 Task: Add an event with the title Third Monthly Sales Meeting, date '2023/10/10', time 8:50 AM to 10:50 AMand add a description: The team may use predefined quality metrics and measurements to quantitatively assess the quality of project deliverables and processes. These metrics could include defect rates, customer satisfaction surveys, performance benchmarks, or adherence to project timelines and budgets., put the event into Yellow category, logged in from the account softage.8@softage.netand send the event invitation to softage.6@softage.net and softage.7@softage.net. Set a reminder for the event 12 hour before
Action: Mouse moved to (178, 184)
Screenshot: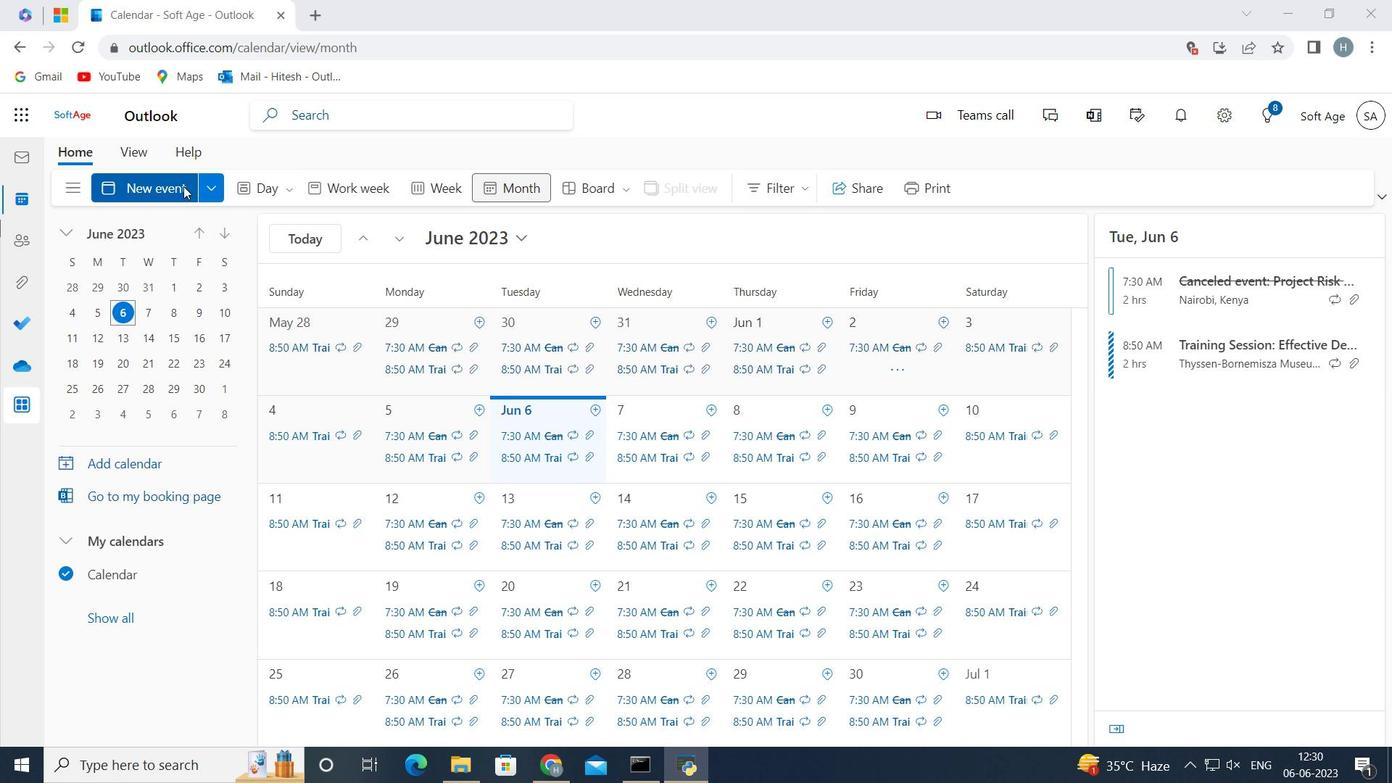 
Action: Mouse pressed left at (178, 184)
Screenshot: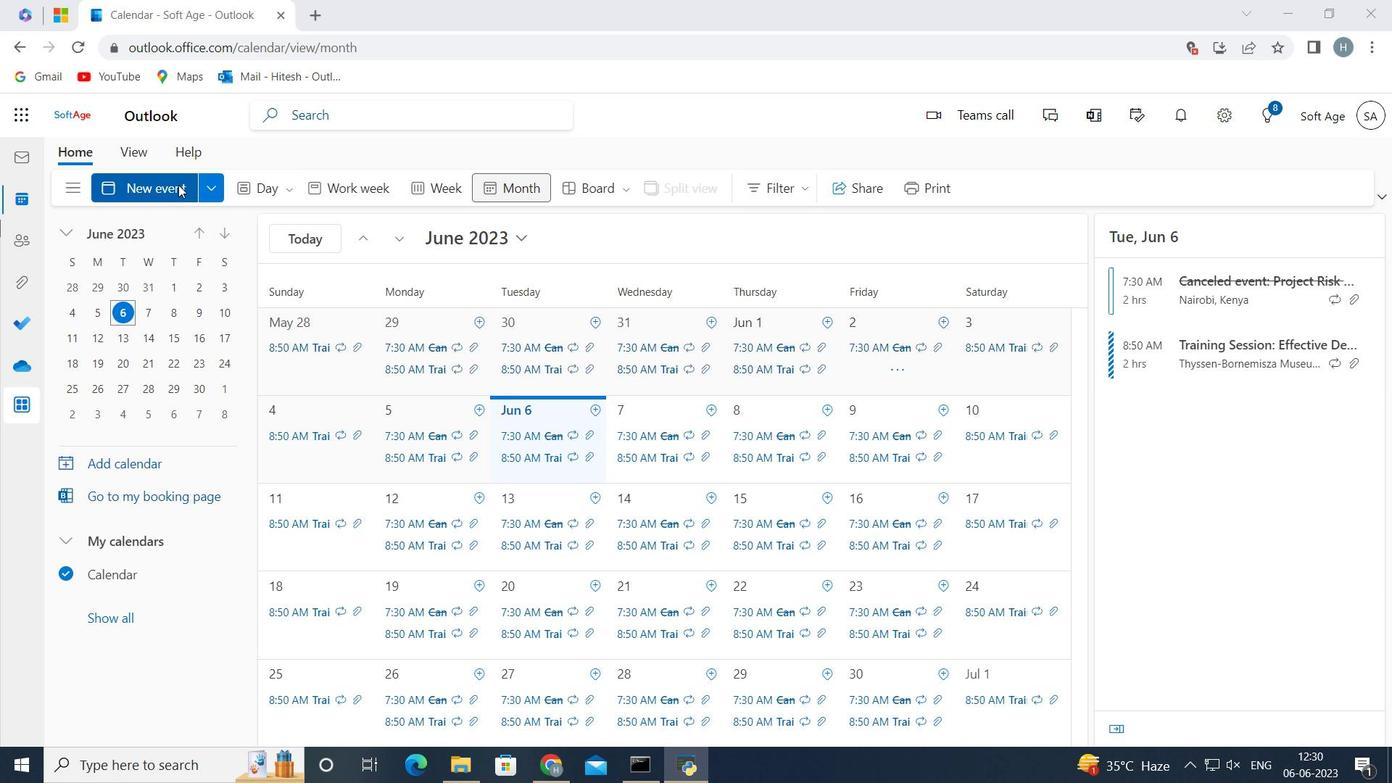 
Action: Mouse moved to (361, 303)
Screenshot: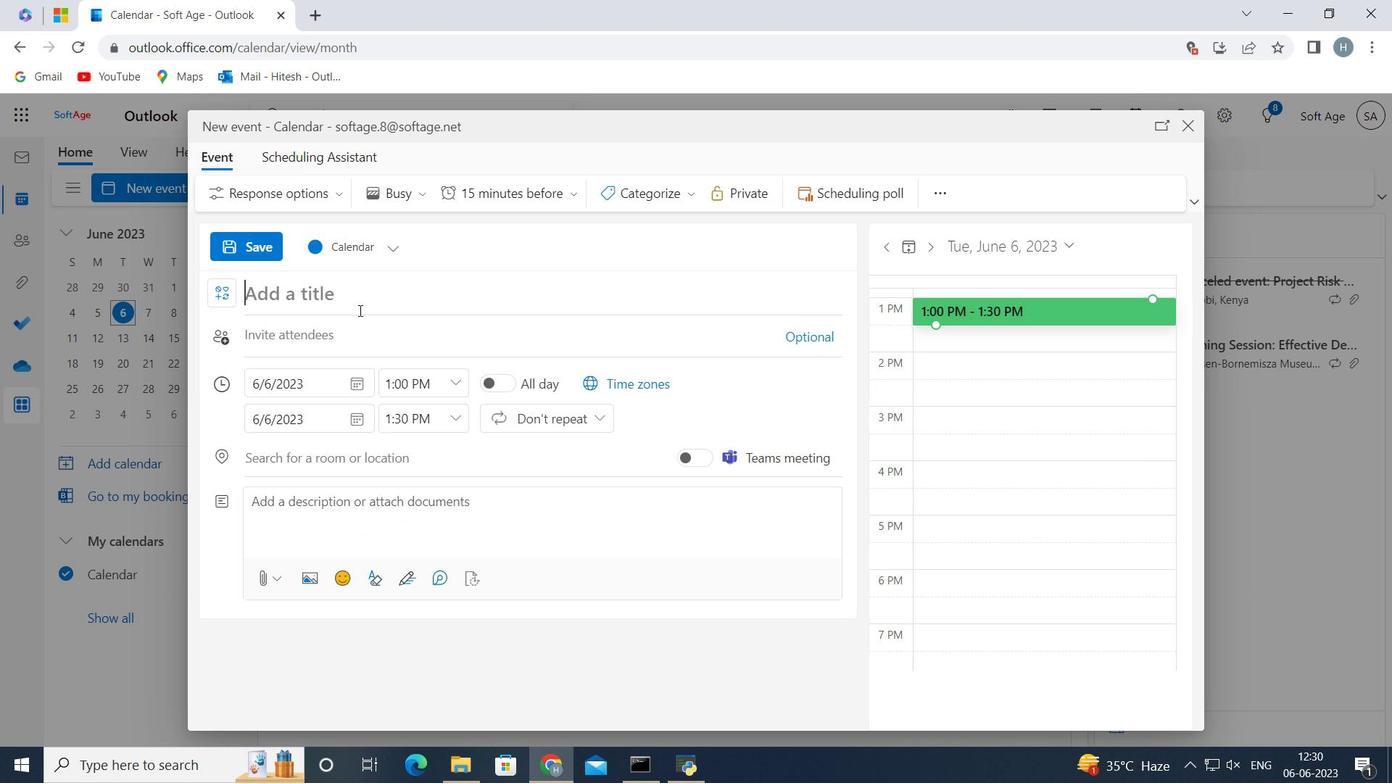 
Action: Mouse pressed left at (361, 303)
Screenshot: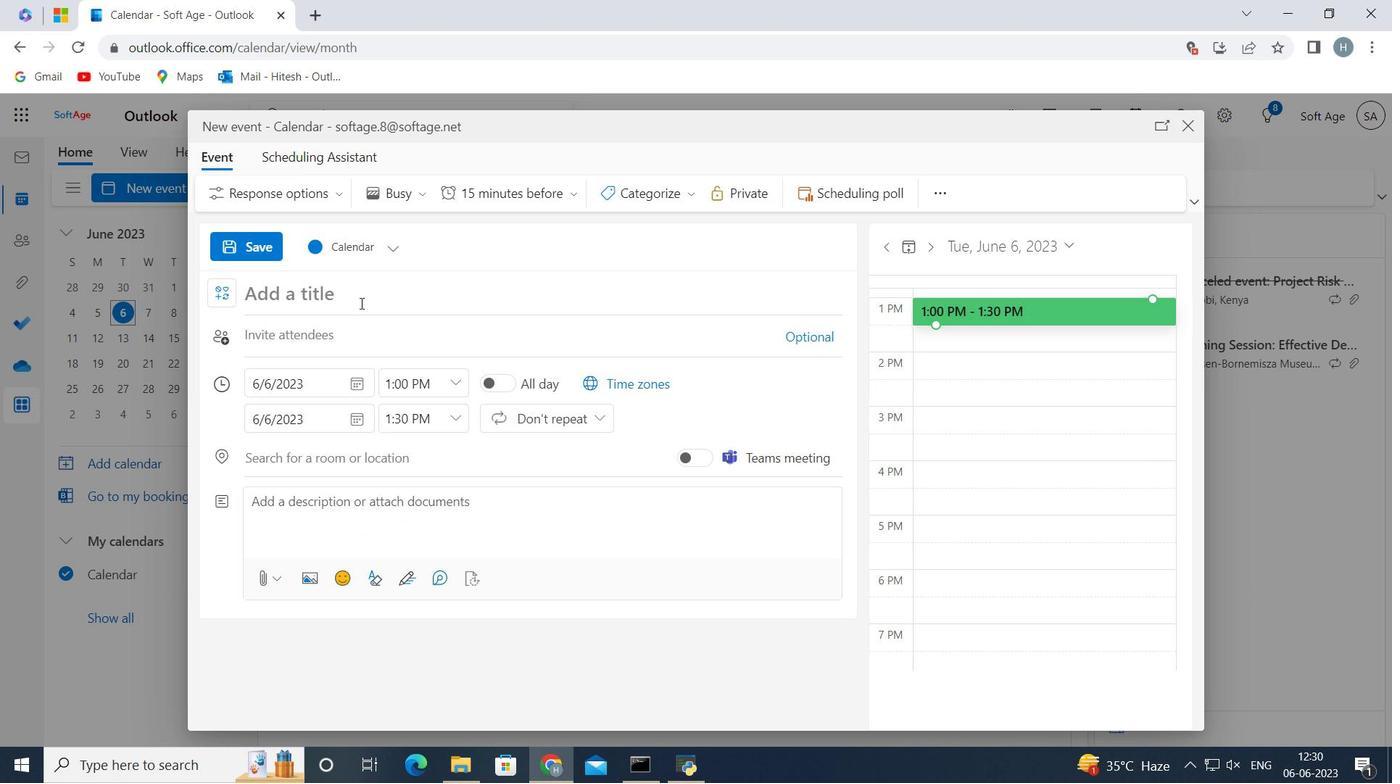 
Action: Key pressed <Key.shift>Third<Key.space><Key.shift>M
Screenshot: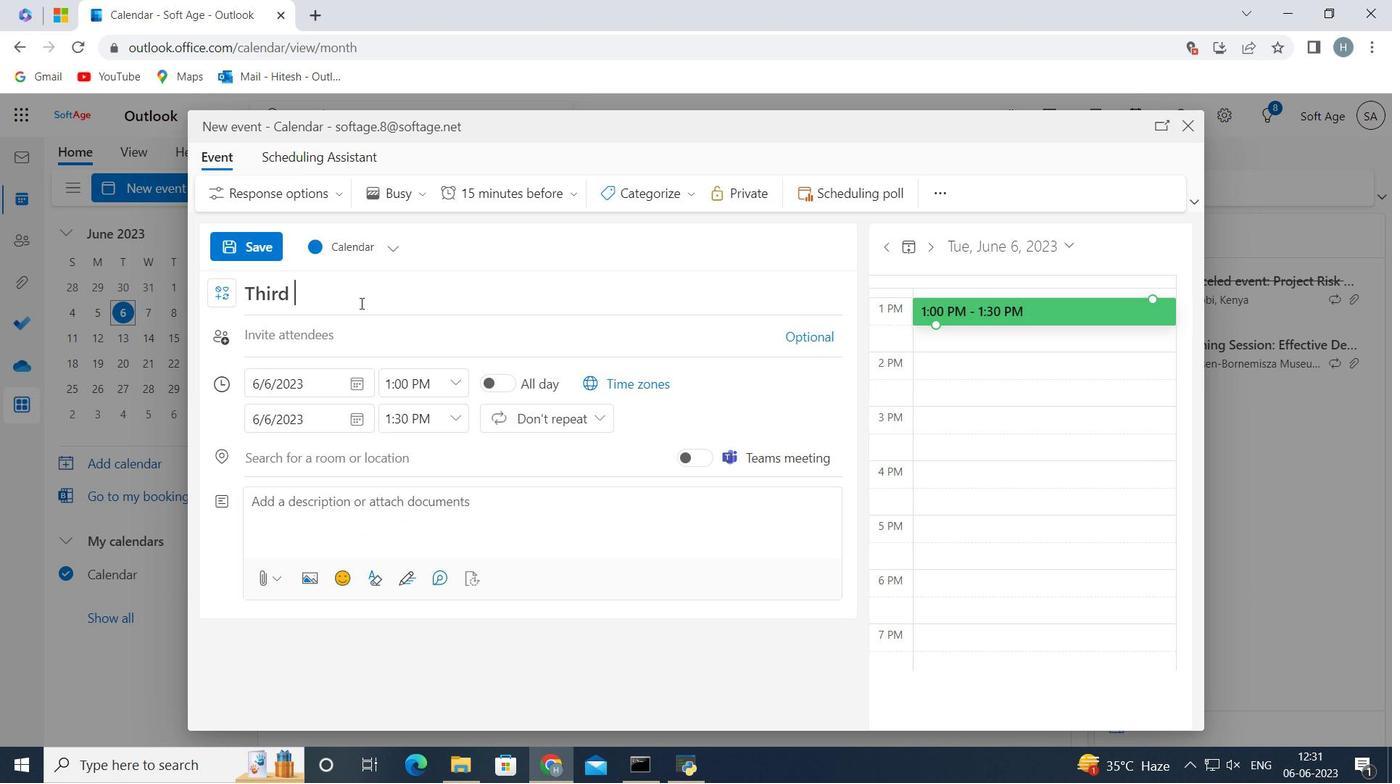 
Action: Mouse moved to (361, 303)
Screenshot: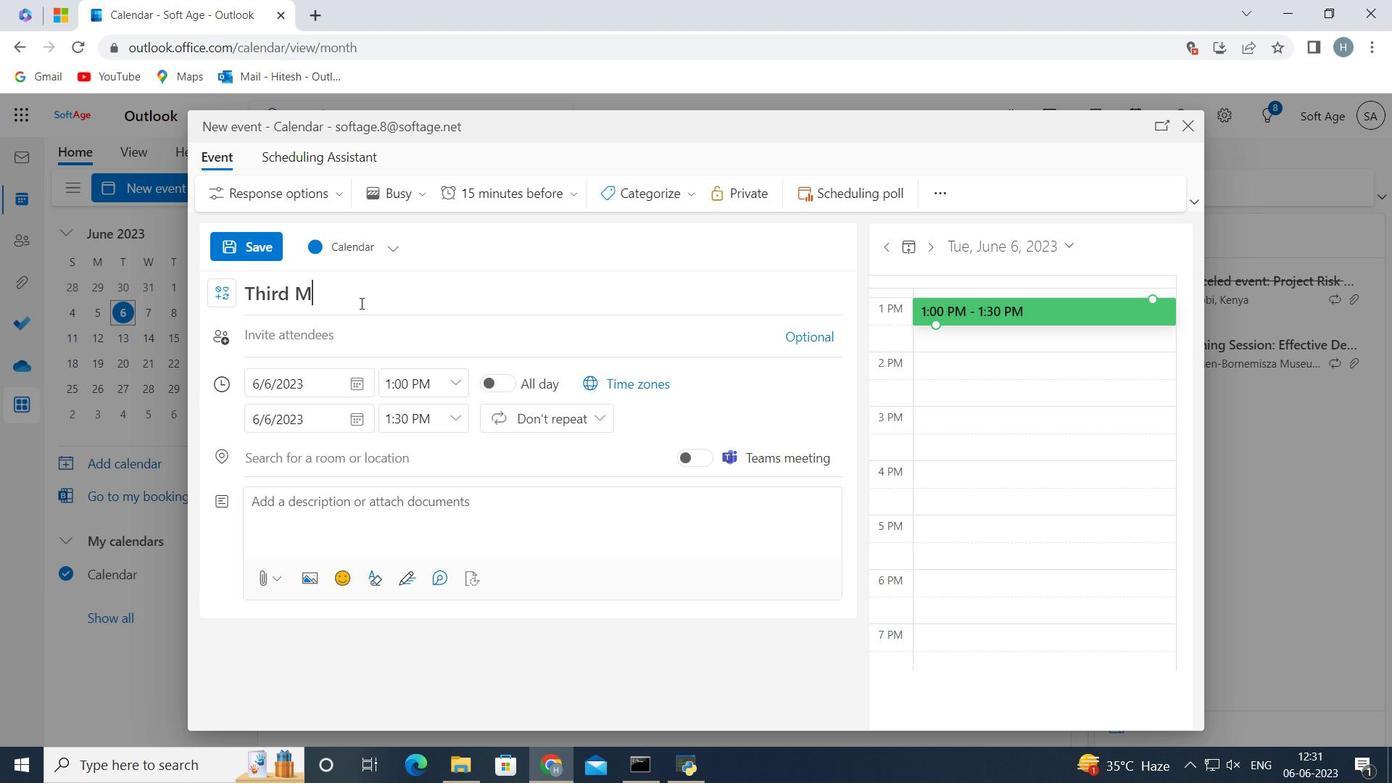 
Action: Key pressed onthly<Key.space><Key.shift>Sales<Key.space><Key.shift>meeting
Screenshot: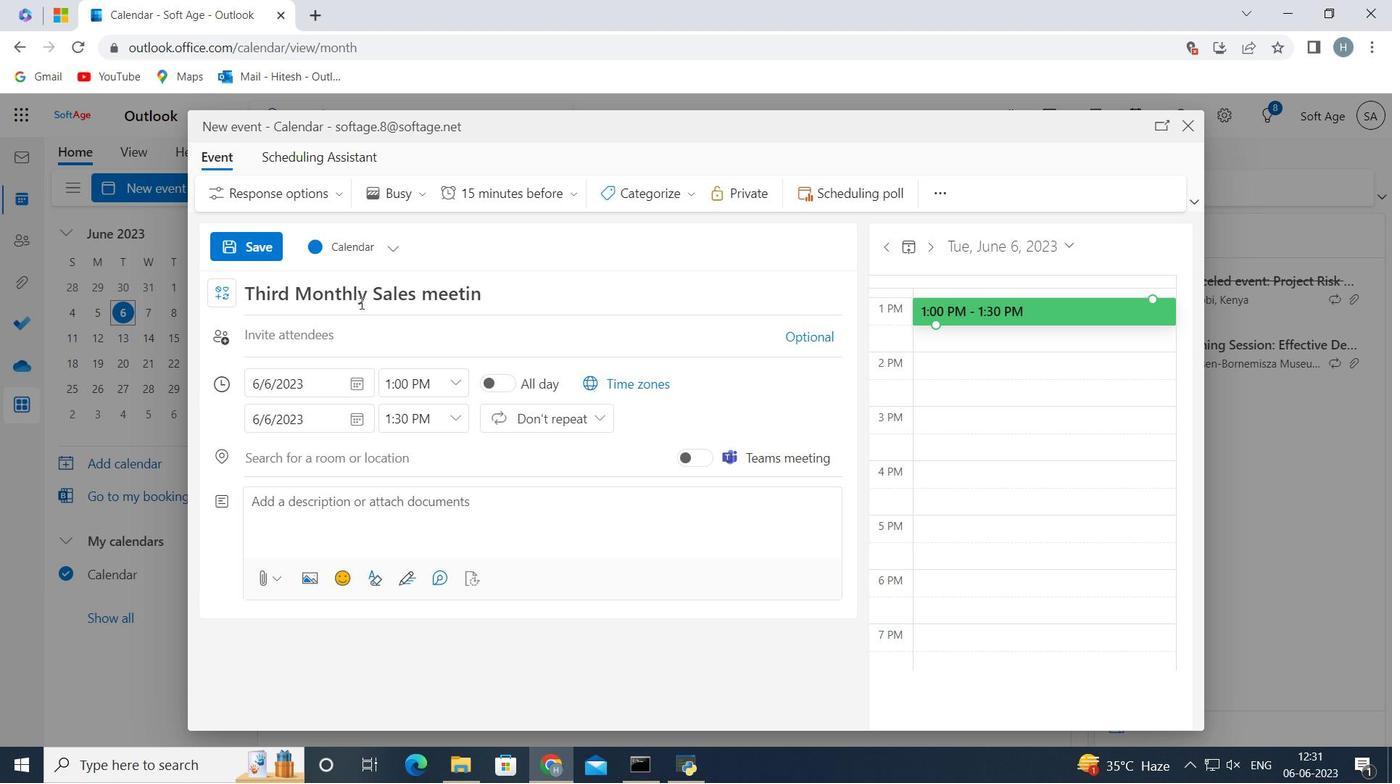 
Action: Mouse moved to (438, 298)
Screenshot: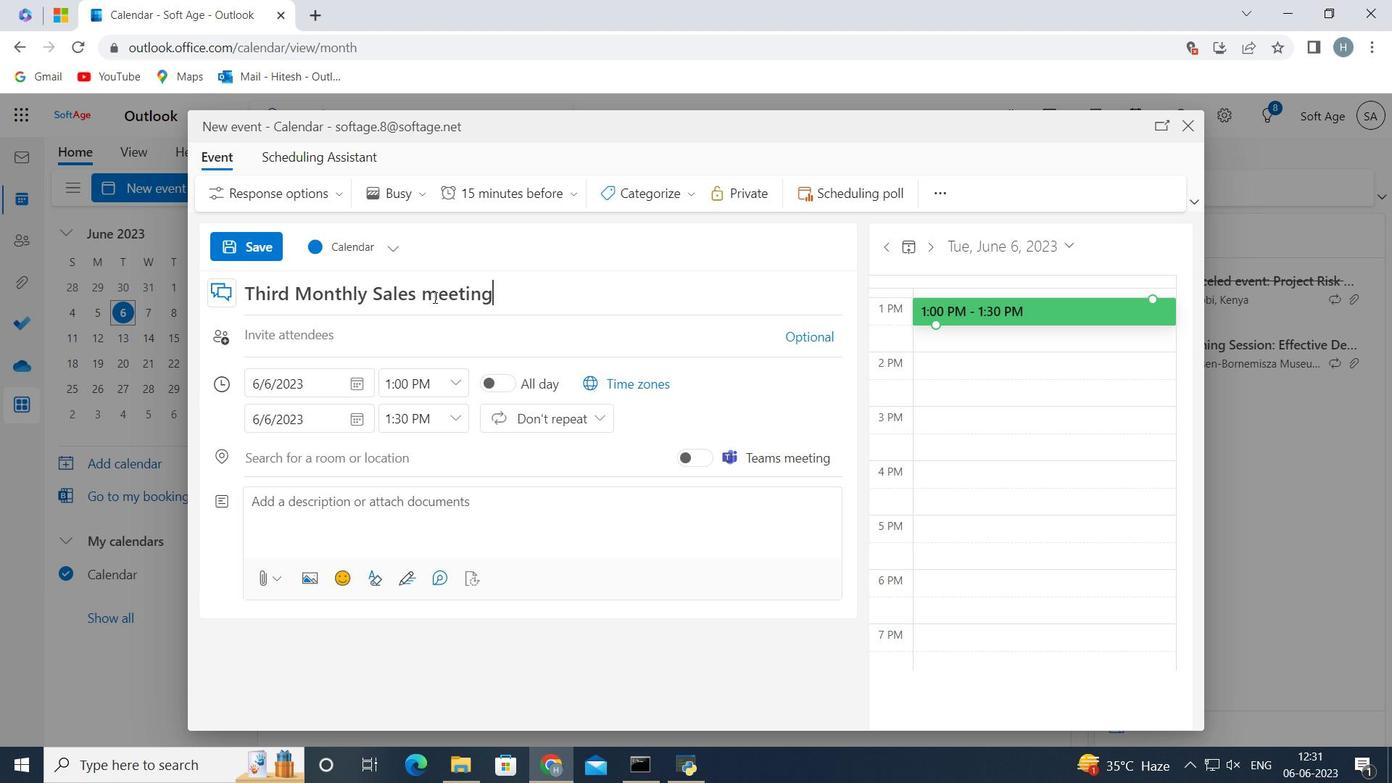 
Action: Key pressed <Key.backspace><Key.backspace><Key.backspace><Key.backspace><Key.backspace><Key.backspace><Key.backspace><Key.shift>Meeting
Screenshot: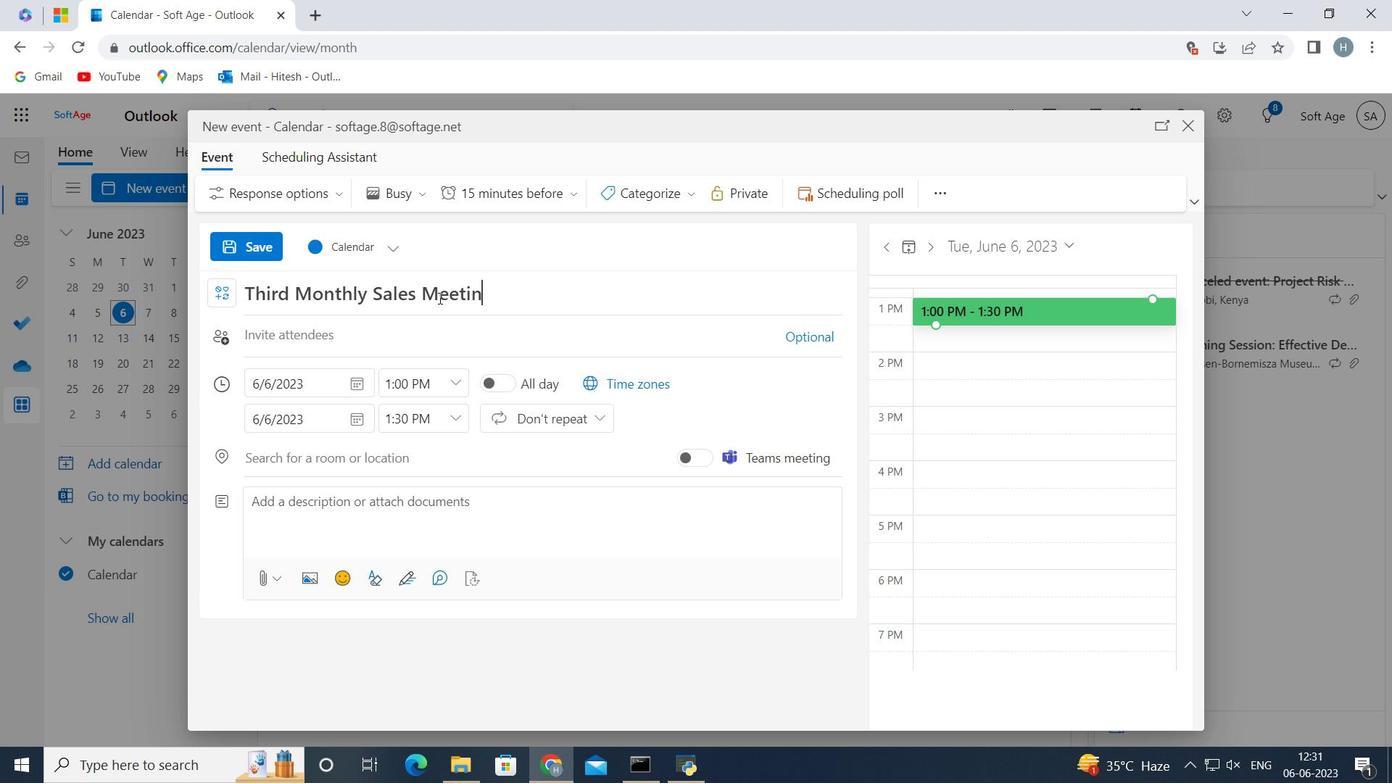 
Action: Mouse moved to (355, 383)
Screenshot: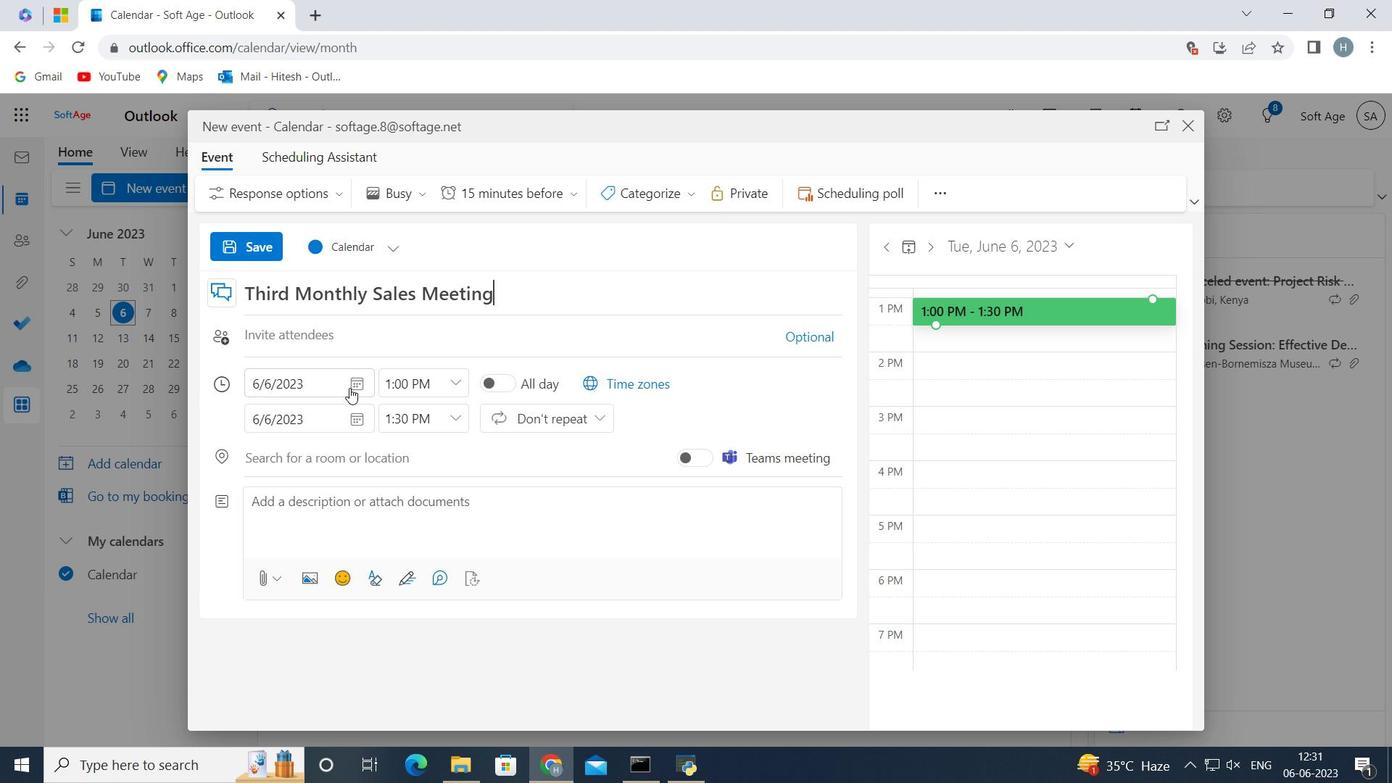 
Action: Mouse pressed left at (355, 383)
Screenshot: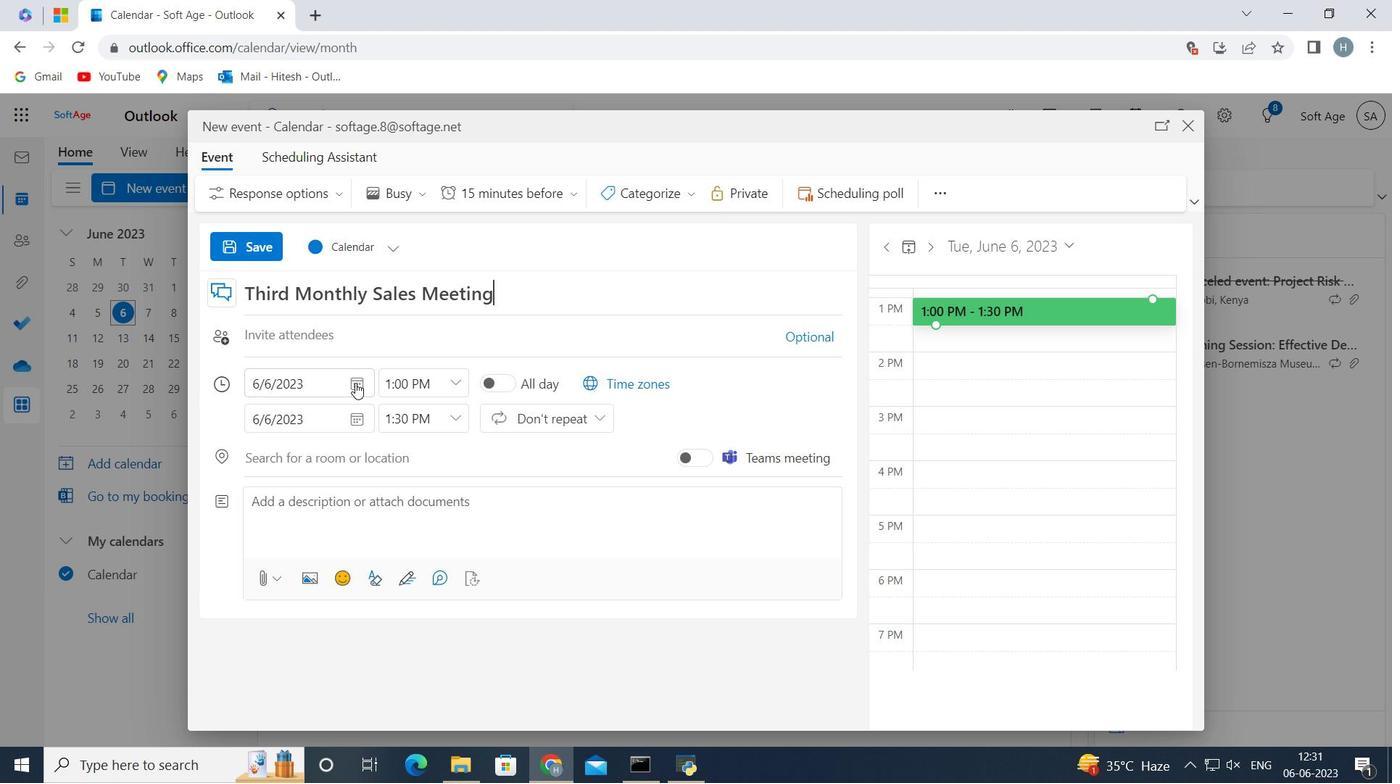 
Action: Mouse moved to (325, 414)
Screenshot: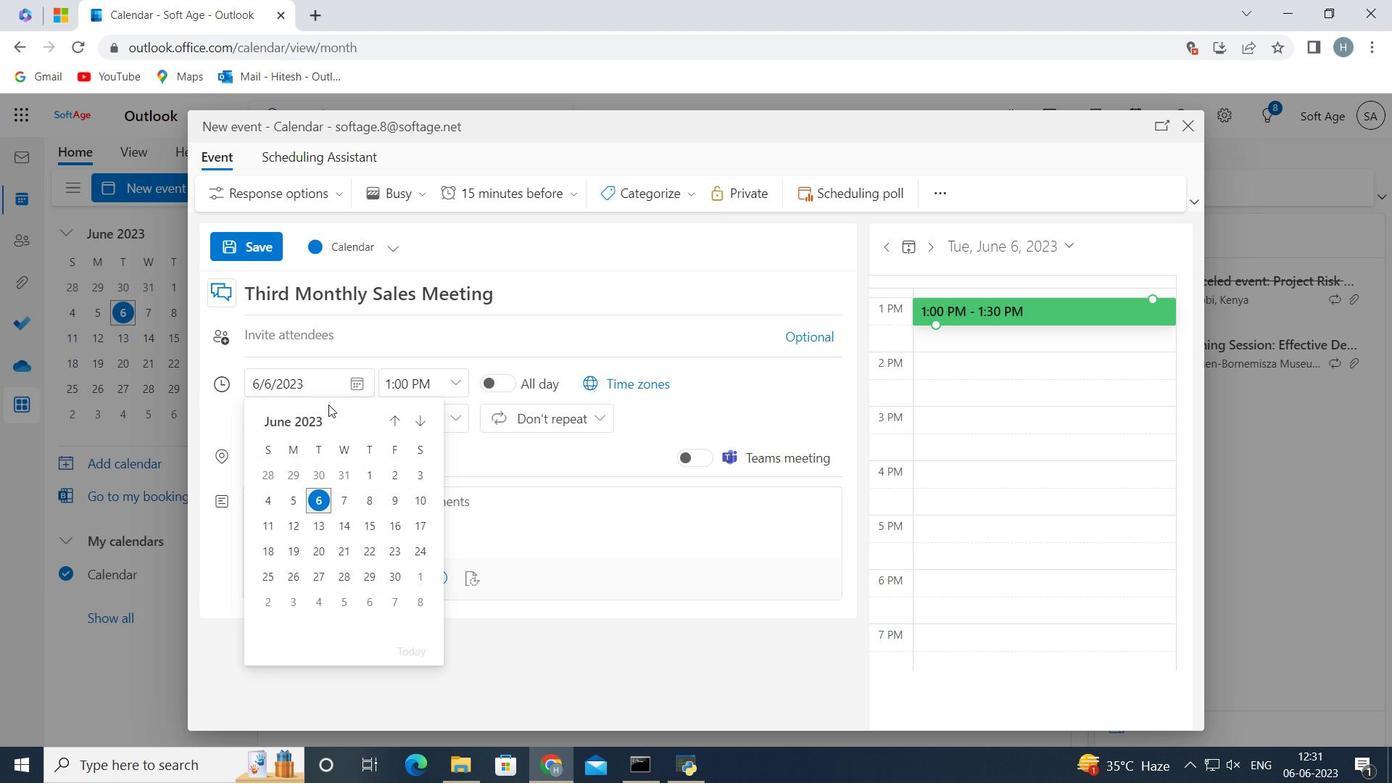 
Action: Mouse pressed left at (325, 414)
Screenshot: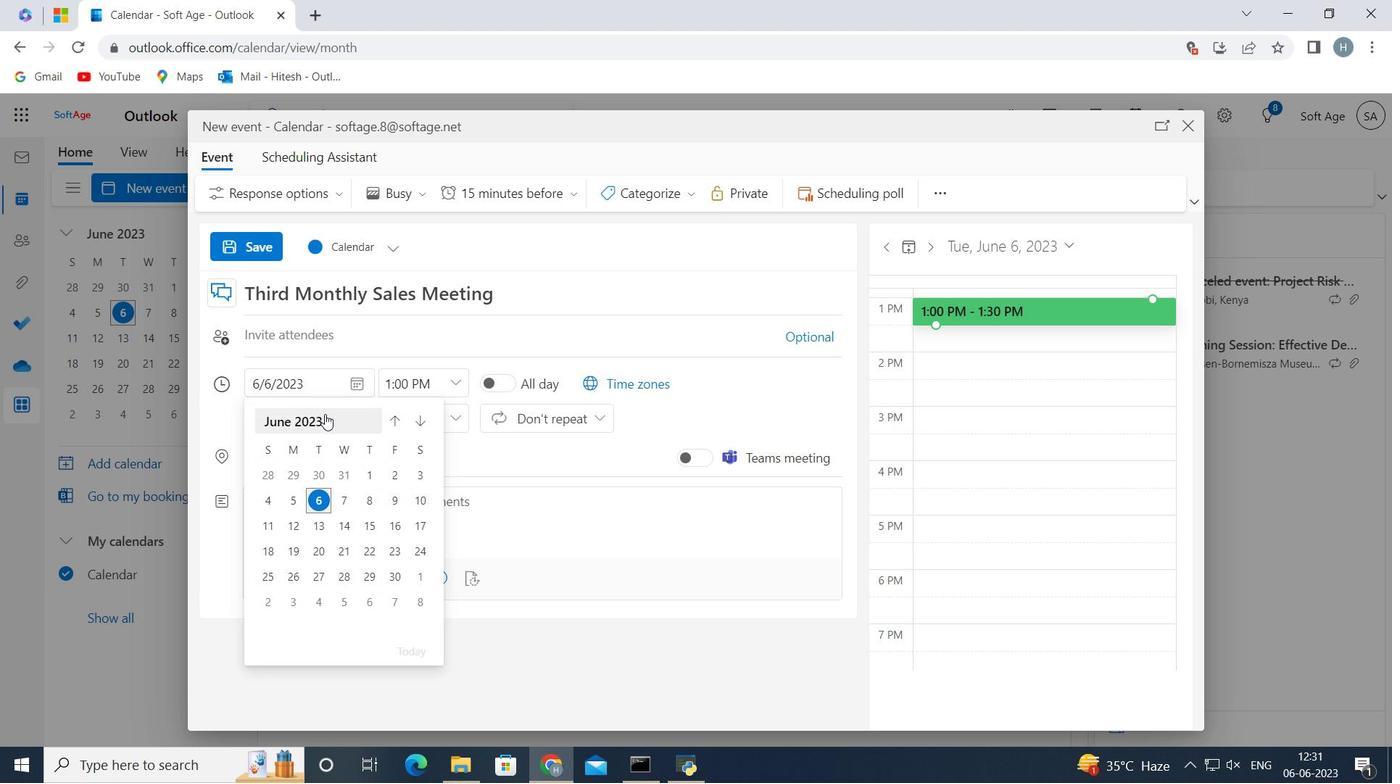 
Action: Mouse pressed left at (325, 414)
Screenshot: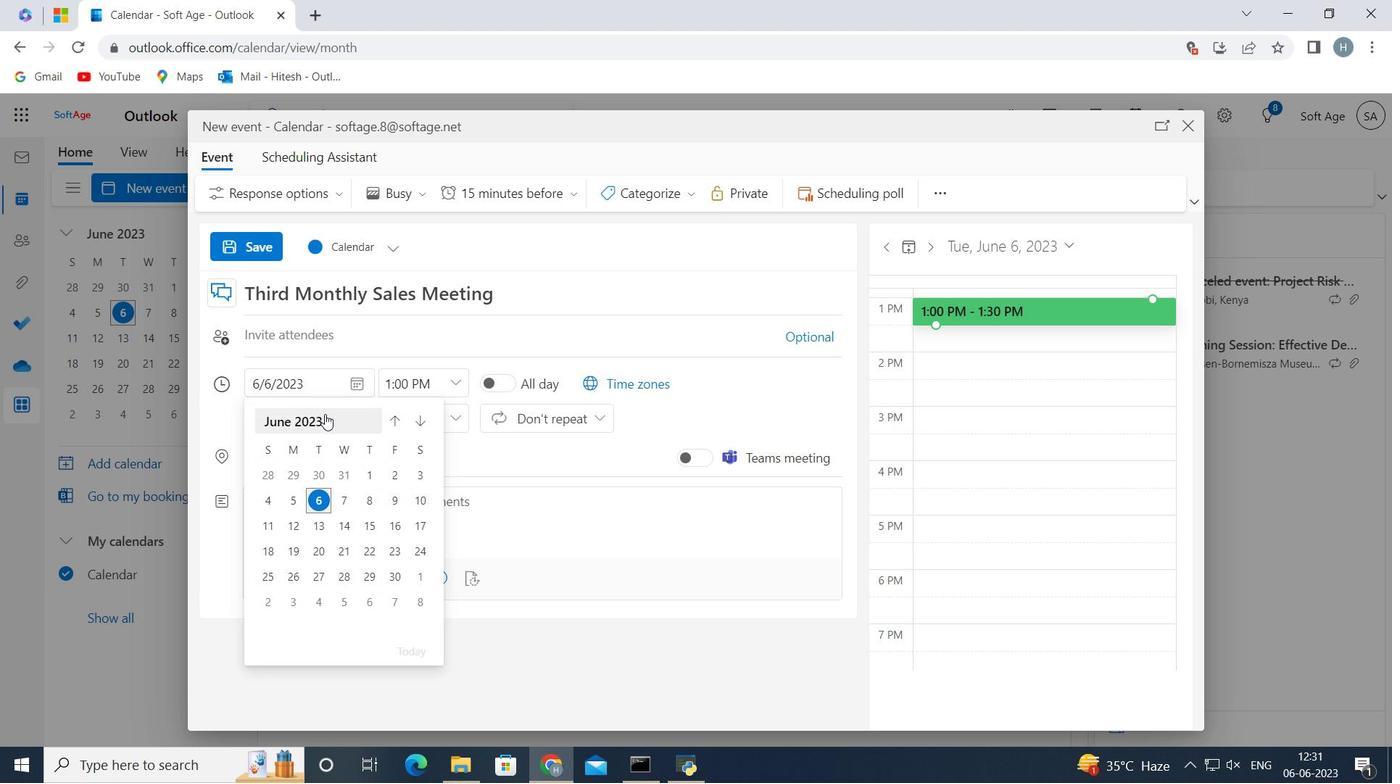 
Action: Mouse moved to (405, 448)
Screenshot: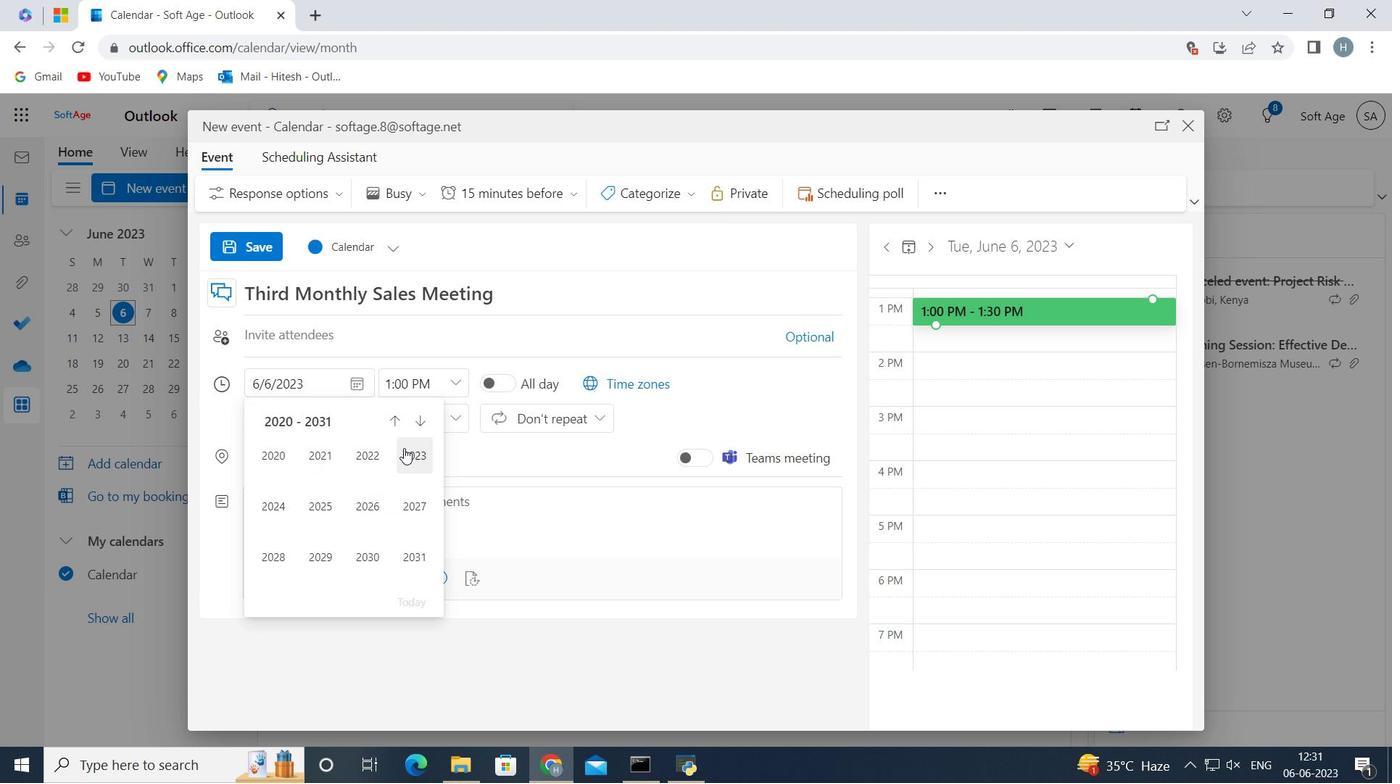 
Action: Mouse pressed left at (405, 448)
Screenshot: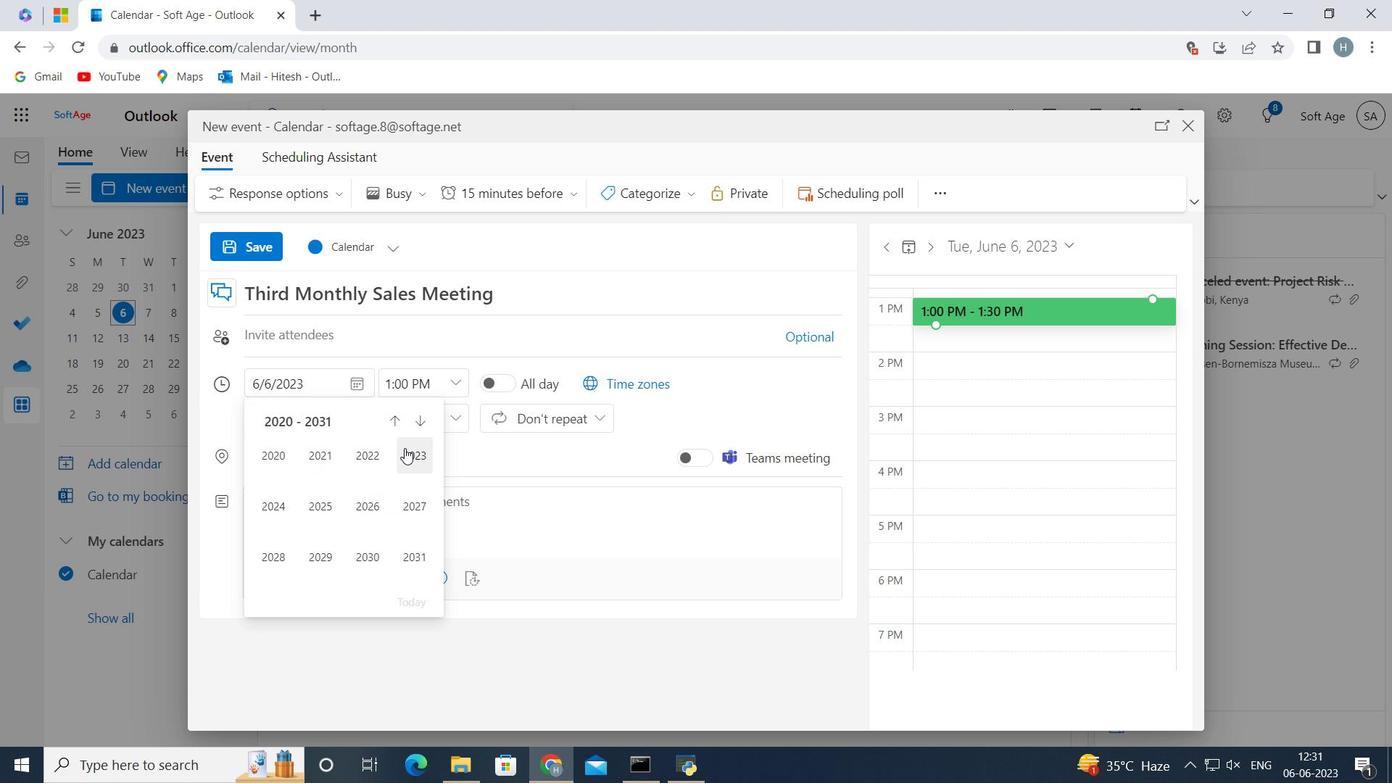 
Action: Mouse moved to (321, 557)
Screenshot: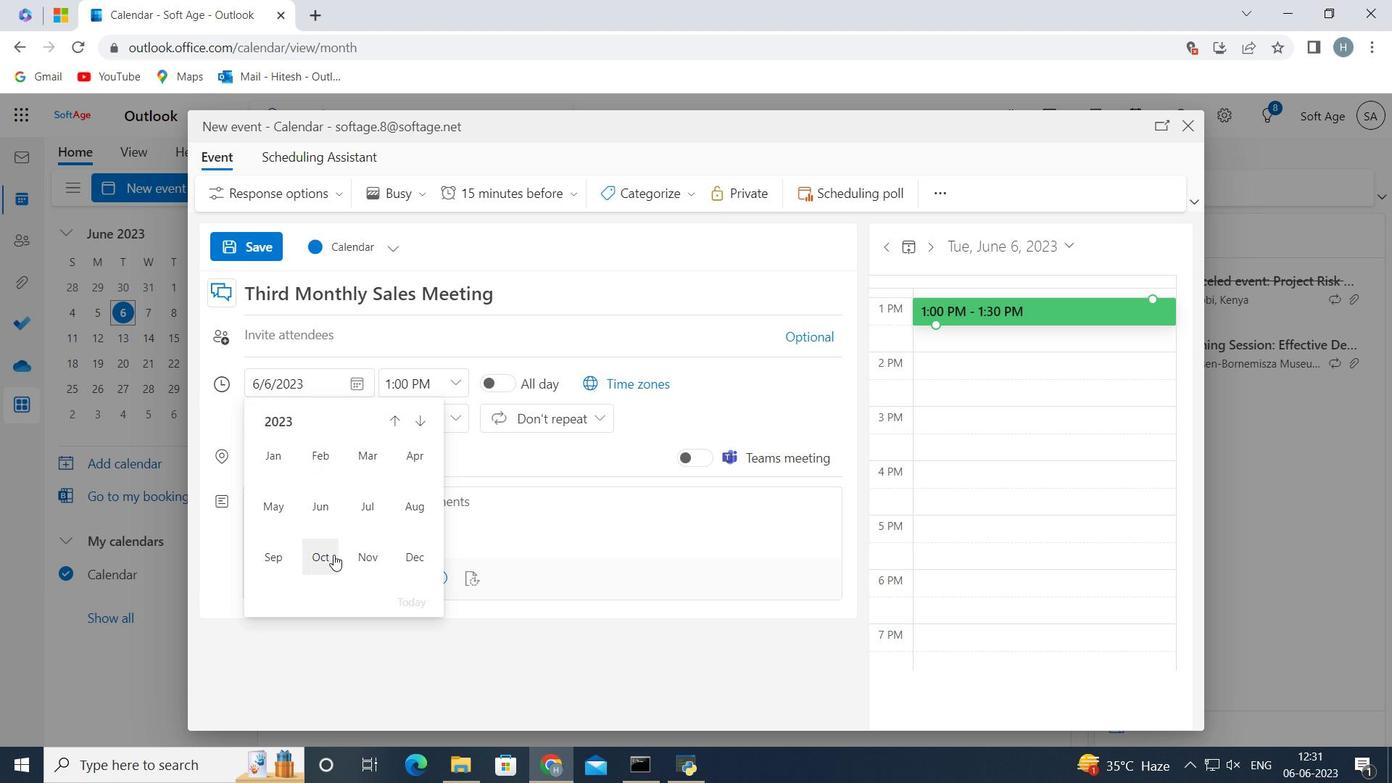 
Action: Mouse pressed left at (321, 557)
Screenshot: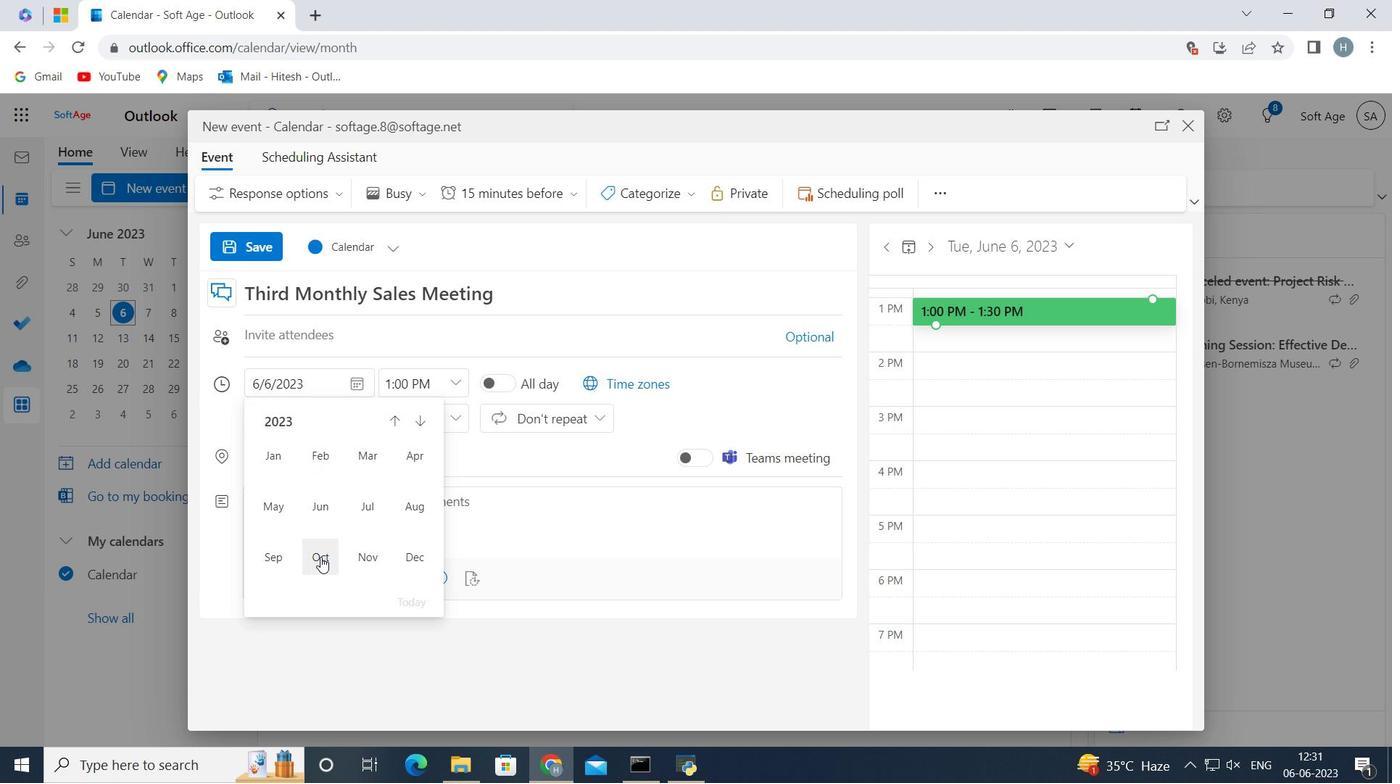
Action: Mouse moved to (317, 498)
Screenshot: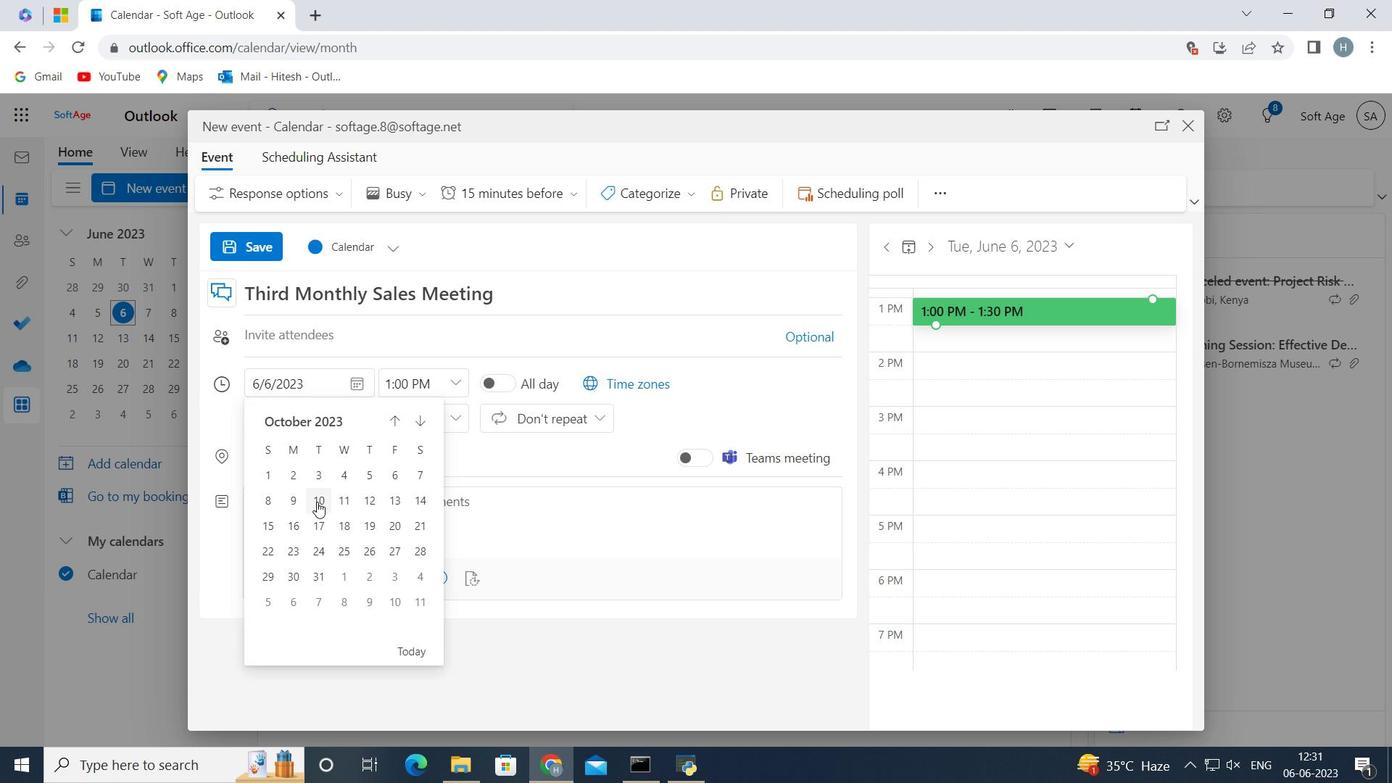 
Action: Mouse pressed left at (317, 498)
Screenshot: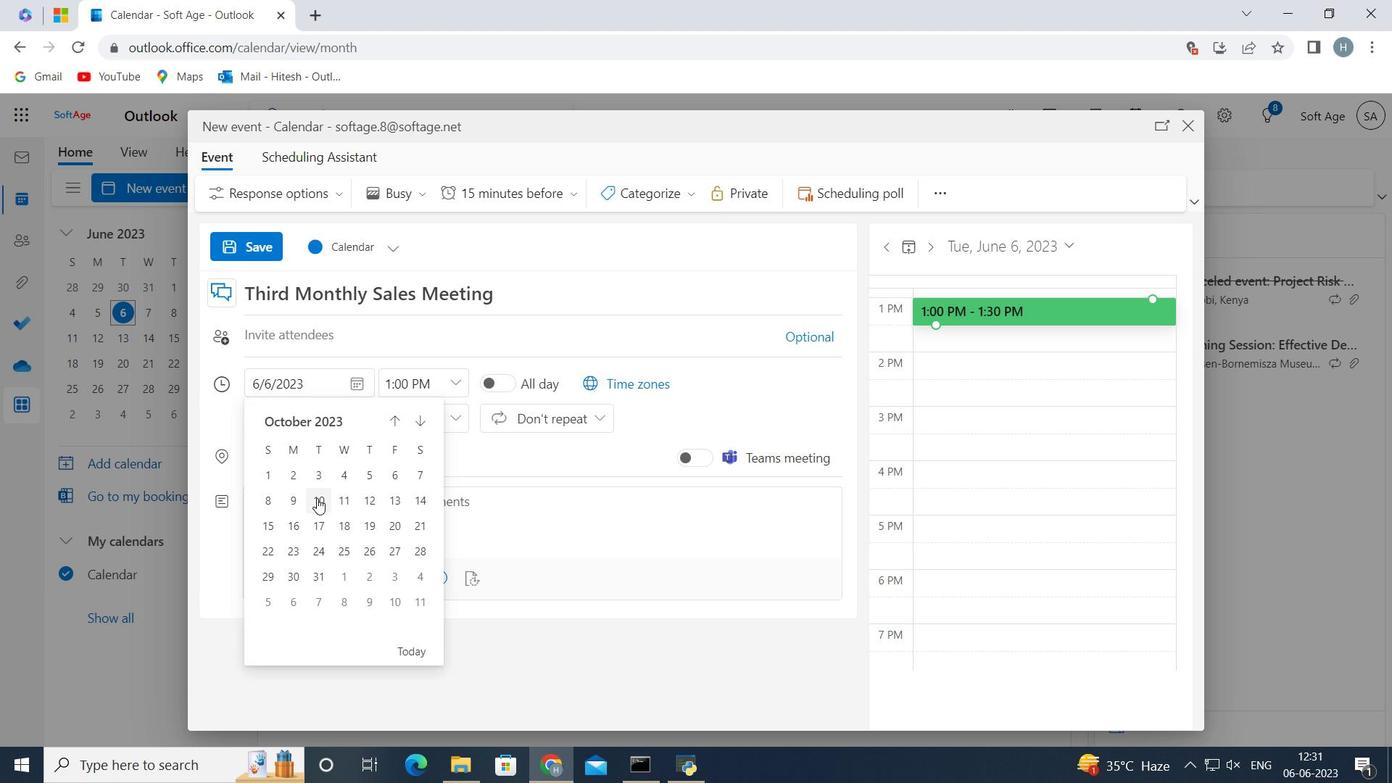 
Action: Mouse moved to (451, 380)
Screenshot: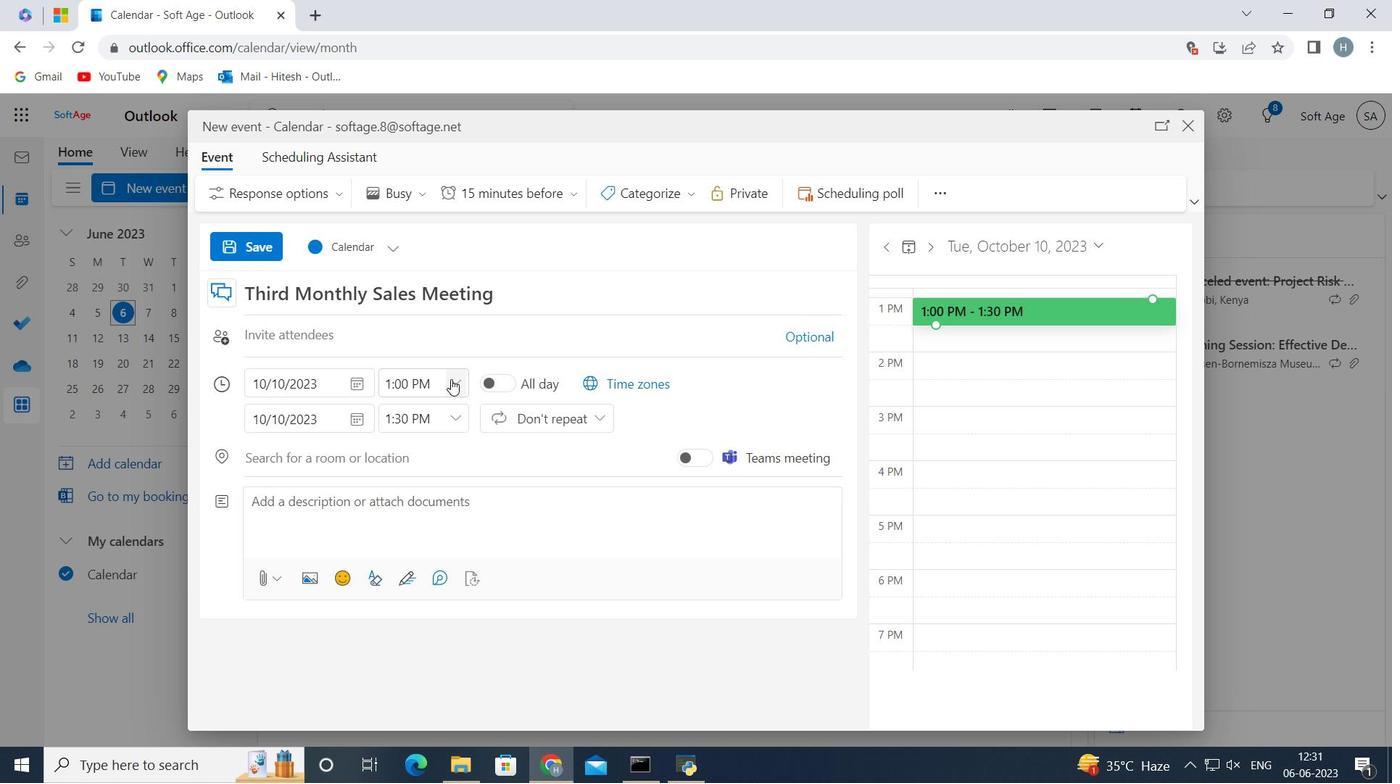 
Action: Mouse pressed left at (451, 380)
Screenshot: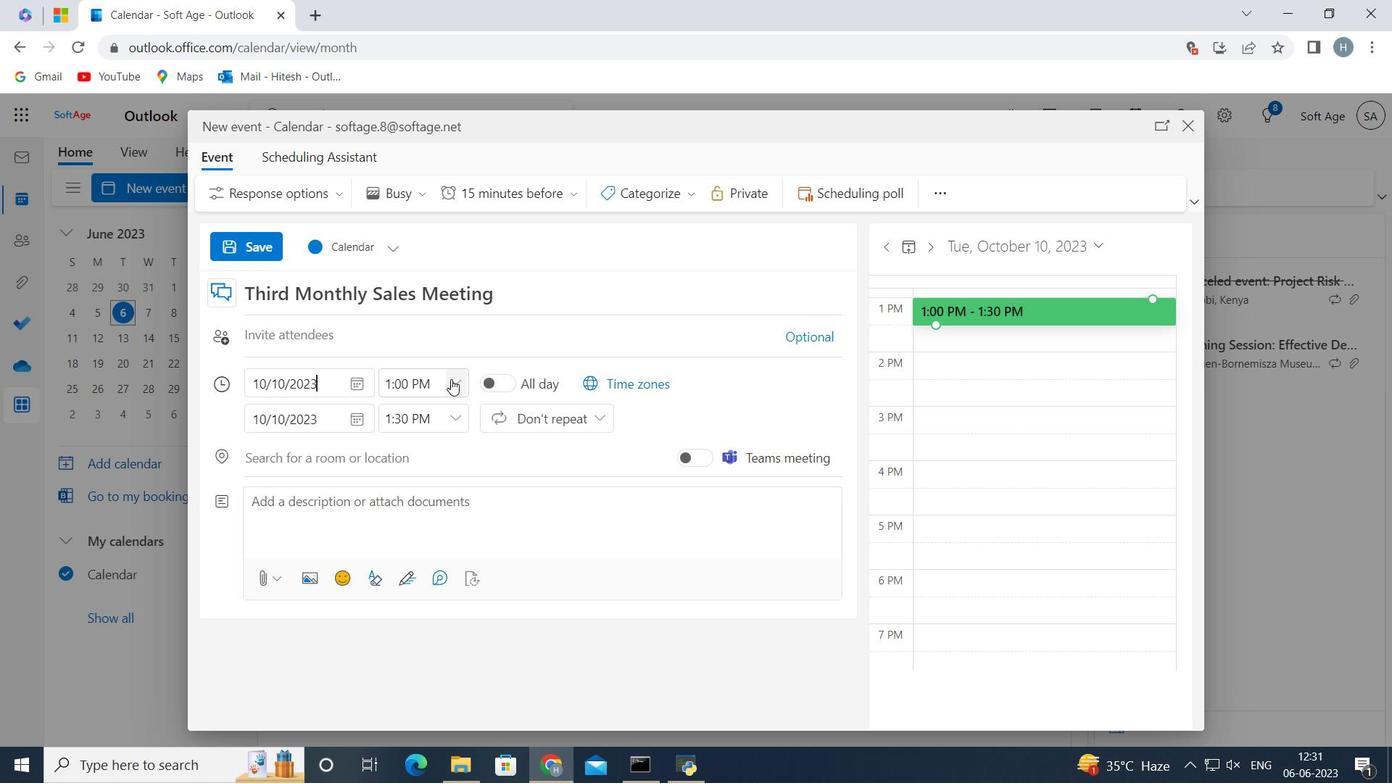 
Action: Mouse moved to (443, 467)
Screenshot: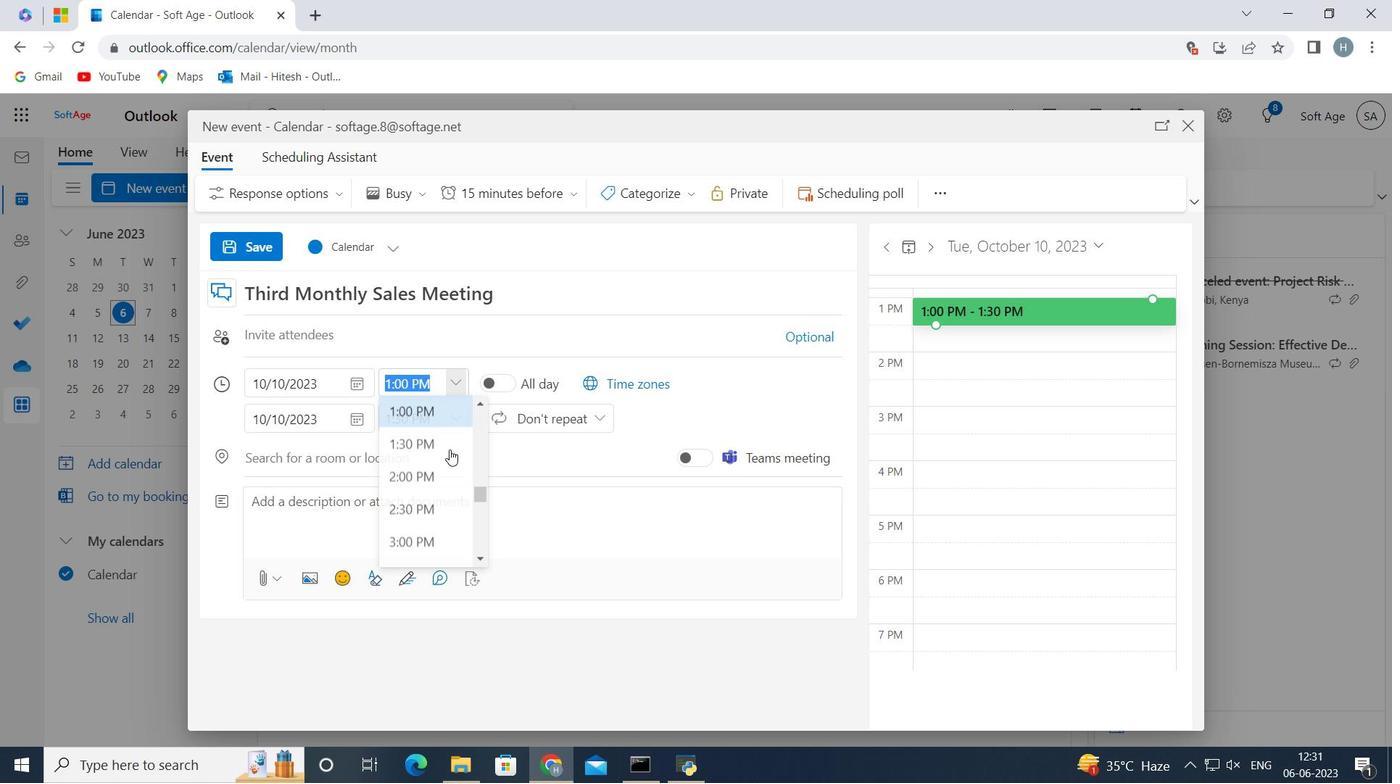 
Action: Mouse scrolled (443, 468) with delta (0, 0)
Screenshot: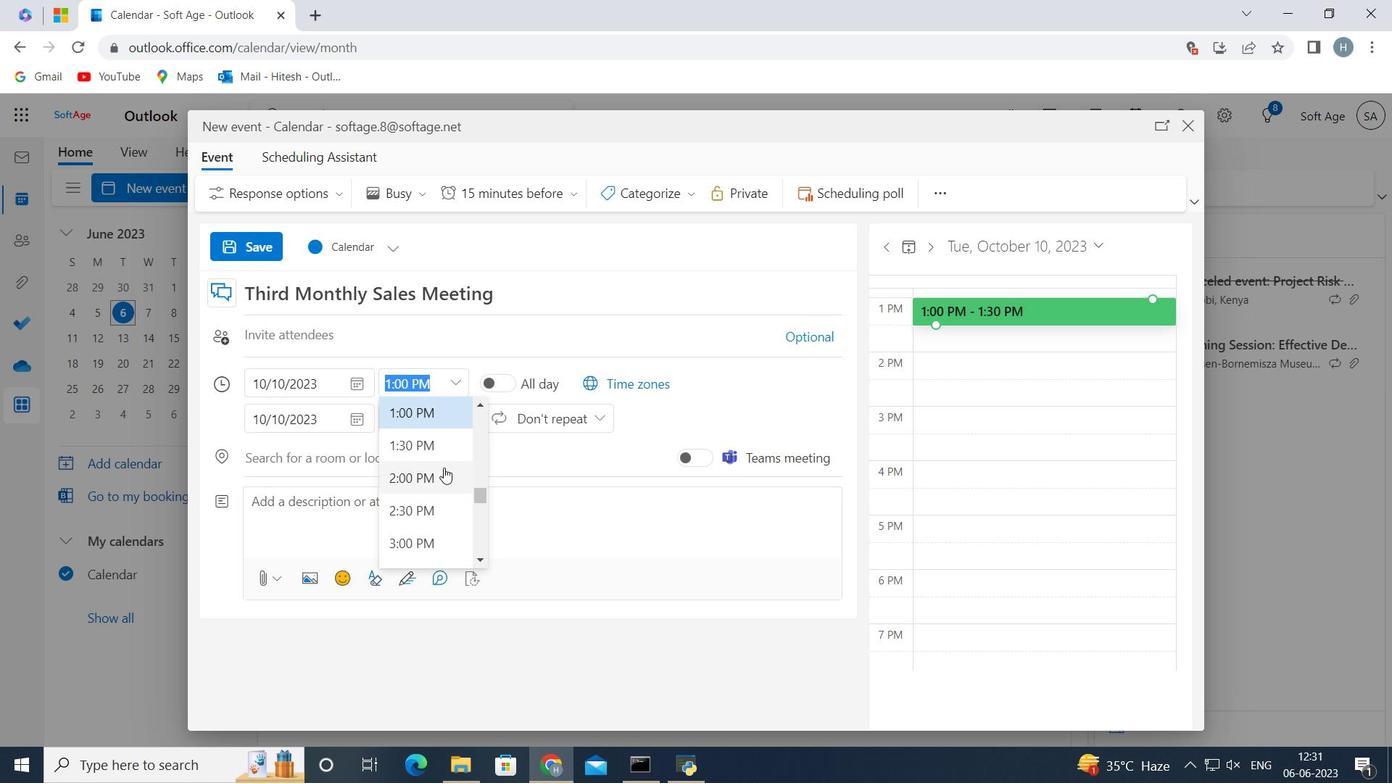 
Action: Mouse scrolled (443, 468) with delta (0, 0)
Screenshot: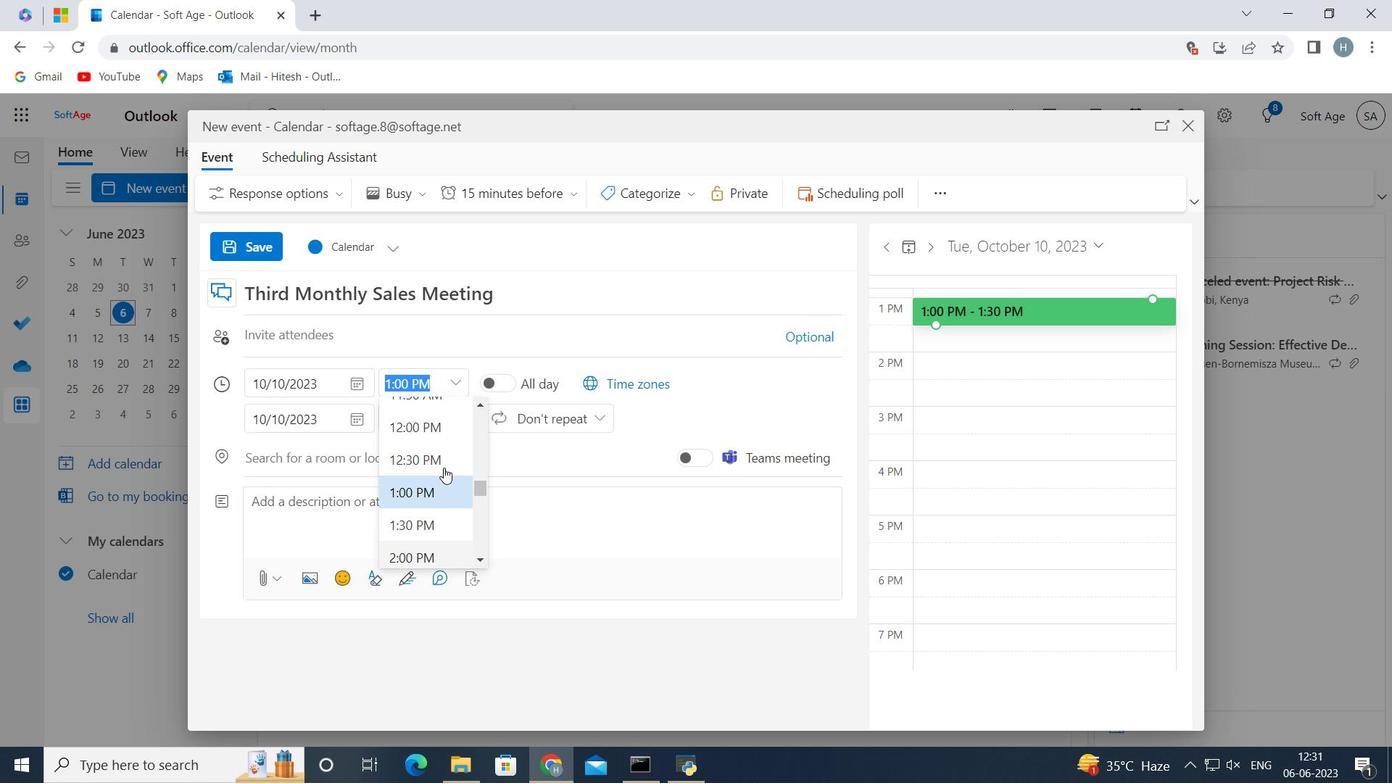 
Action: Mouse scrolled (443, 468) with delta (0, 0)
Screenshot: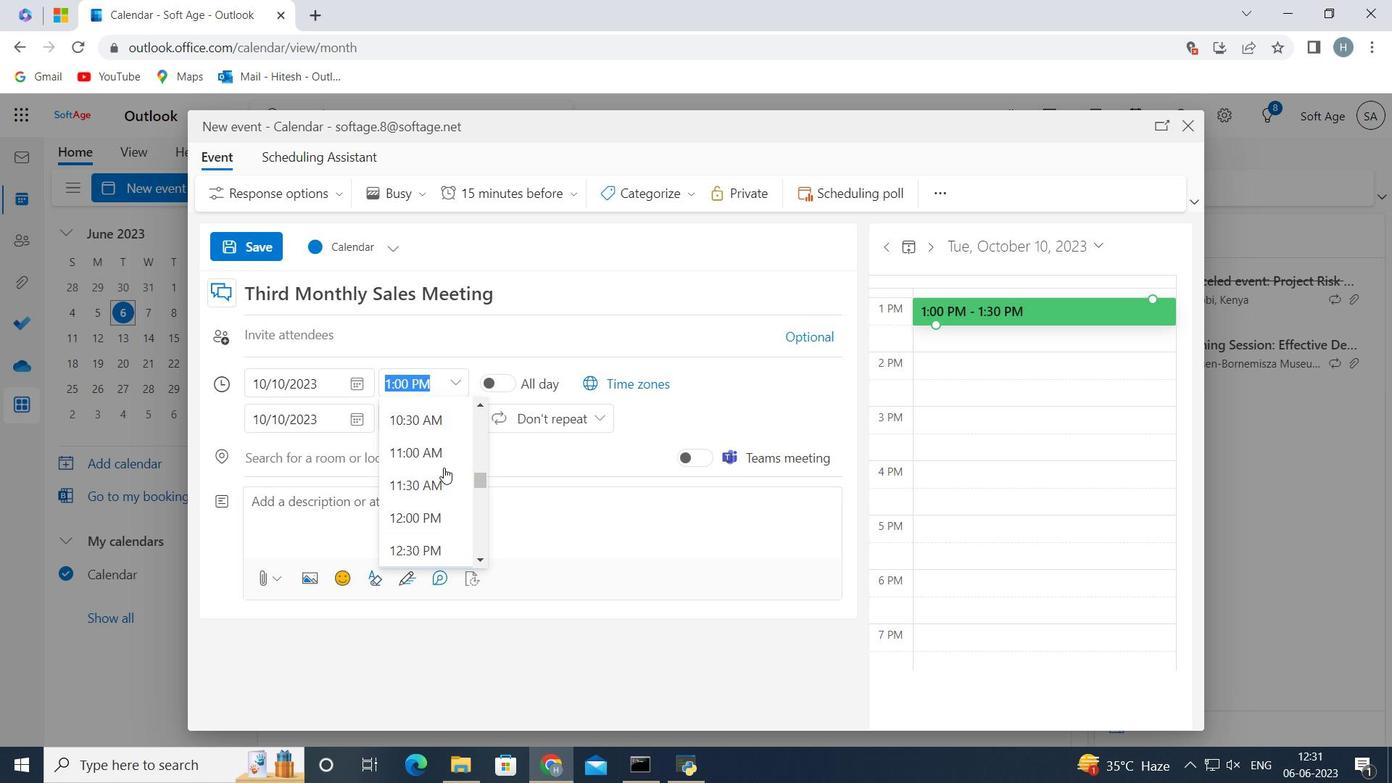 
Action: Mouse moved to (424, 437)
Screenshot: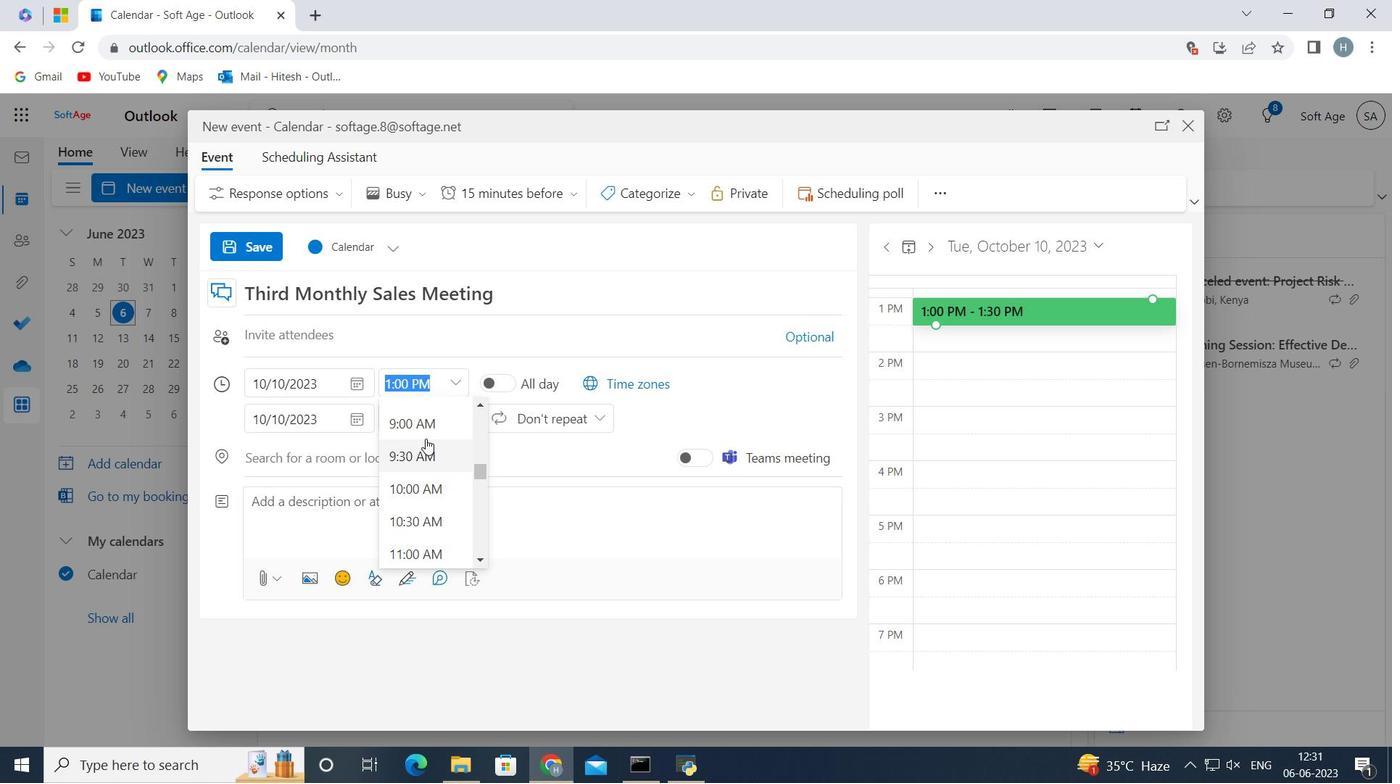 
Action: Mouse scrolled (424, 438) with delta (0, 0)
Screenshot: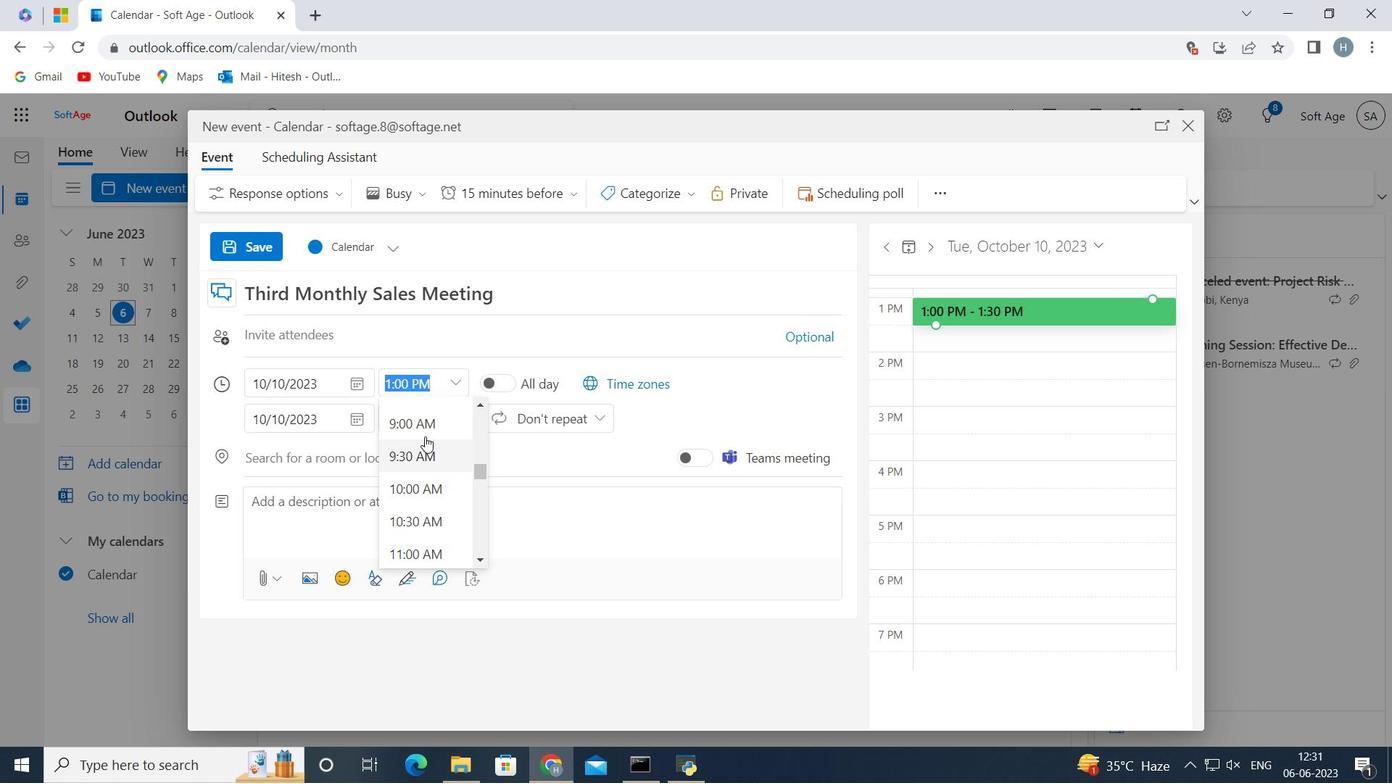 
Action: Mouse moved to (417, 481)
Screenshot: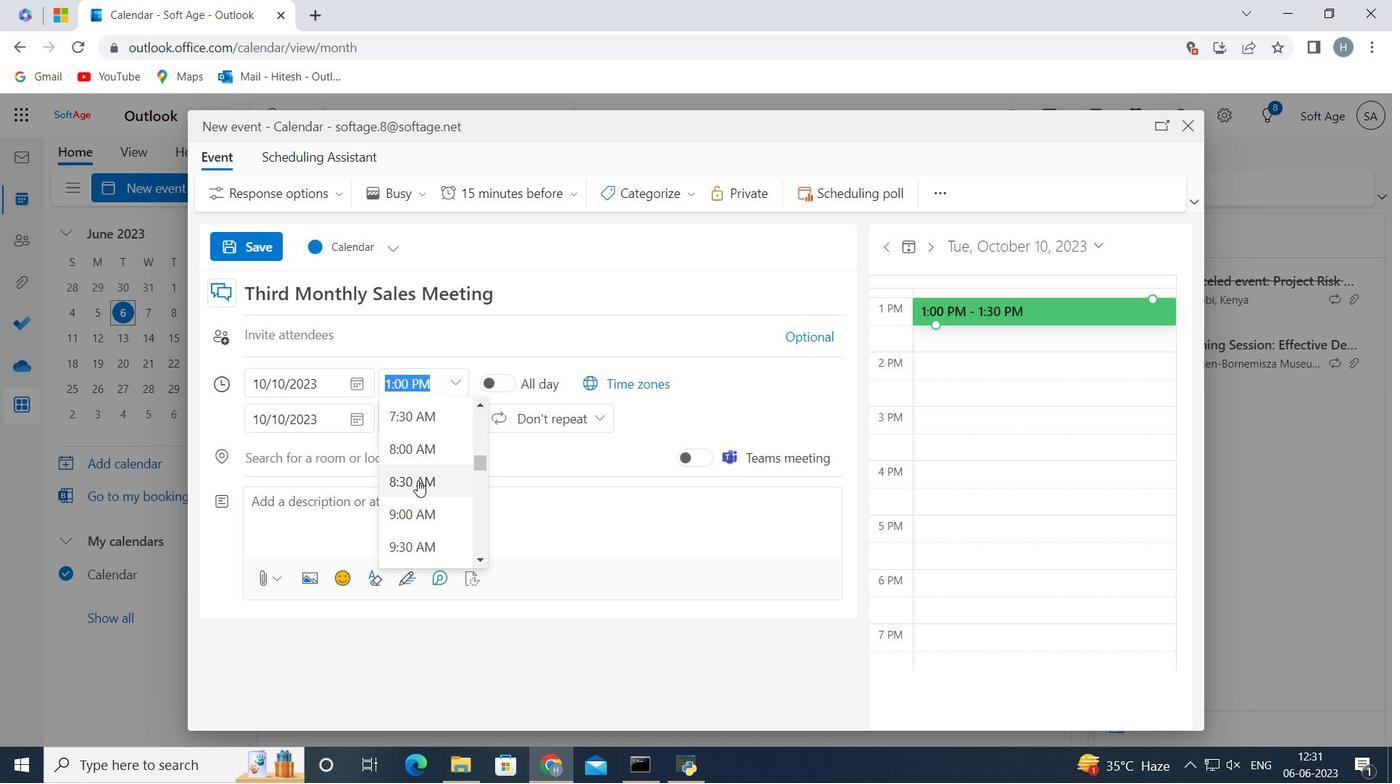 
Action: Mouse pressed left at (417, 481)
Screenshot: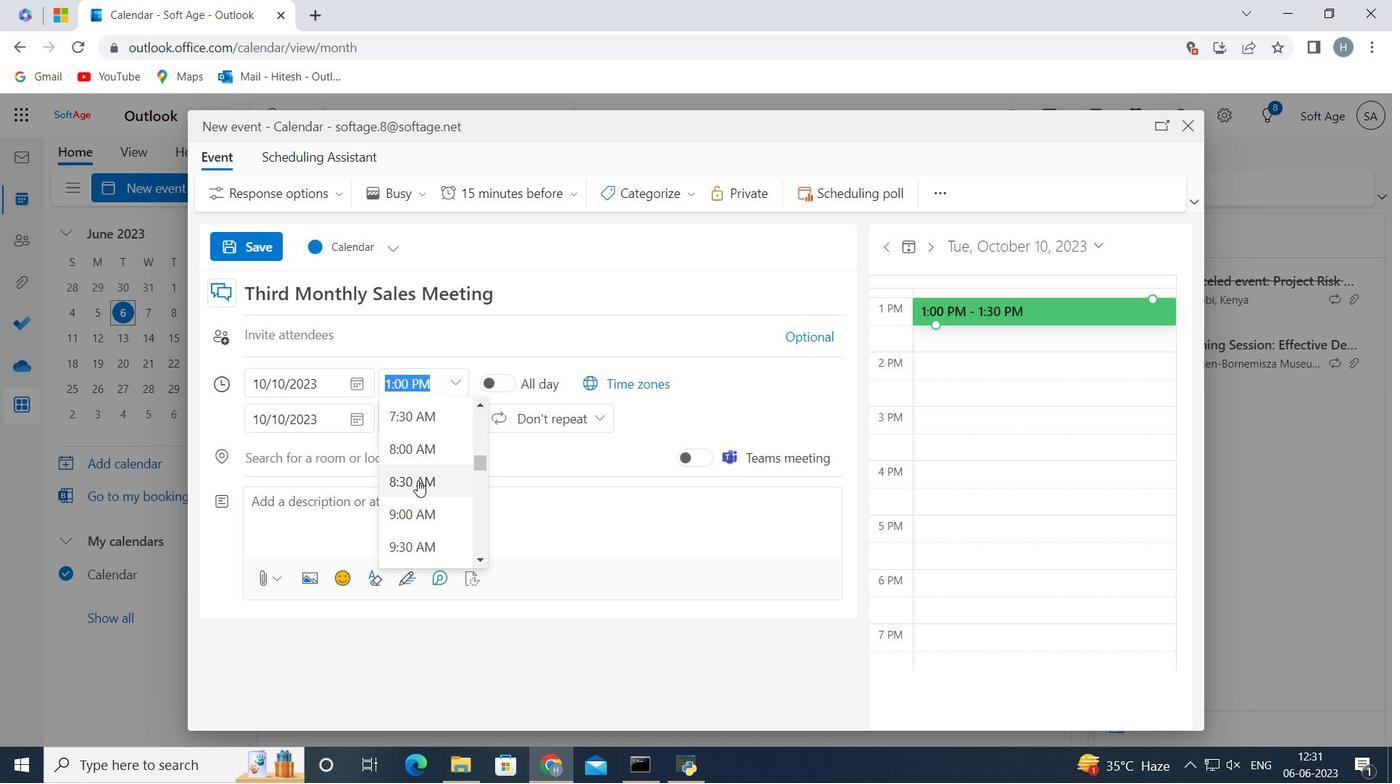 
Action: Mouse moved to (406, 377)
Screenshot: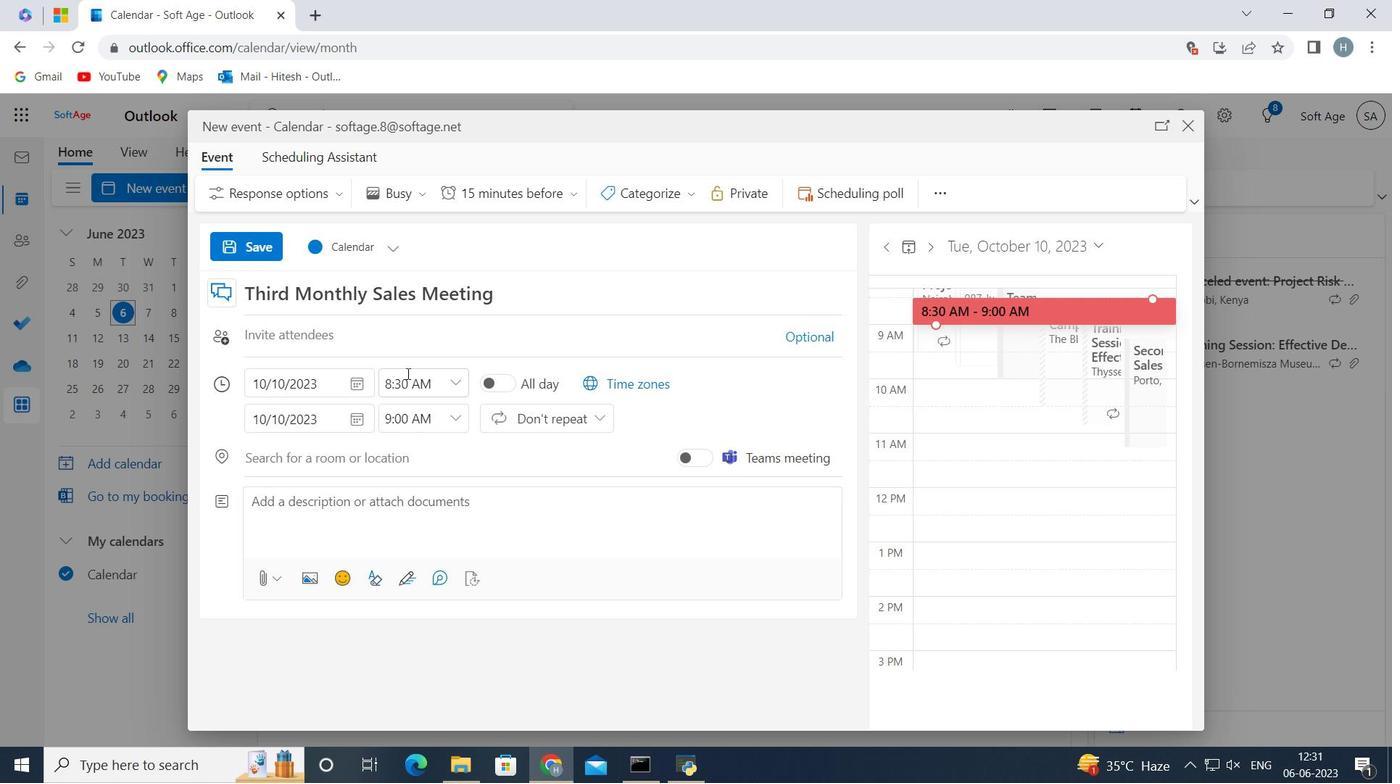 
Action: Mouse pressed left at (406, 377)
Screenshot: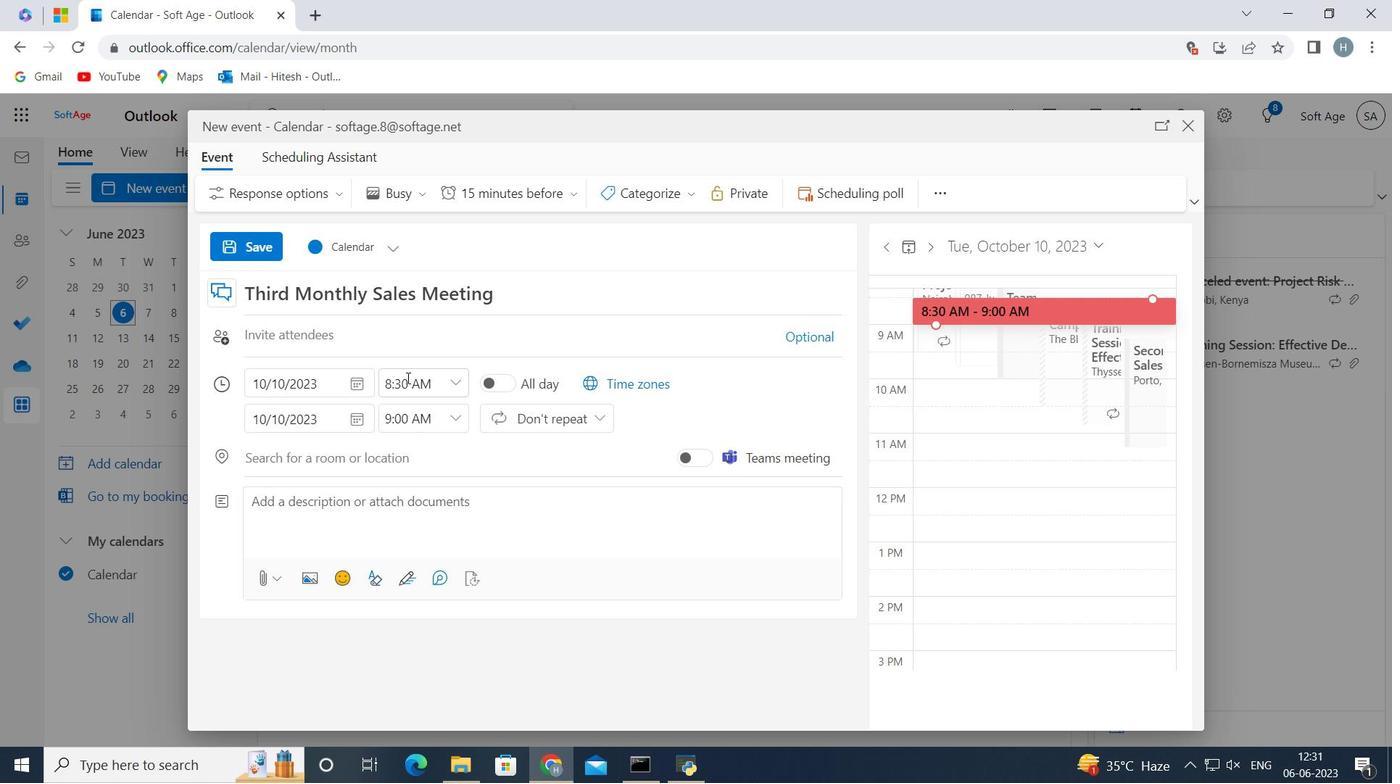 
Action: Key pressed <Key.backspace><Key.backspace>50
Screenshot: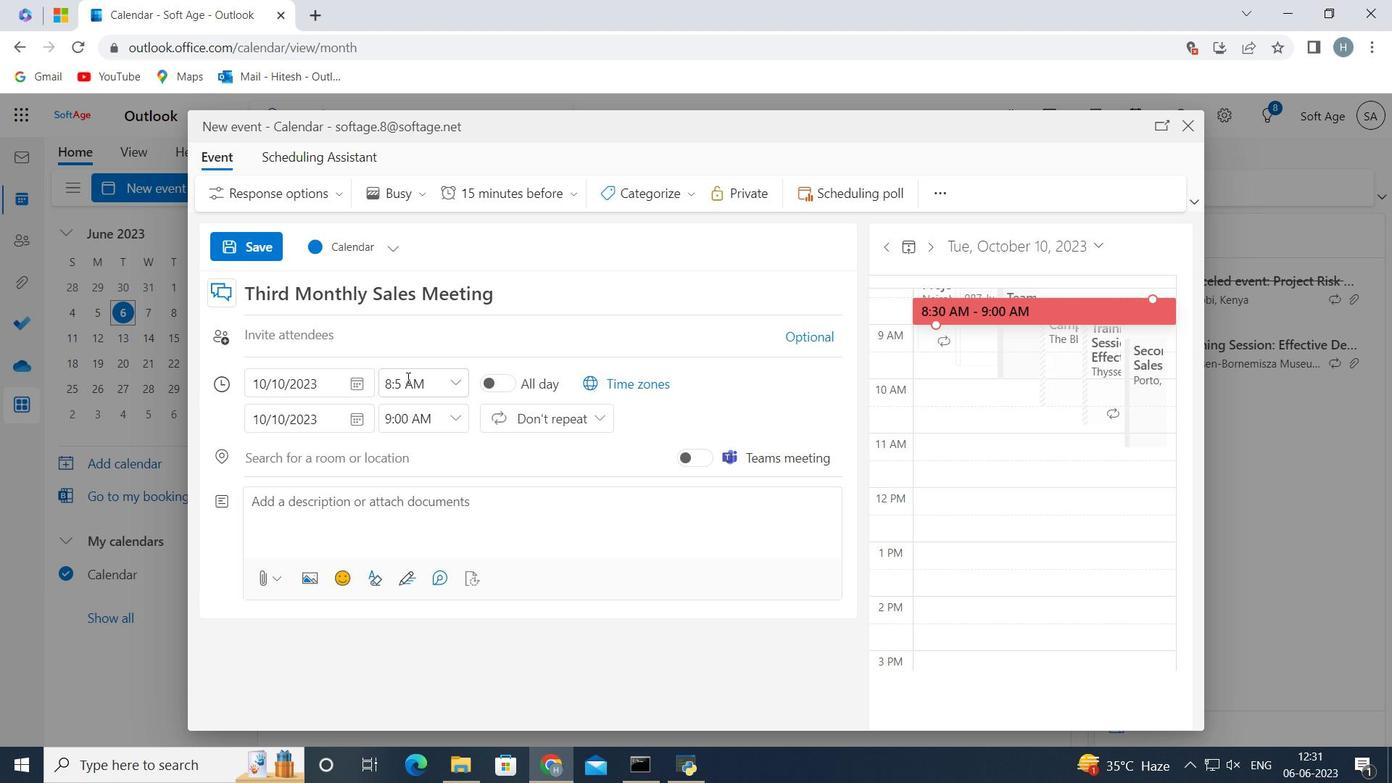 
Action: Mouse moved to (462, 417)
Screenshot: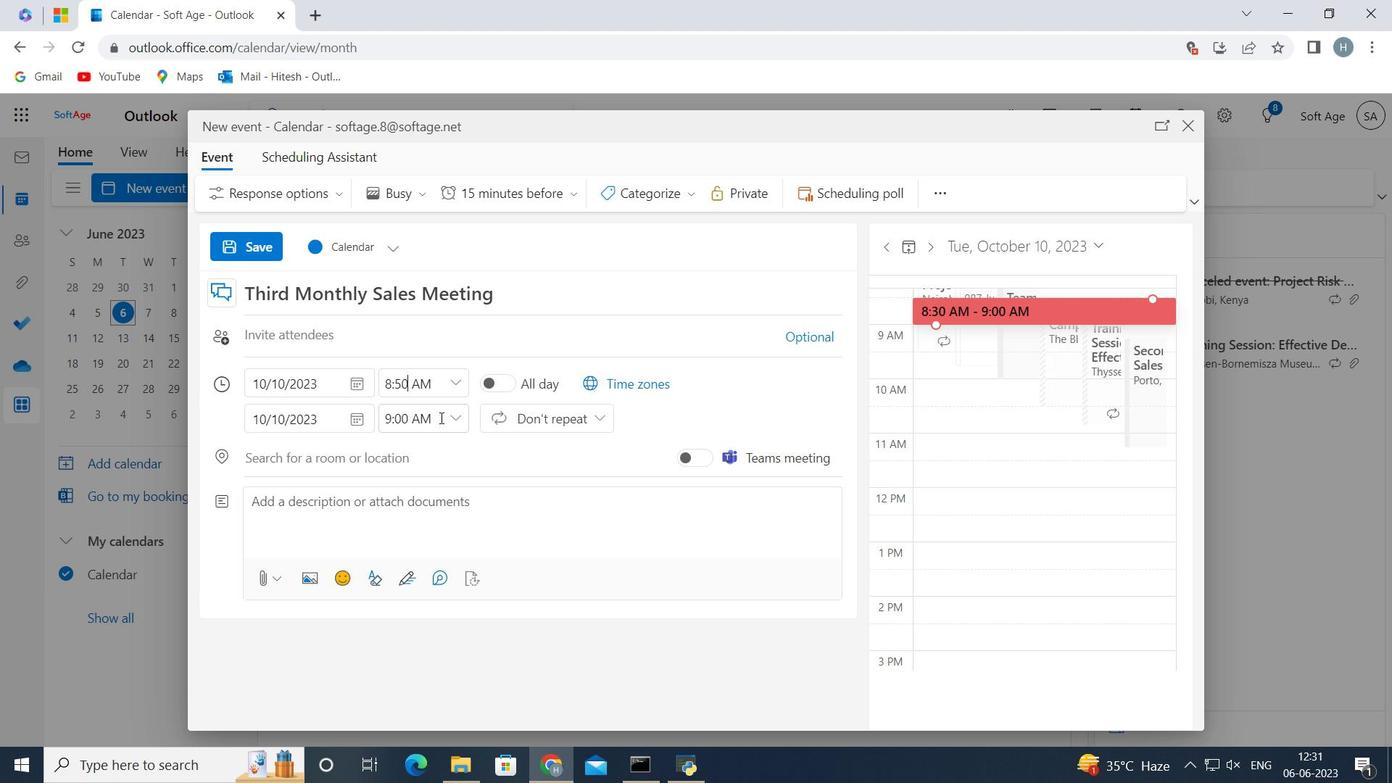 
Action: Mouse pressed left at (462, 417)
Screenshot: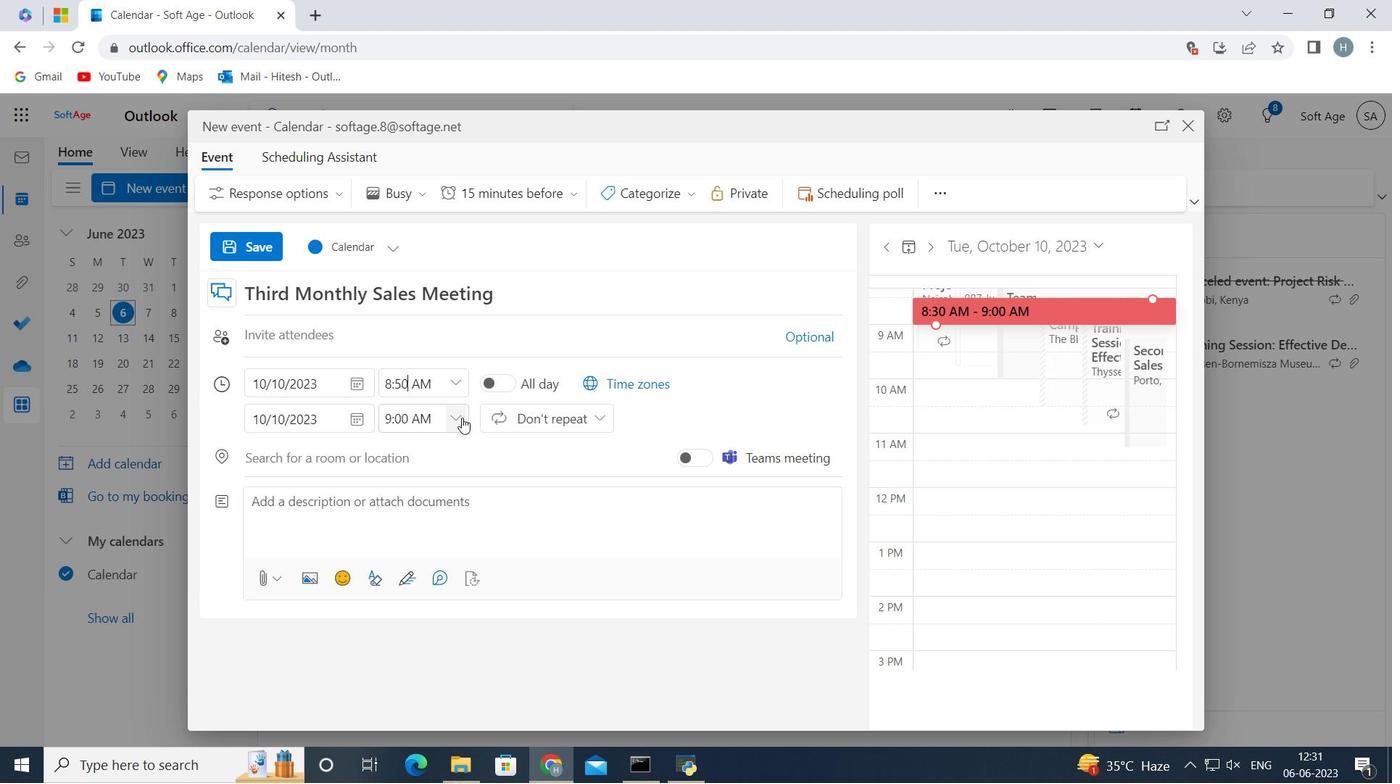 
Action: Mouse moved to (454, 547)
Screenshot: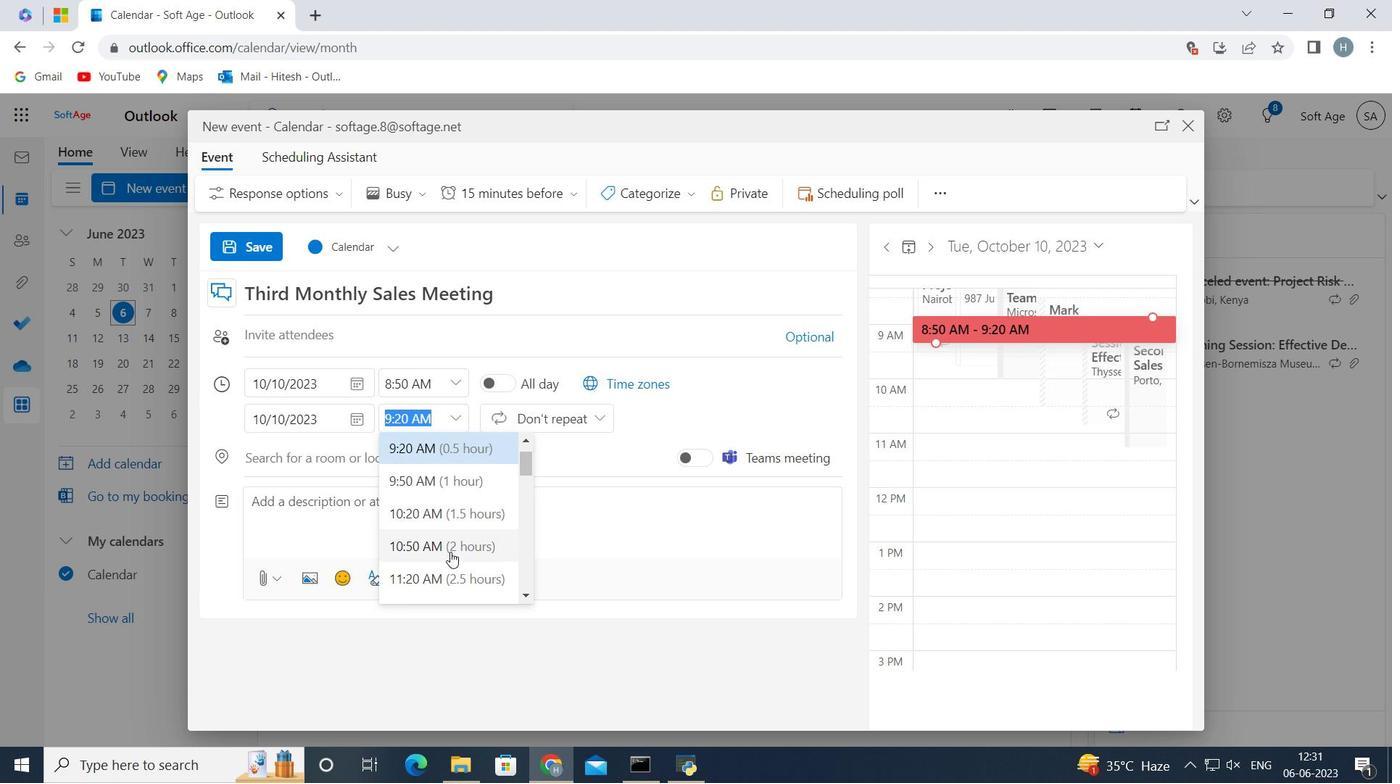 
Action: Mouse pressed left at (454, 547)
Screenshot: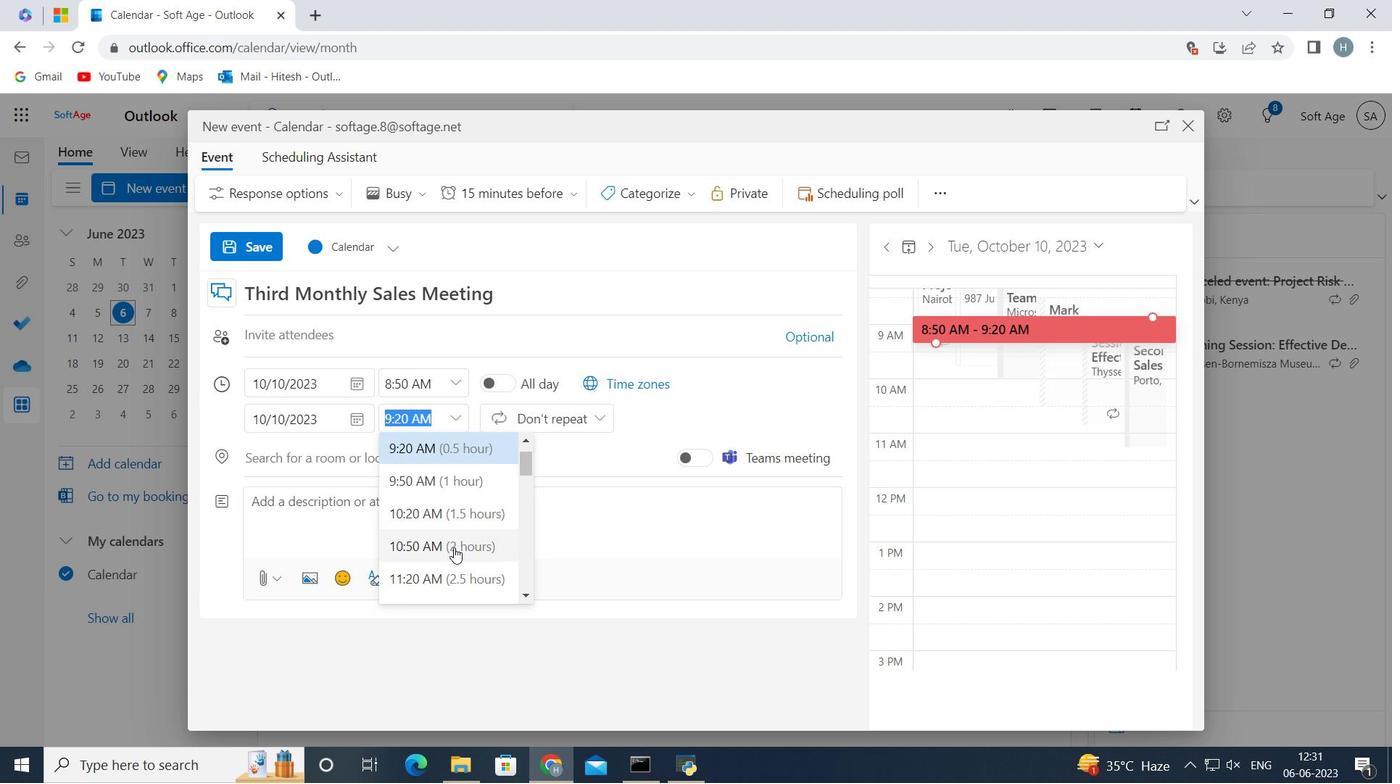 
Action: Mouse moved to (434, 520)
Screenshot: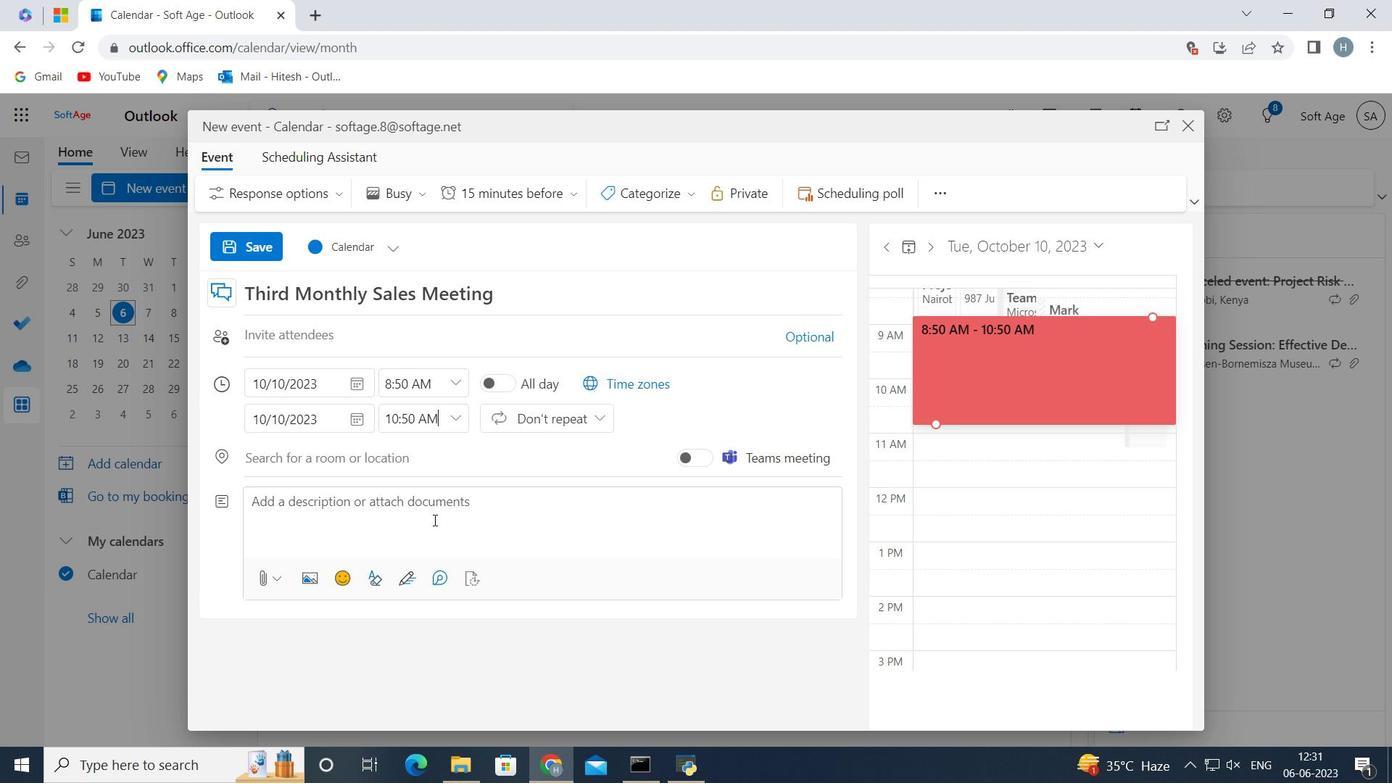 
Action: Mouse pressed left at (434, 520)
Screenshot: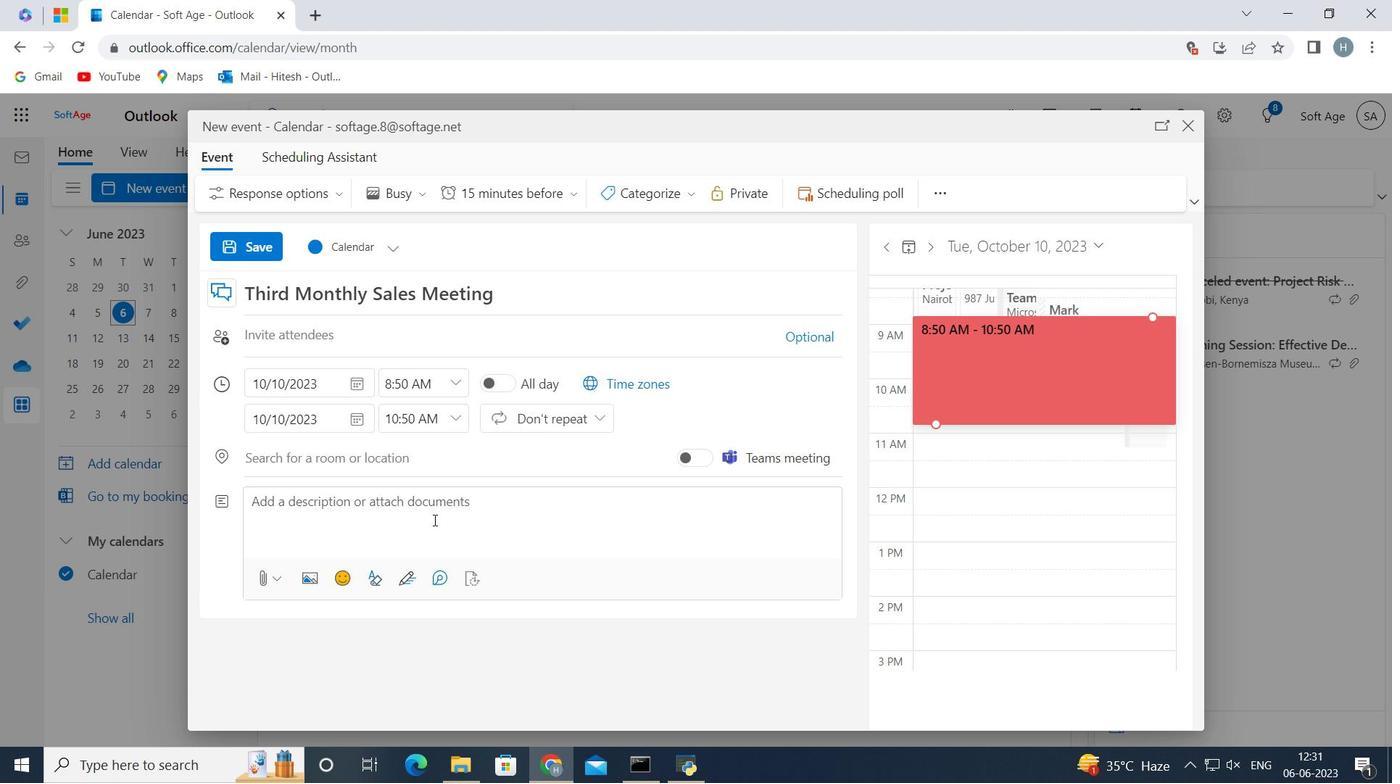 
Action: Mouse moved to (432, 520)
Screenshot: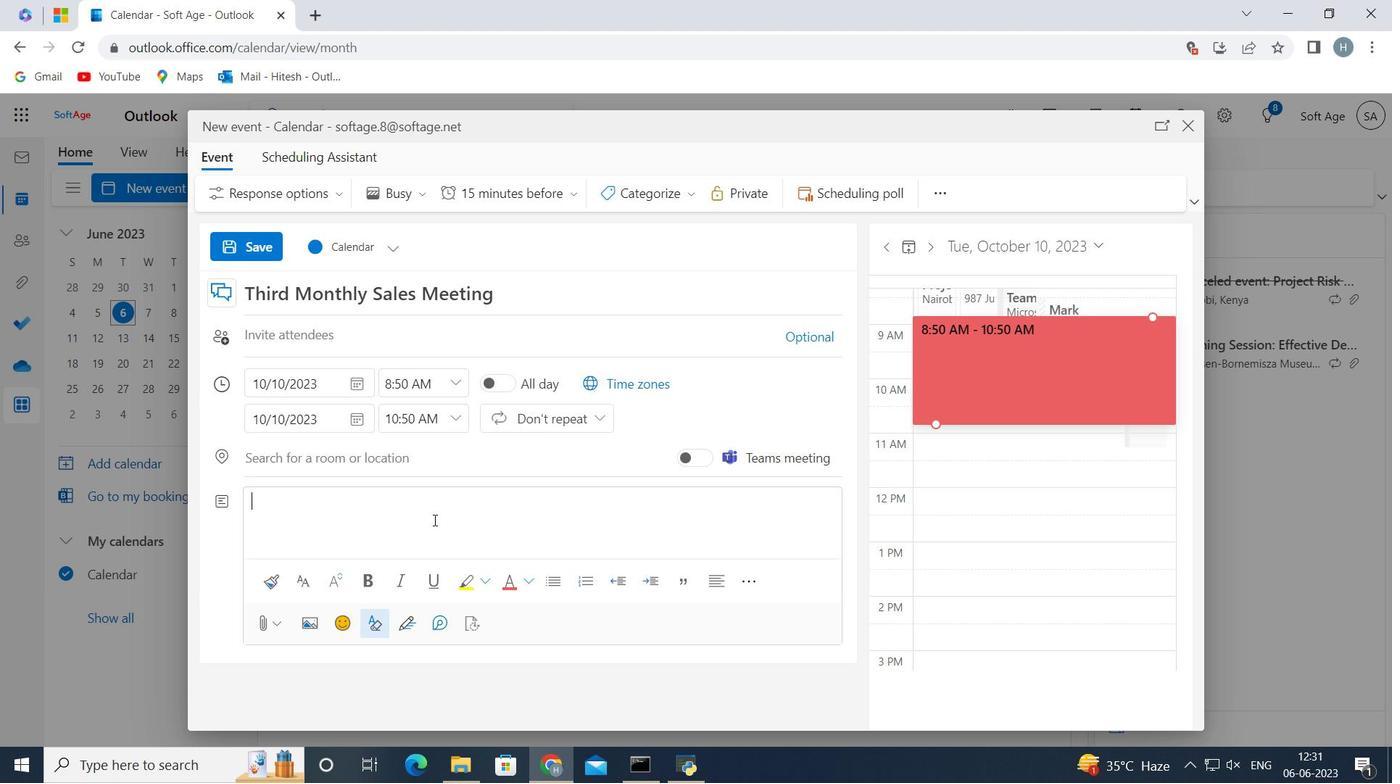 
Action: Key pressed <Key.shift>The<Key.space>team<Key.space>may<Key.space>use<Key.space>predefined<Key.space>quality<Key.space>metrics<Key.space>and<Key.space>measurements<Key.space>to<Key.space>quantitatively<Key.space>assess<Key.space>the<Key.space>quality<Key.space>of<Key.space>project<Key.space>deliverables<Key.space>and<Key.space>processes.<Key.space><Key.shift>These<Key.space>metrics<Key.space>could<Key.space>include<Key.space>defect<Key.space>rates,<Key.space>customer<Key.space>satisfaction<Key.space>surveys,<Key.space>performance<Key.space>benchmarks,<Key.space>or<Key.space>adherence<Key.space>to<Key.space>project<Key.space>timelines<Key.space>and<Key.space>budget.<Key.space>
Screenshot: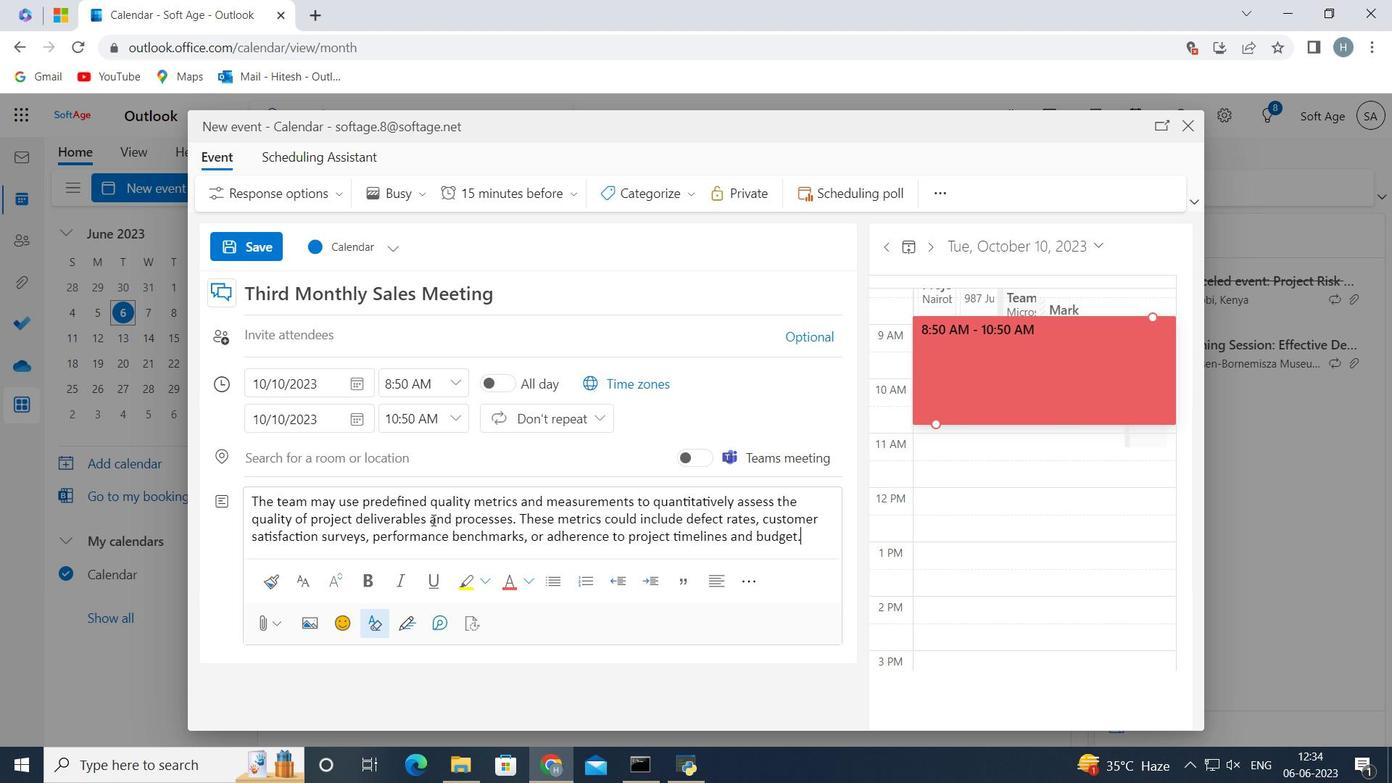 
Action: Mouse moved to (655, 190)
Screenshot: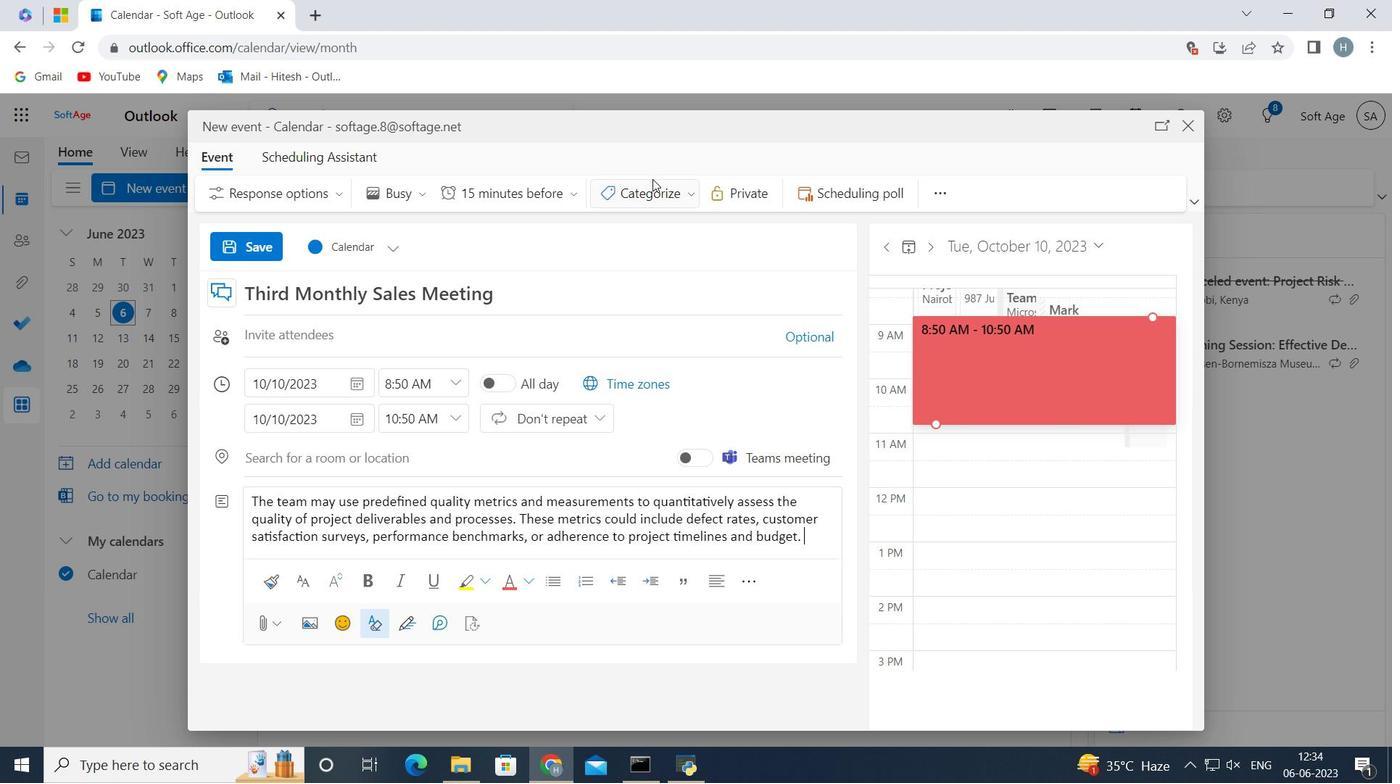 
Action: Mouse pressed left at (655, 190)
Screenshot: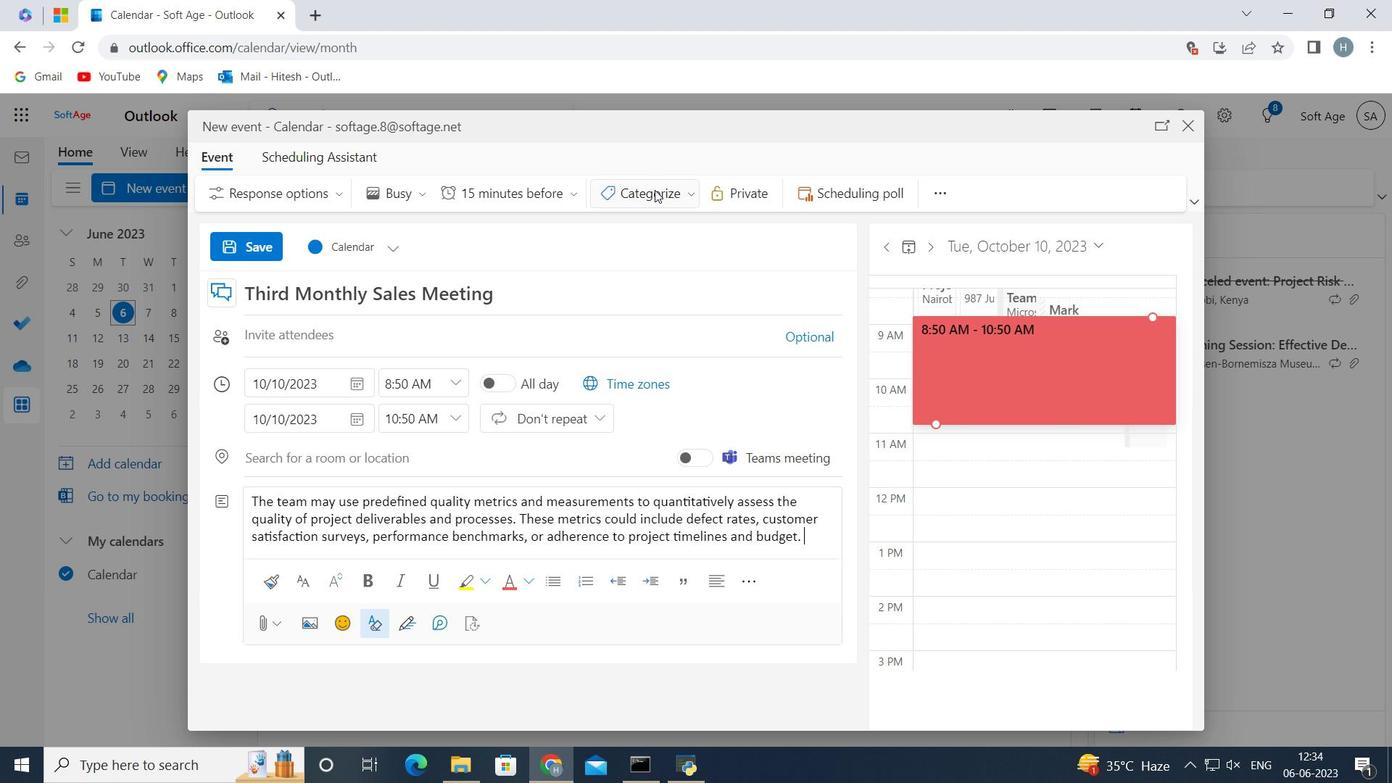 
Action: Mouse moved to (678, 368)
Screenshot: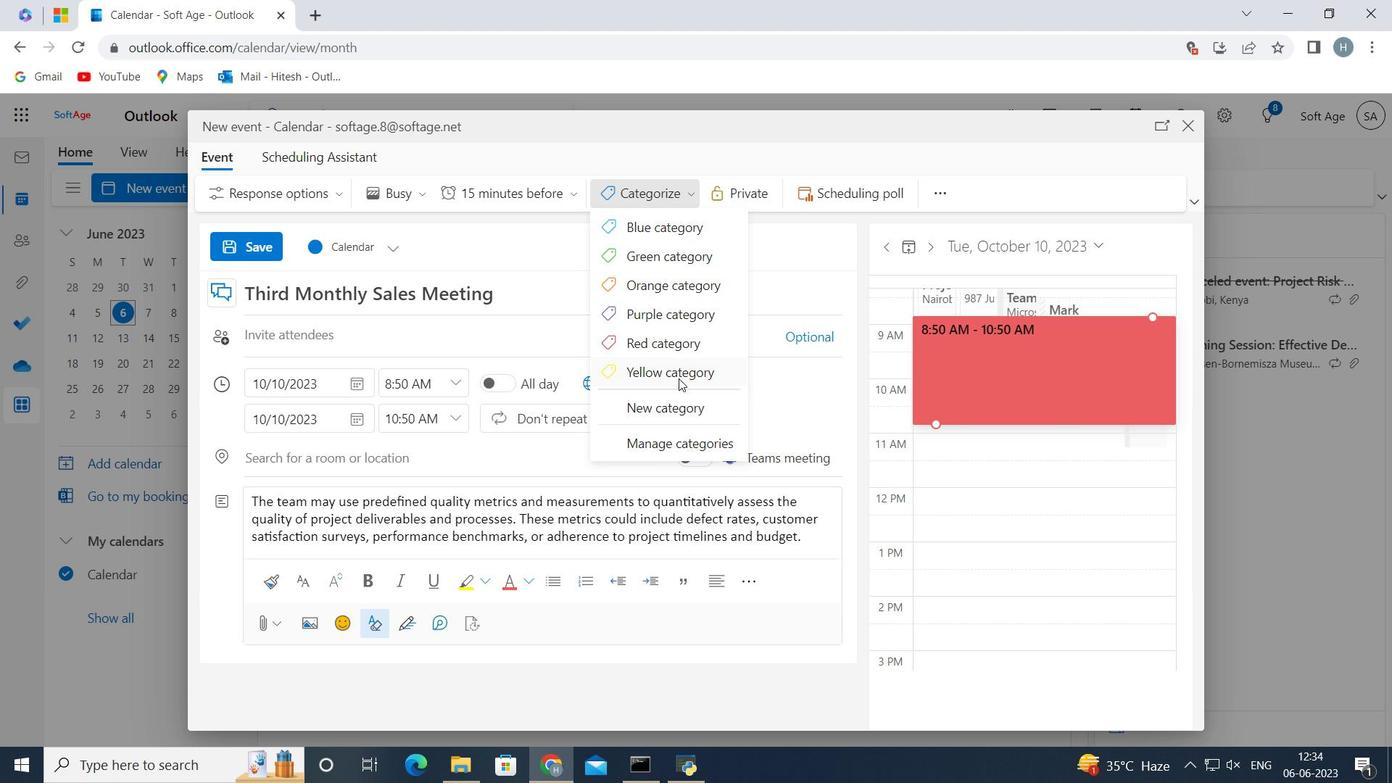 
Action: Mouse pressed left at (678, 368)
Screenshot: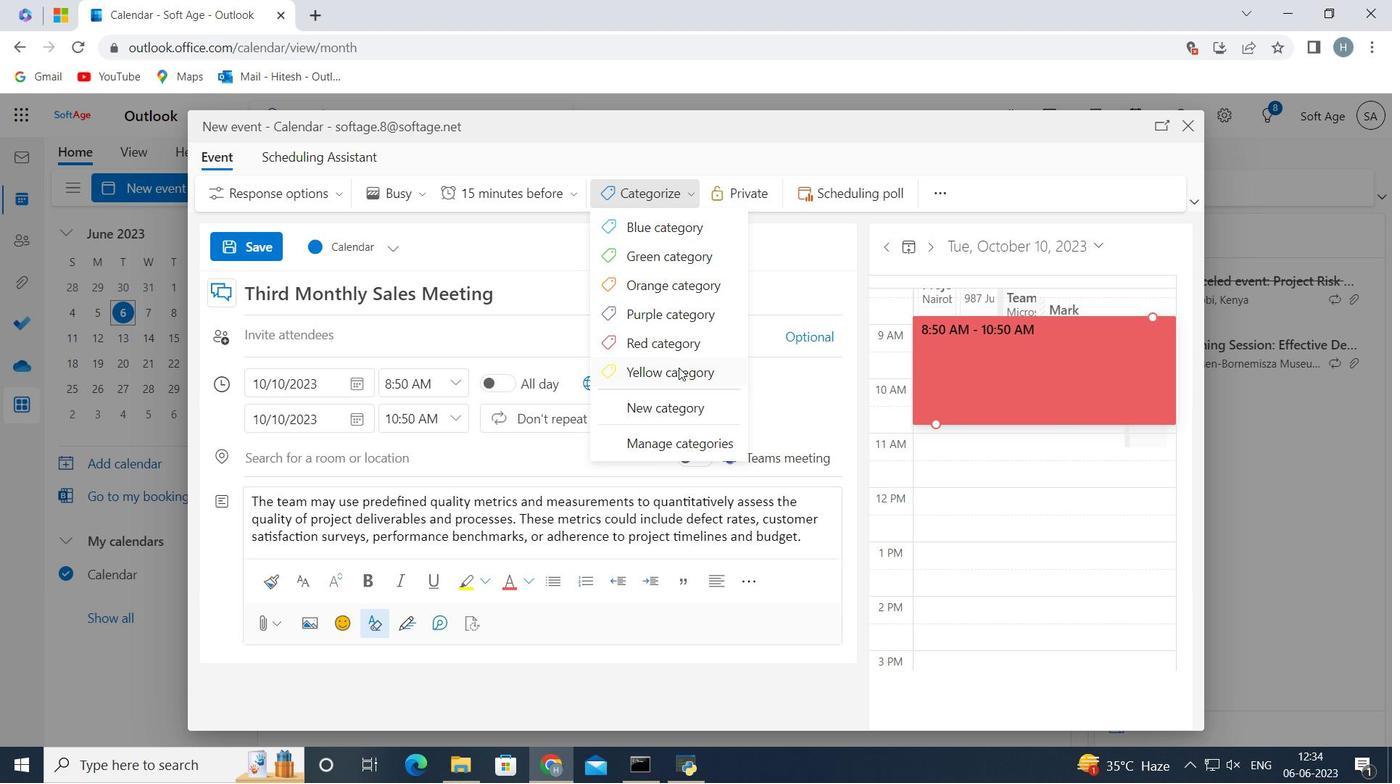 
Action: Mouse moved to (504, 344)
Screenshot: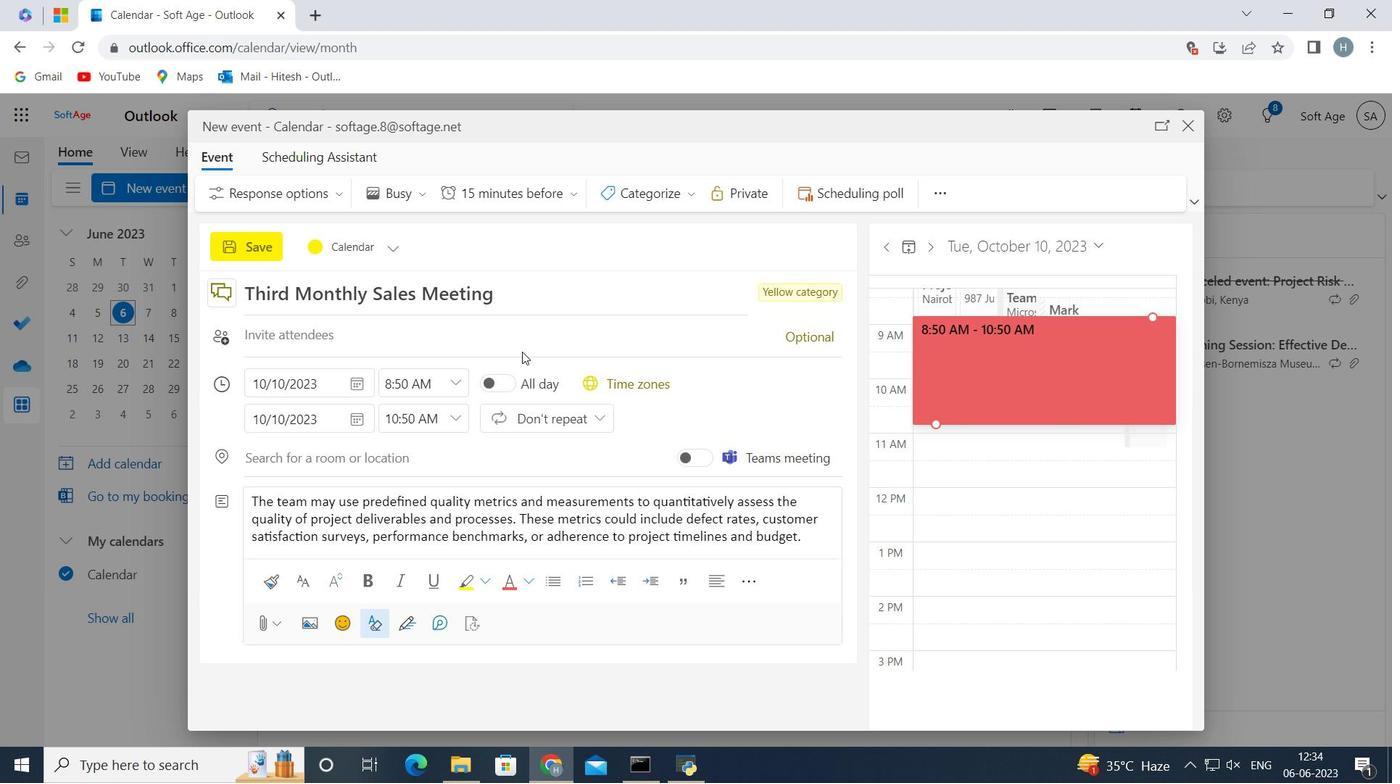 
Action: Mouse pressed left at (504, 344)
Screenshot: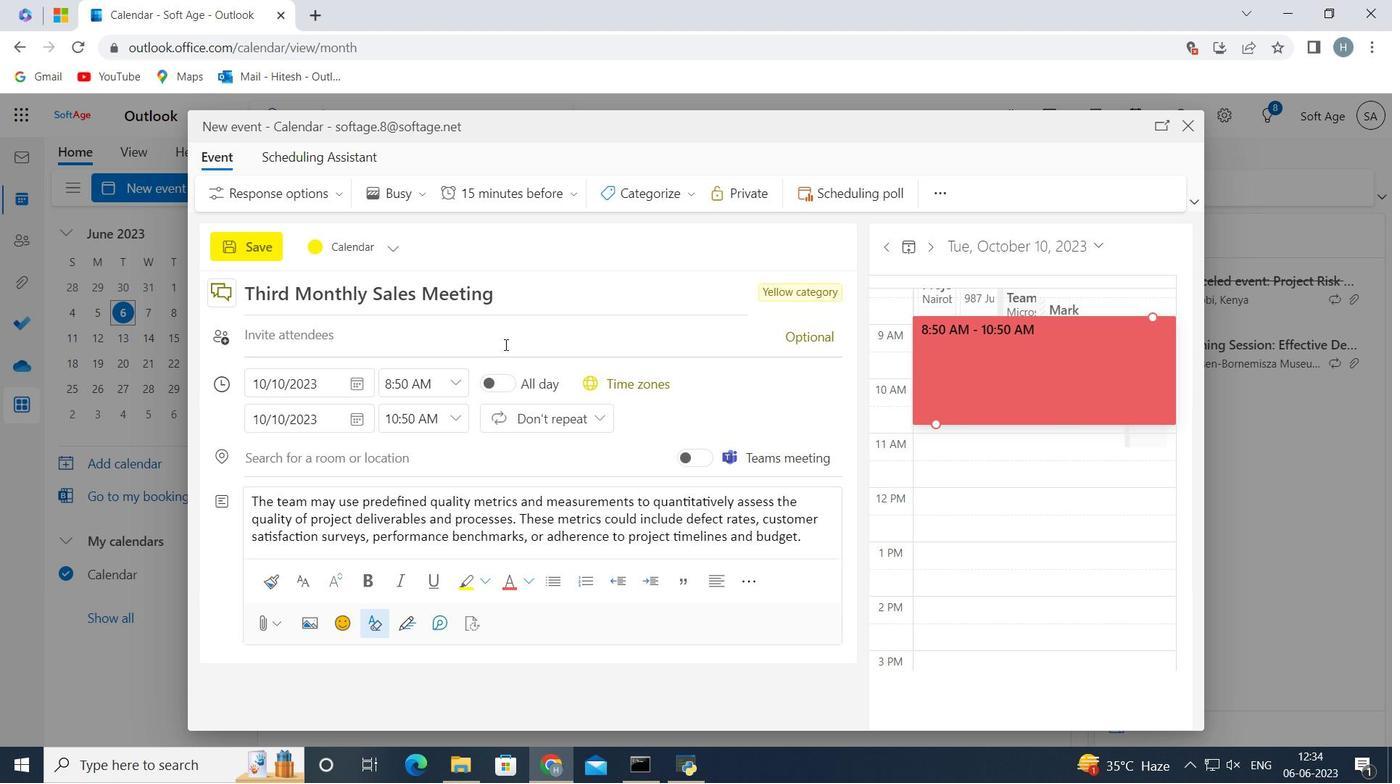 
Action: Mouse moved to (497, 345)
Screenshot: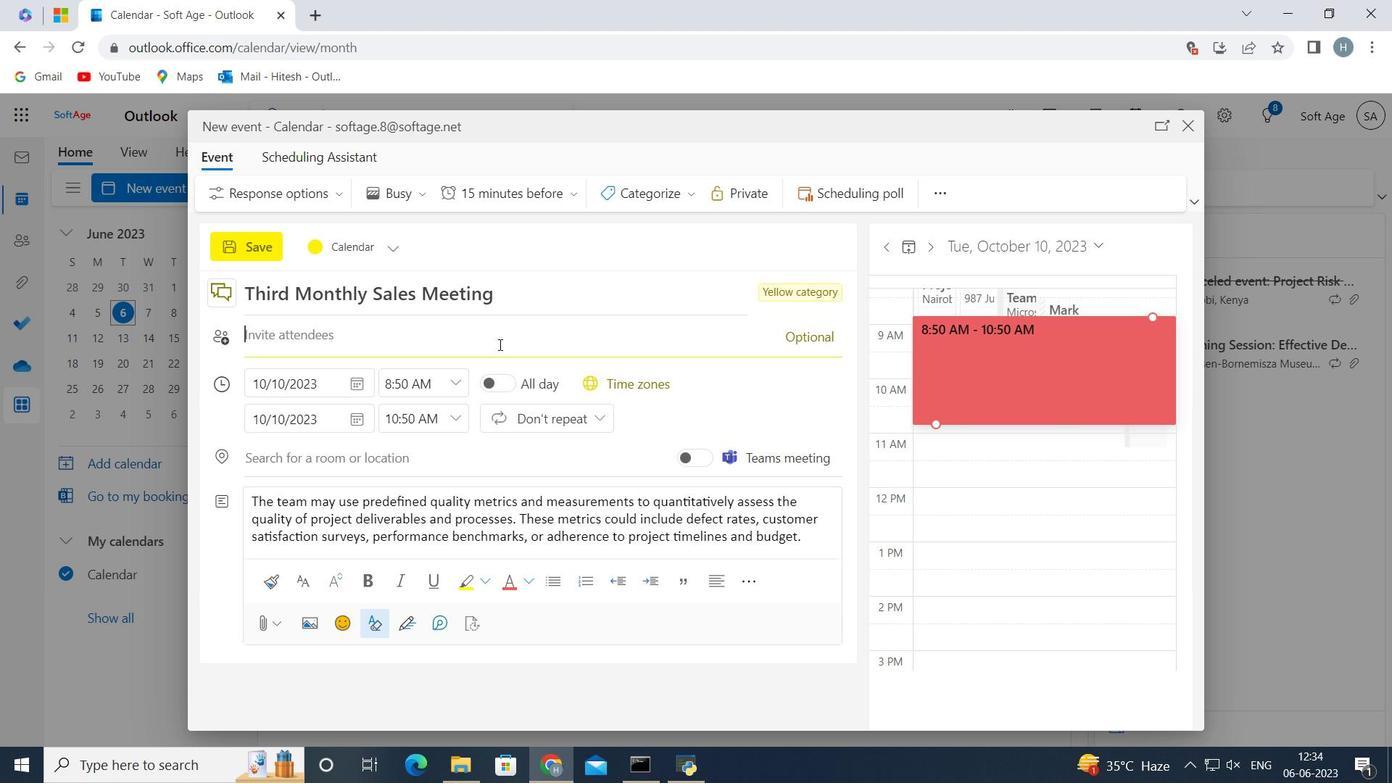 
Action: Key pressed softage.6<Key.shift>@softage.net
Screenshot: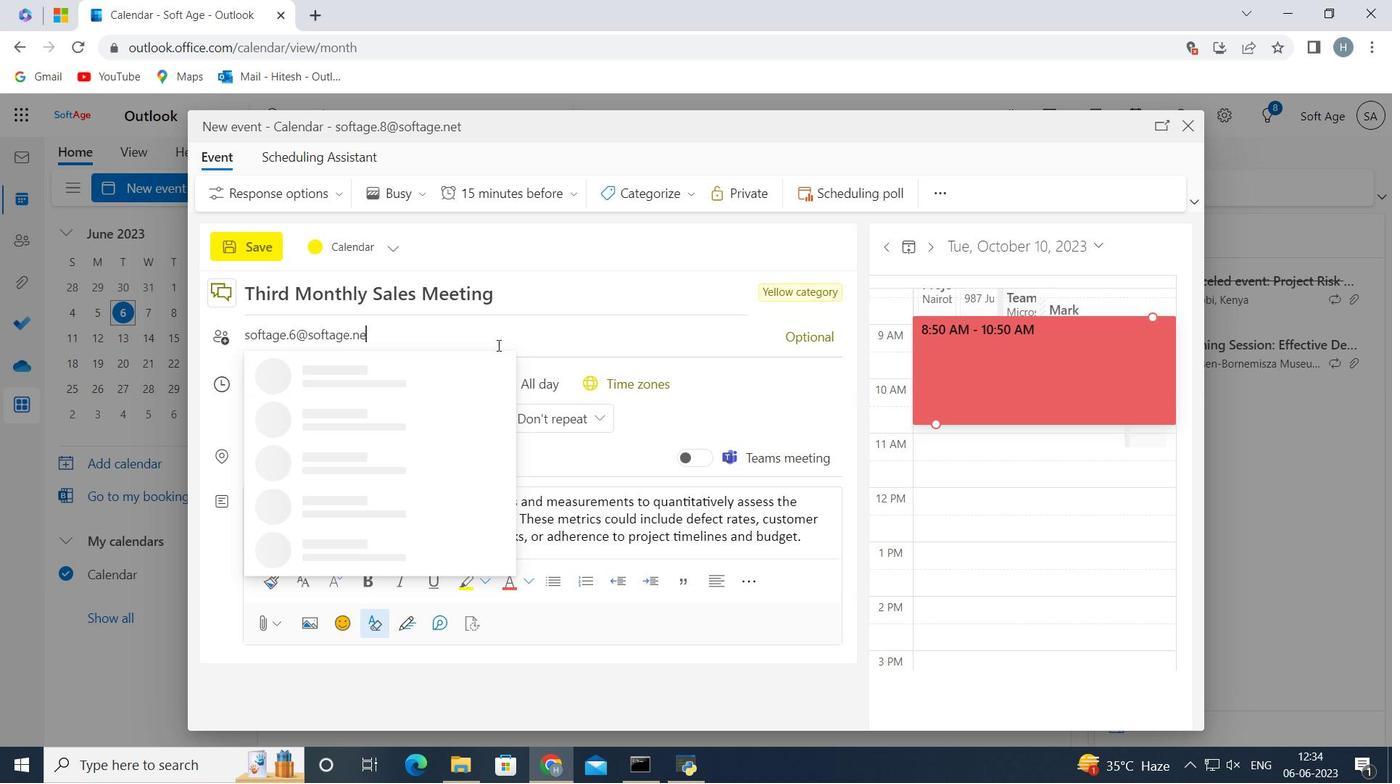 
Action: Mouse moved to (340, 380)
Screenshot: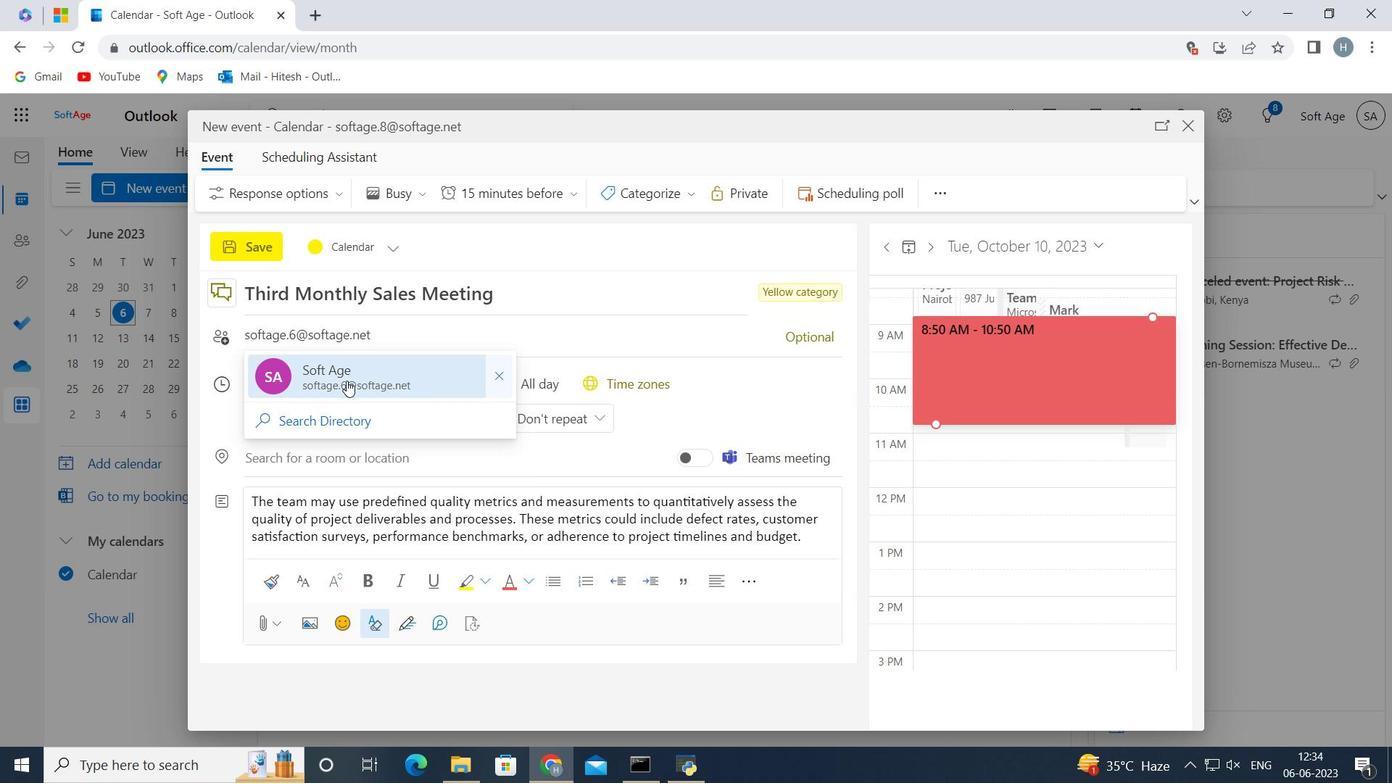 
Action: Mouse pressed left at (340, 380)
Screenshot: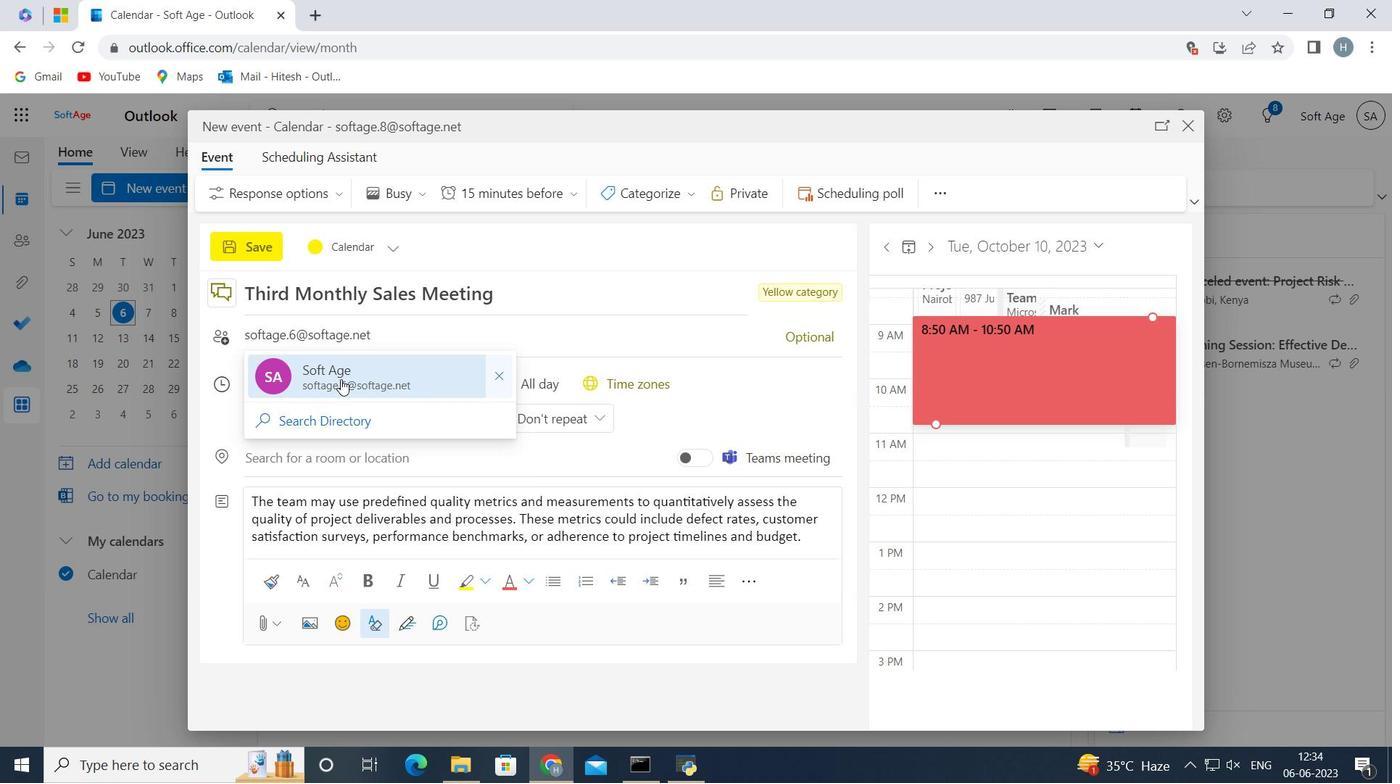 
Action: Key pressed softage.
Screenshot: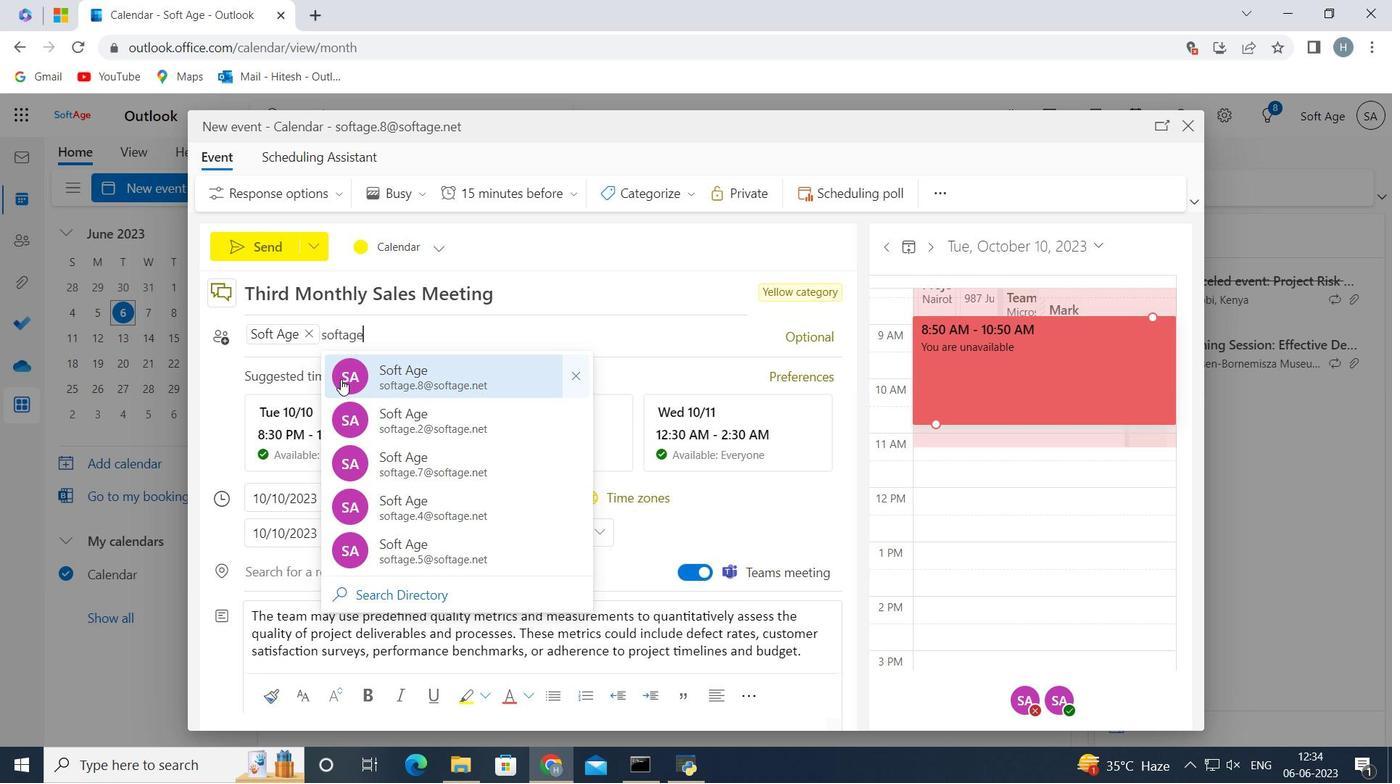 
Action: Mouse moved to (337, 380)
Screenshot: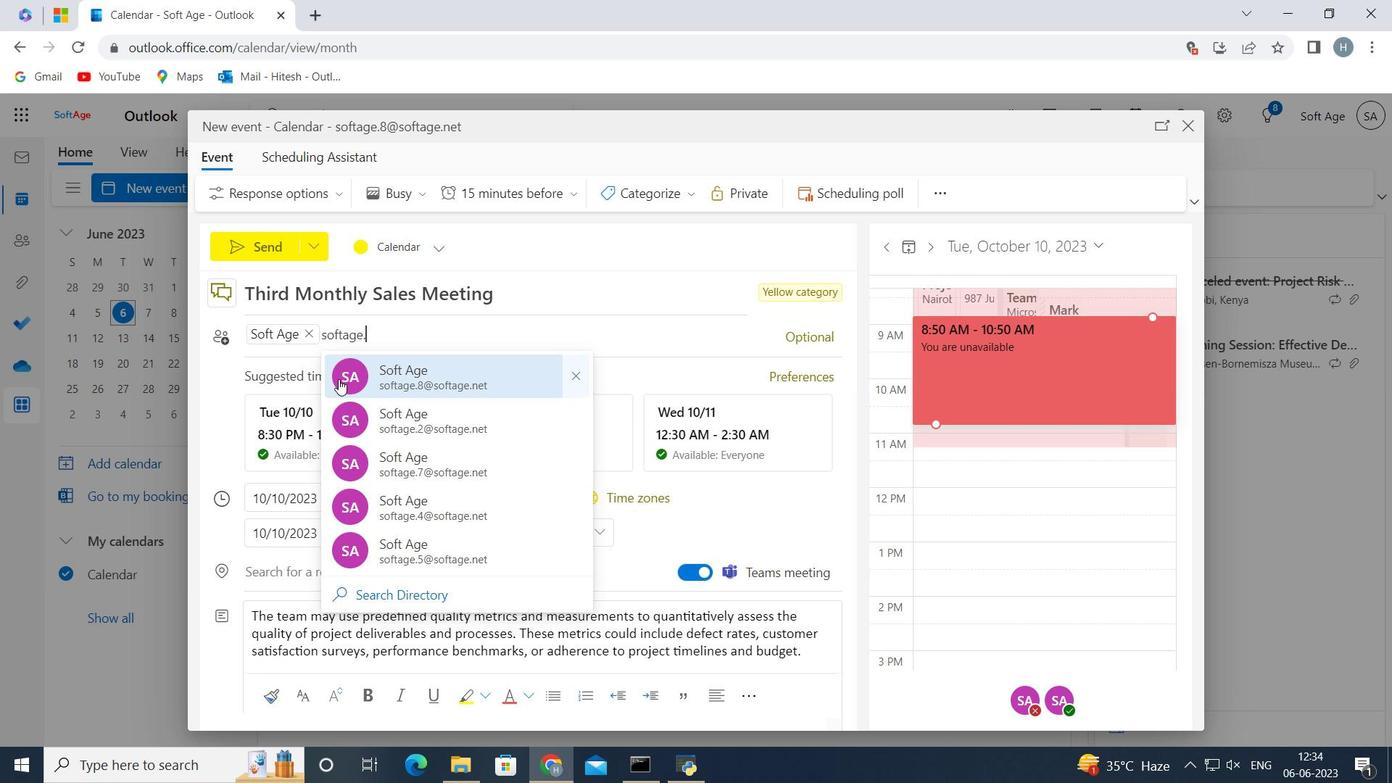 
Action: Key pressed 7
Screenshot: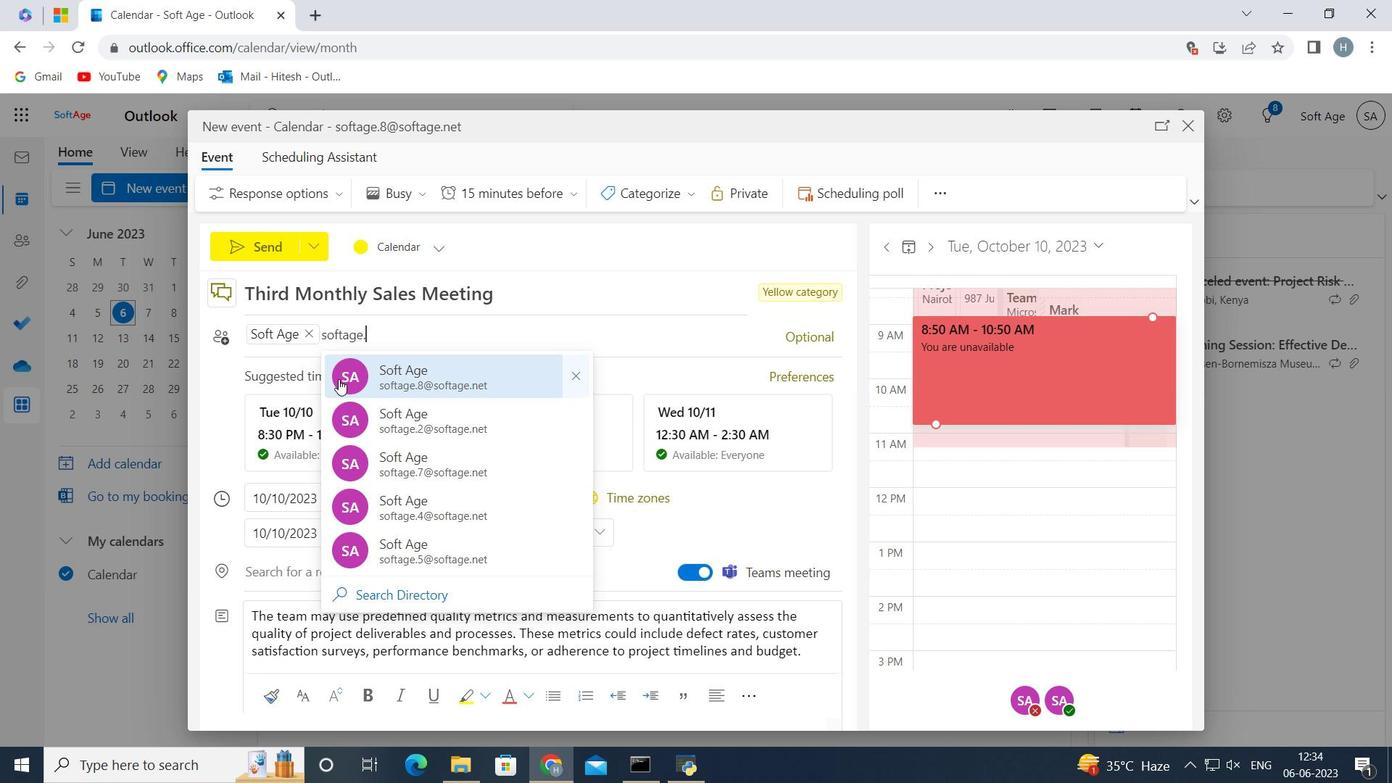 
Action: Mouse moved to (334, 380)
Screenshot: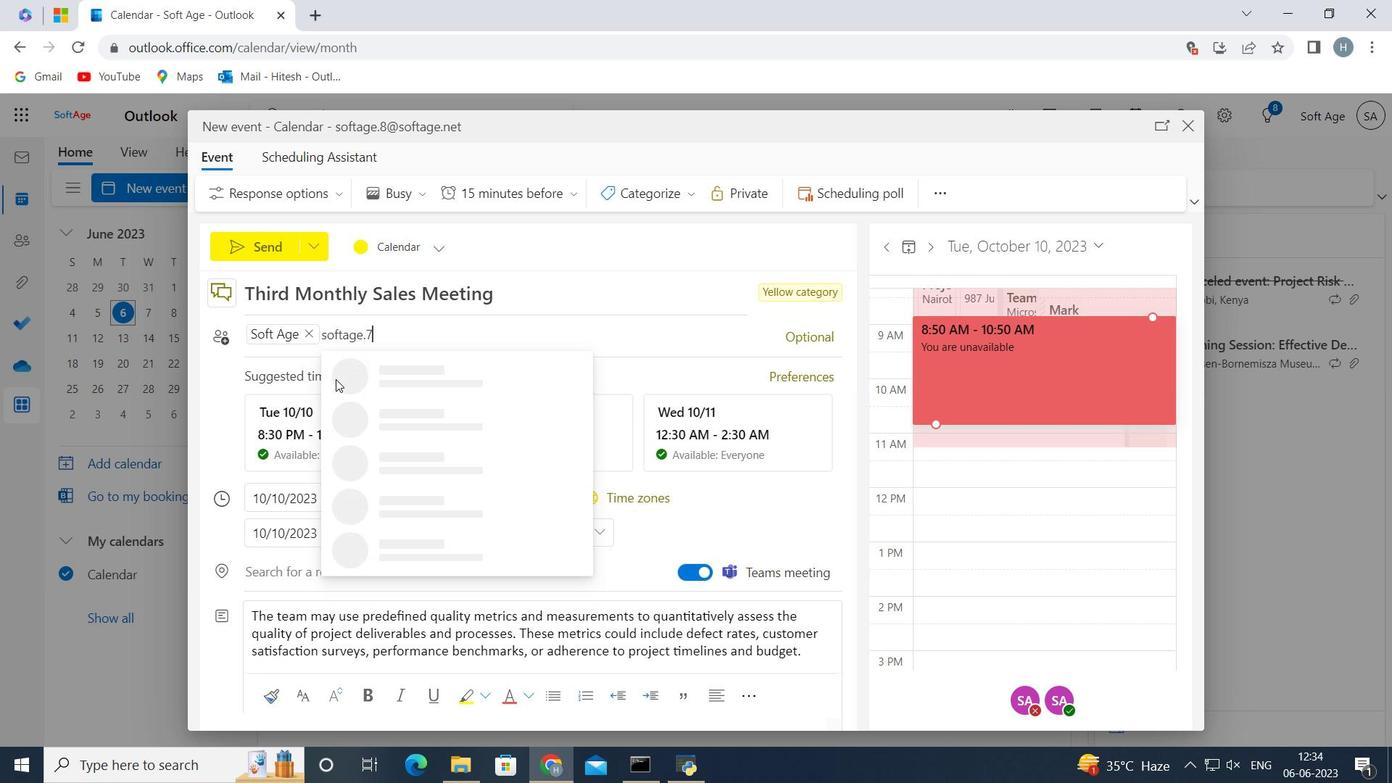 
Action: Key pressed <Key.shift>@
Screenshot: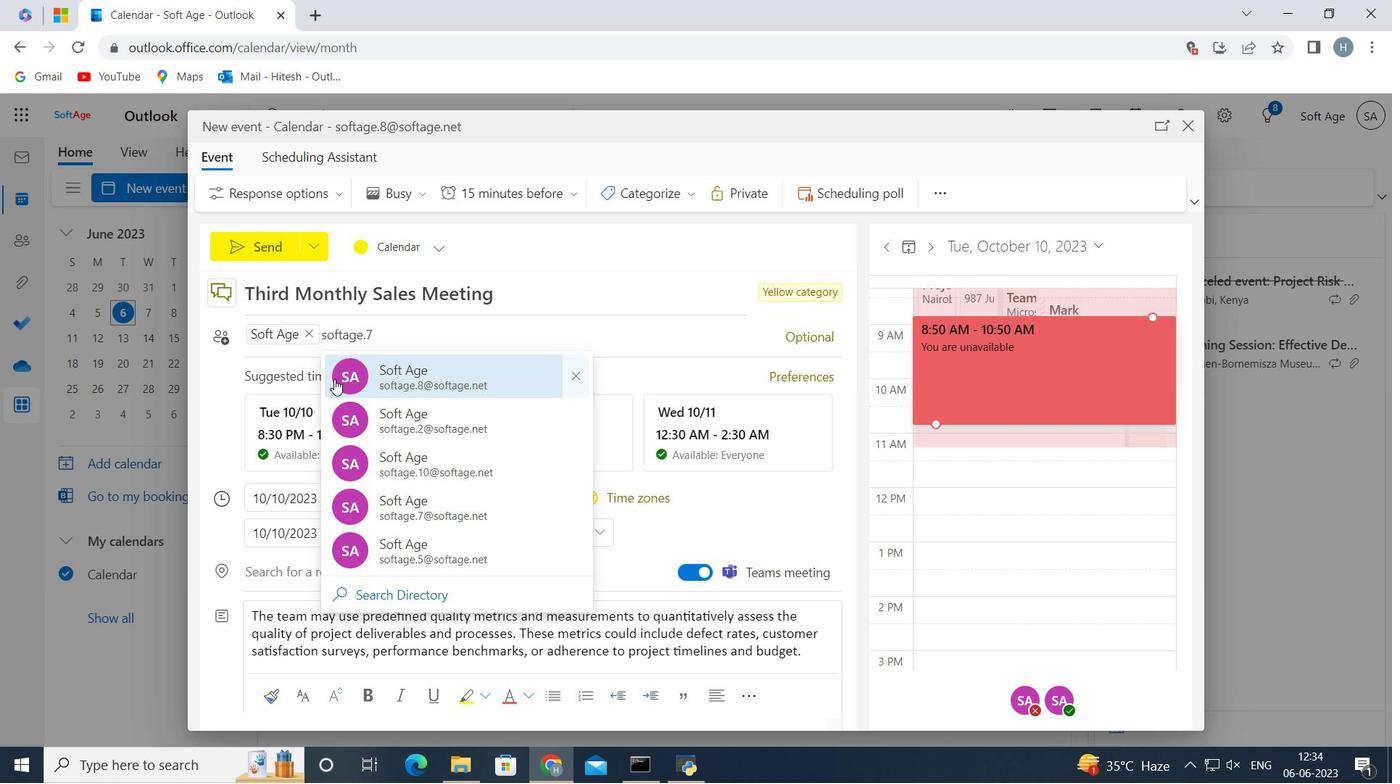 
Action: Mouse moved to (333, 380)
Screenshot: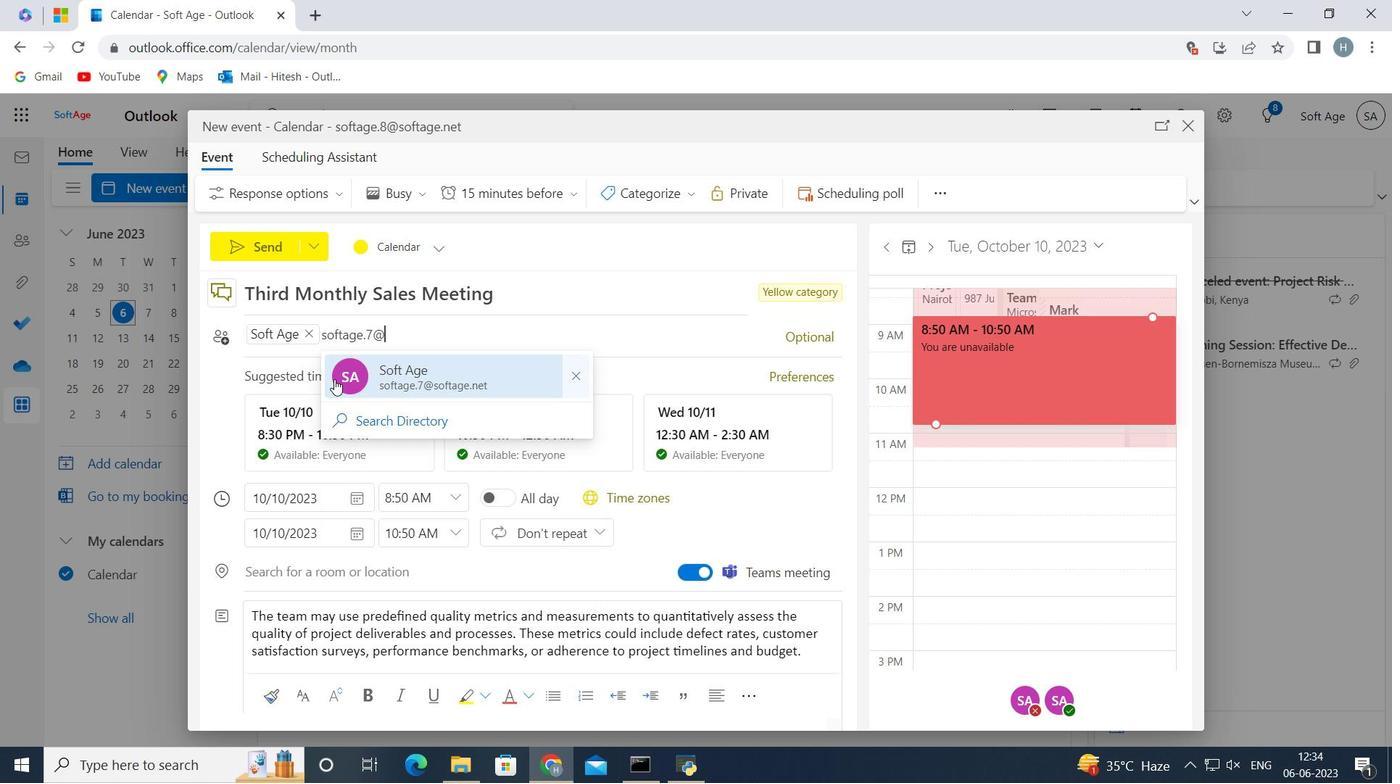 
Action: Key pressed s
Screenshot: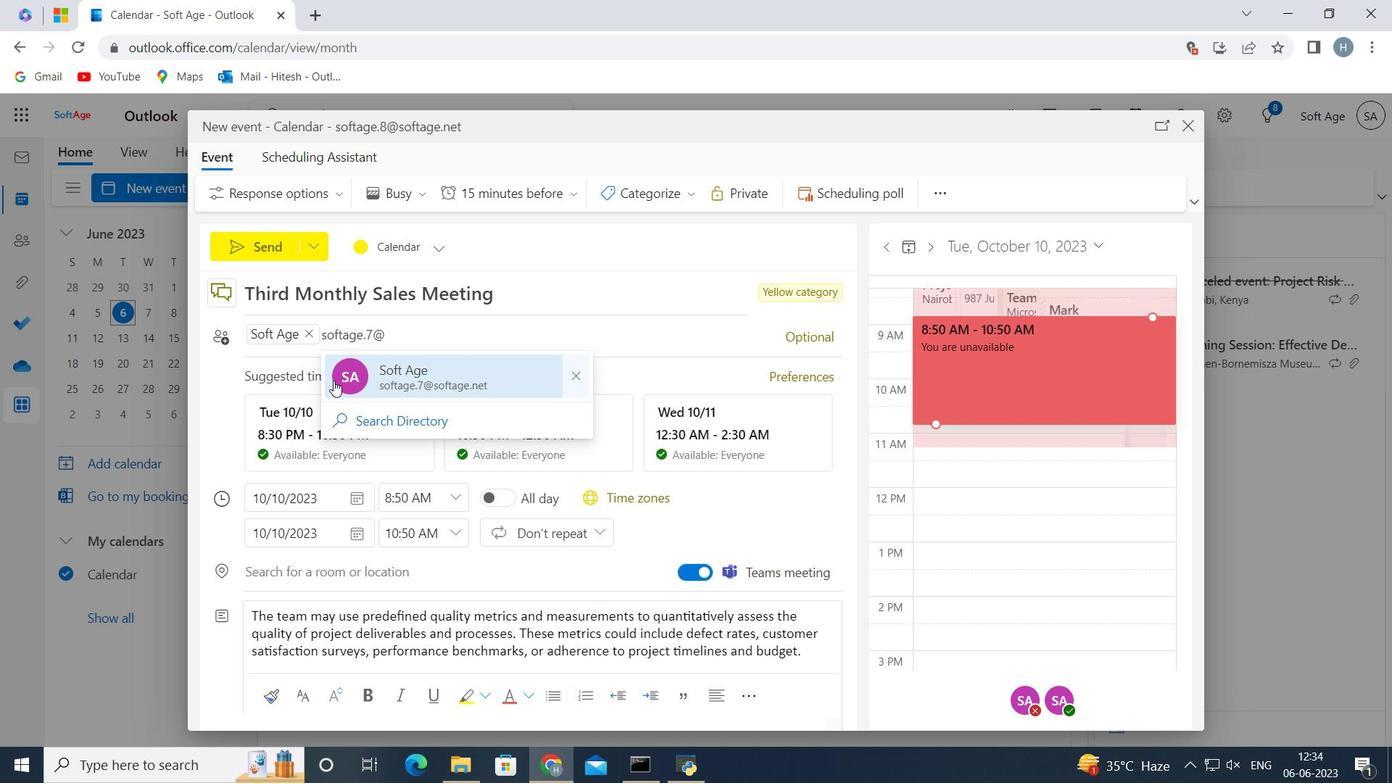 
Action: Mouse moved to (330, 382)
Screenshot: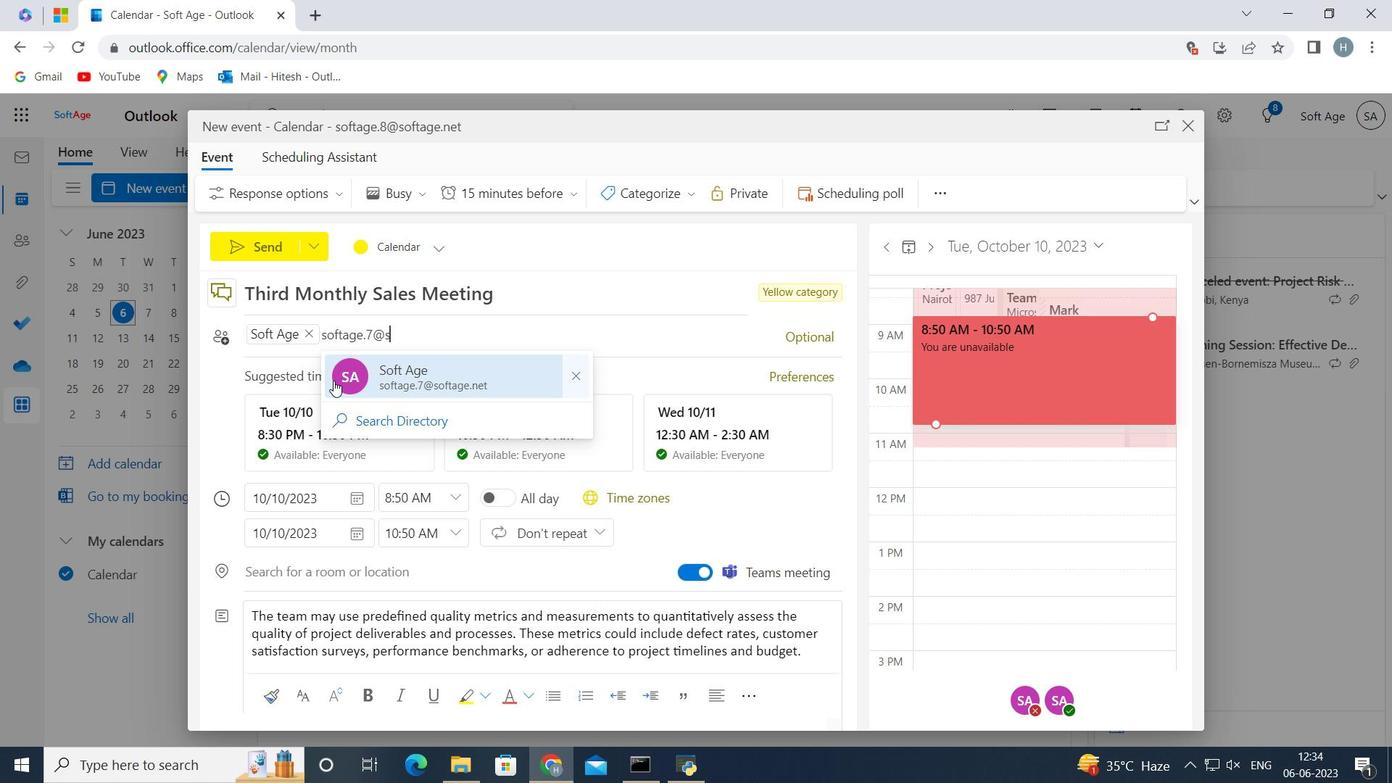
Action: Key pressed o
Screenshot: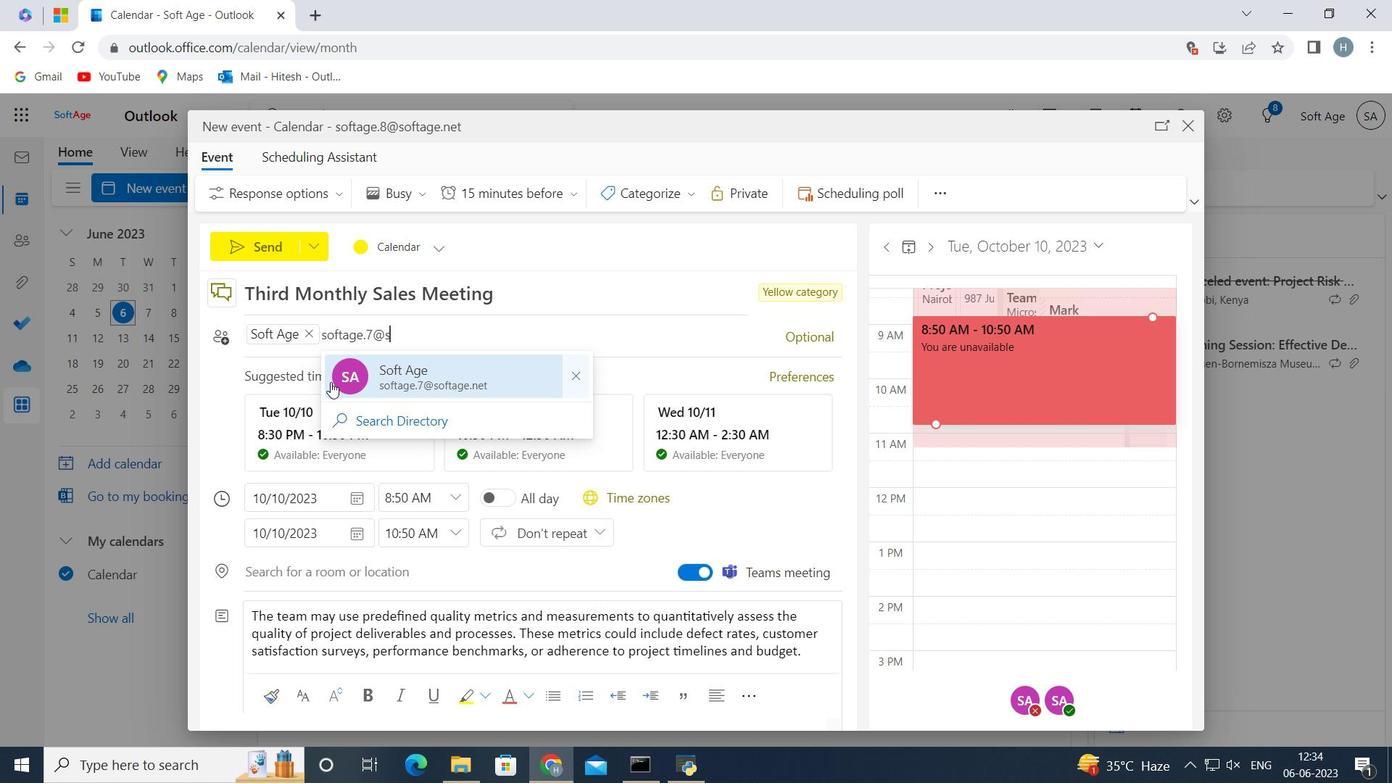 
Action: Mouse moved to (330, 382)
Screenshot: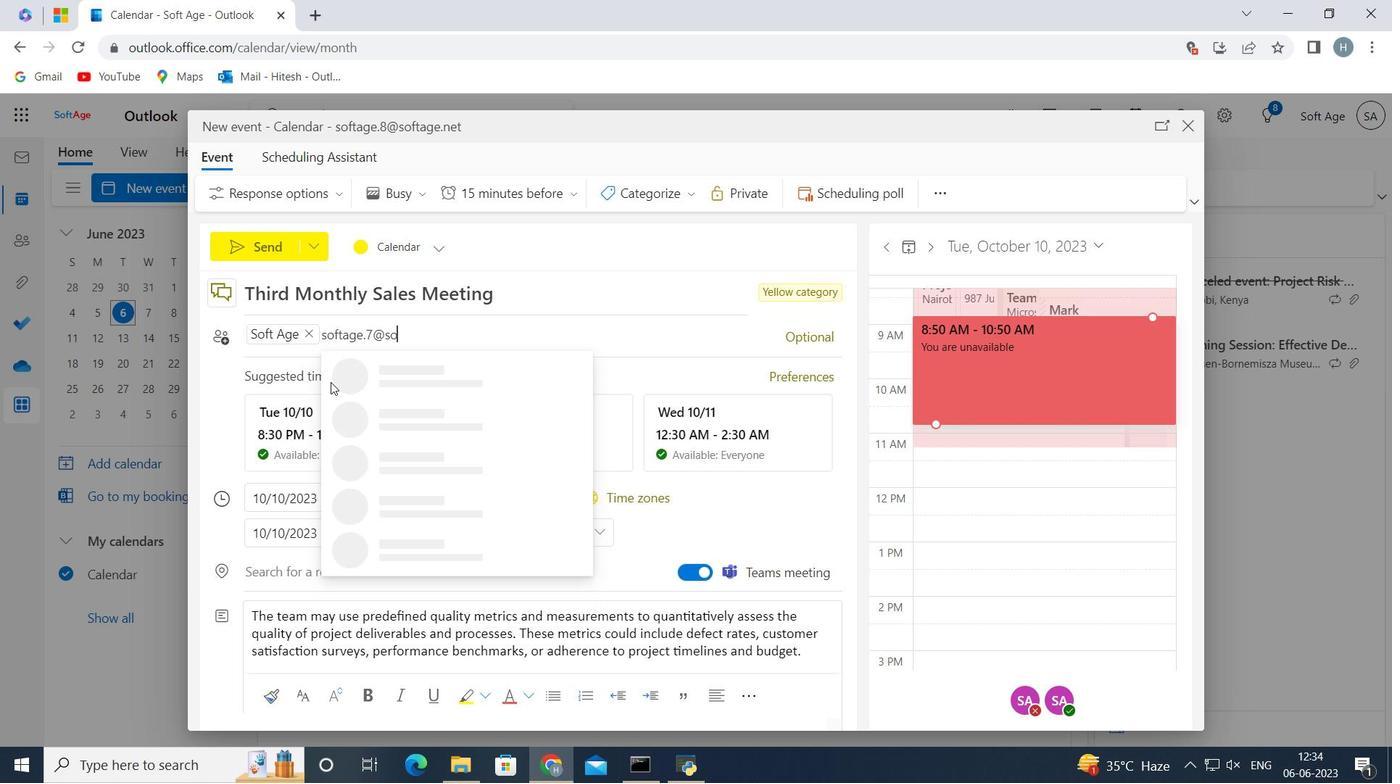 
Action: Key pressed fta
Screenshot: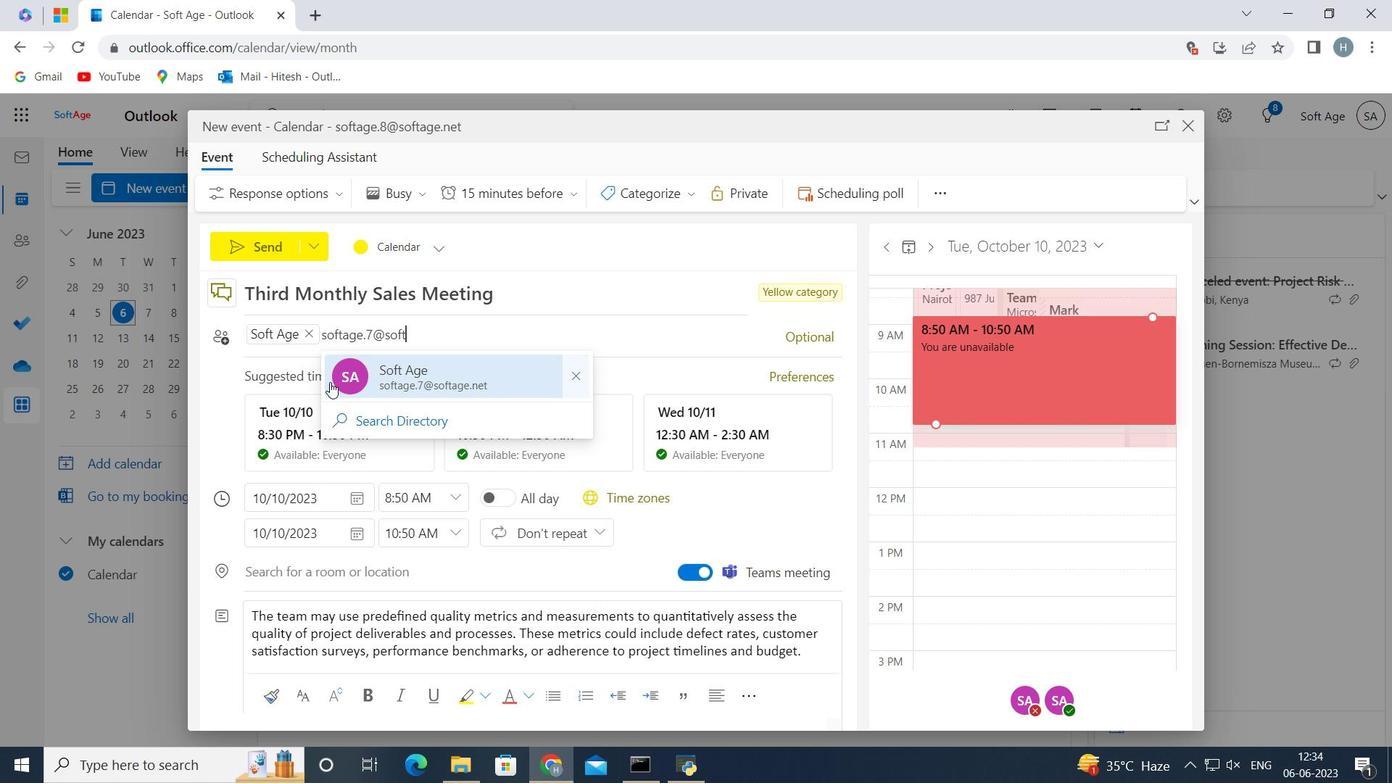 
Action: Mouse moved to (329, 382)
Screenshot: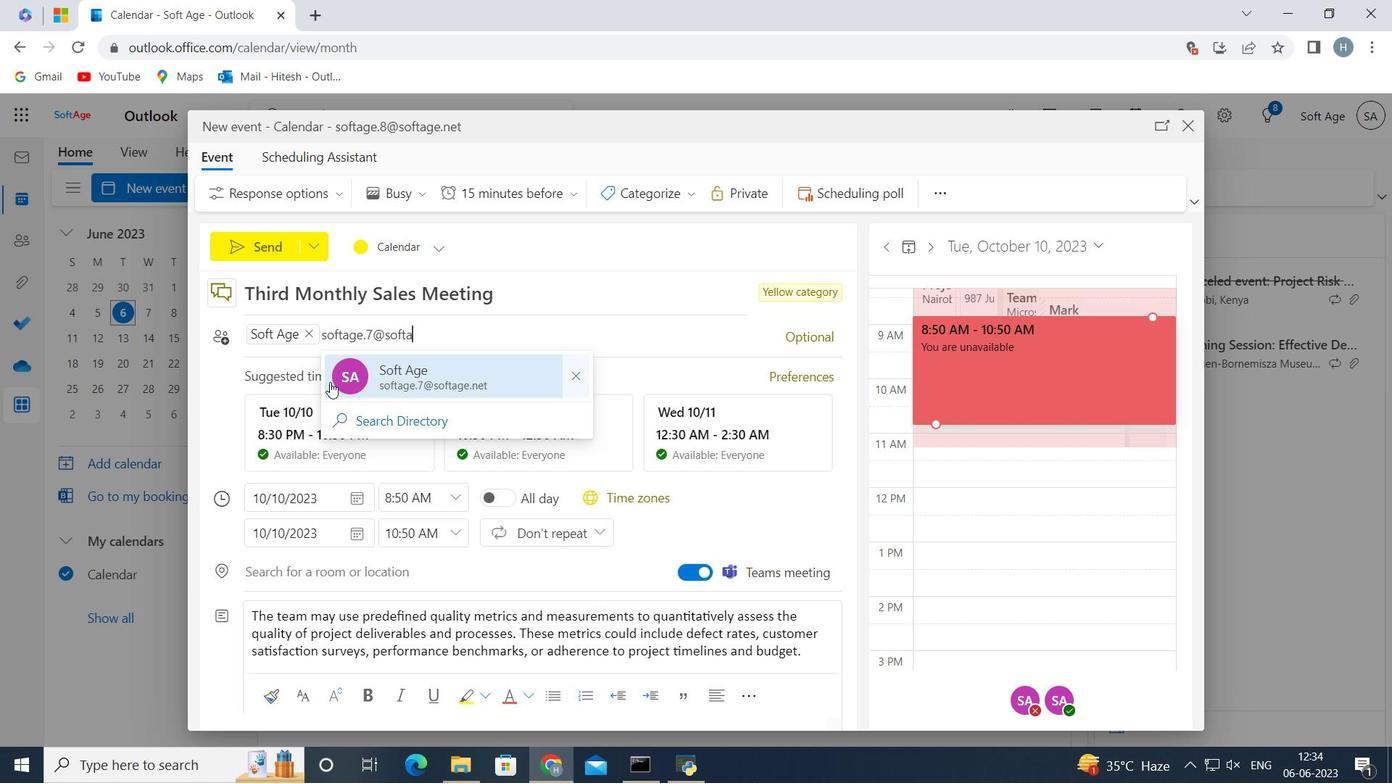 
Action: Key pressed ge.net
Screenshot: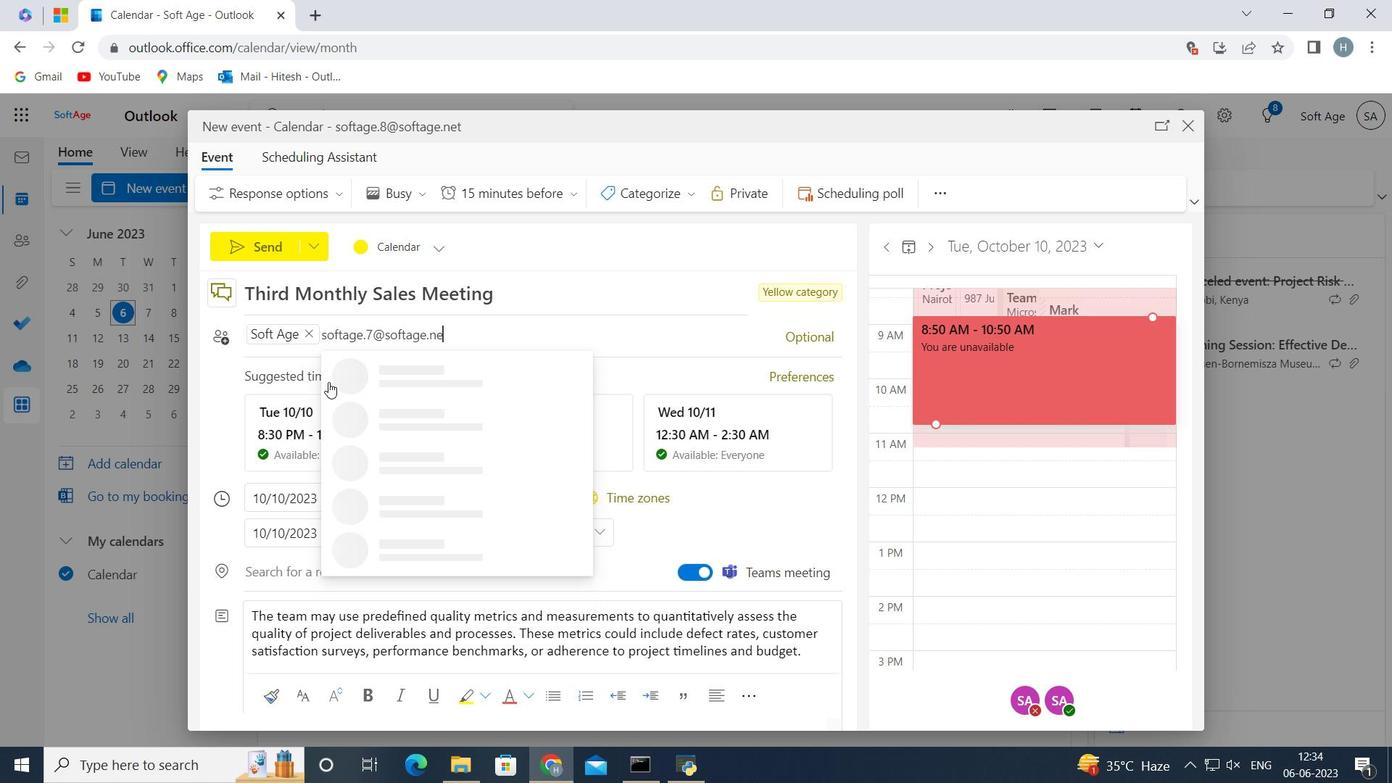 
Action: Mouse moved to (356, 383)
Screenshot: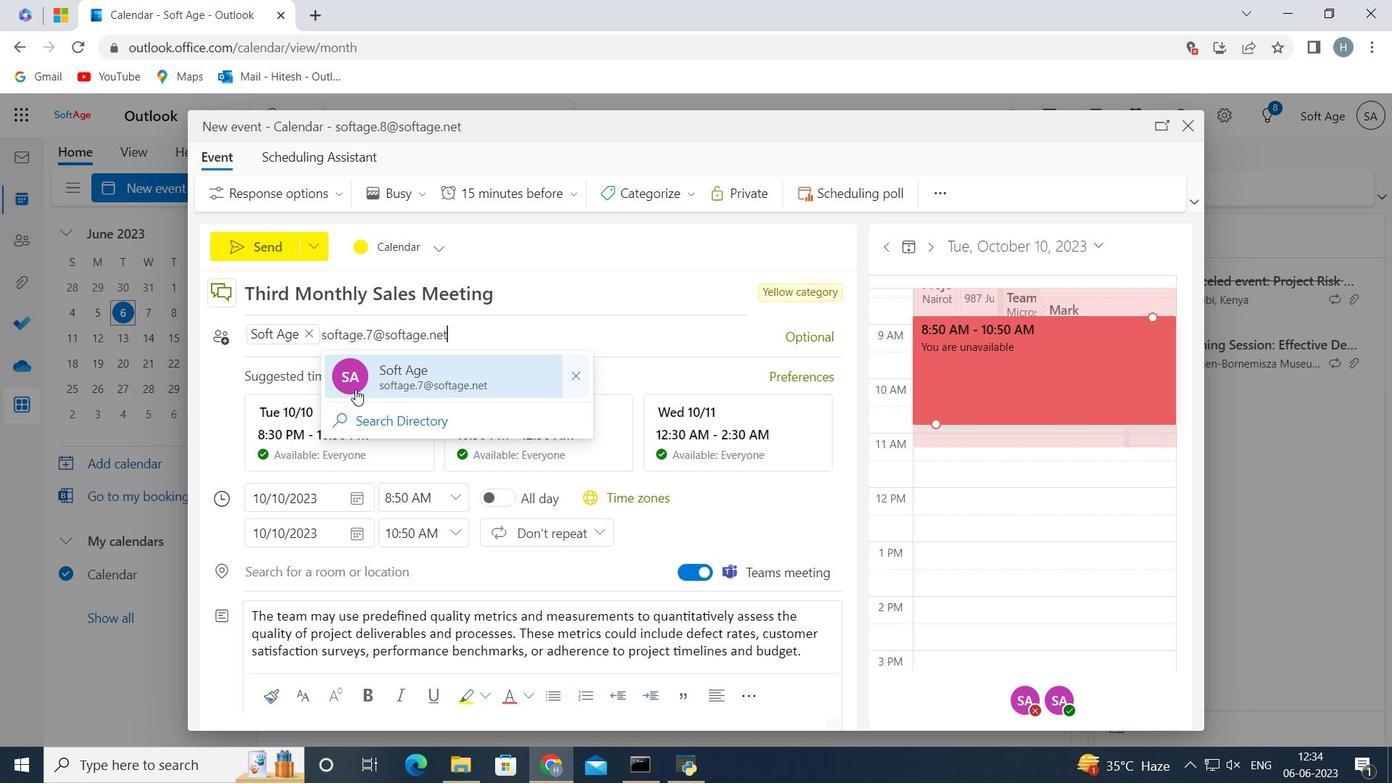 
Action: Mouse pressed left at (356, 383)
Screenshot: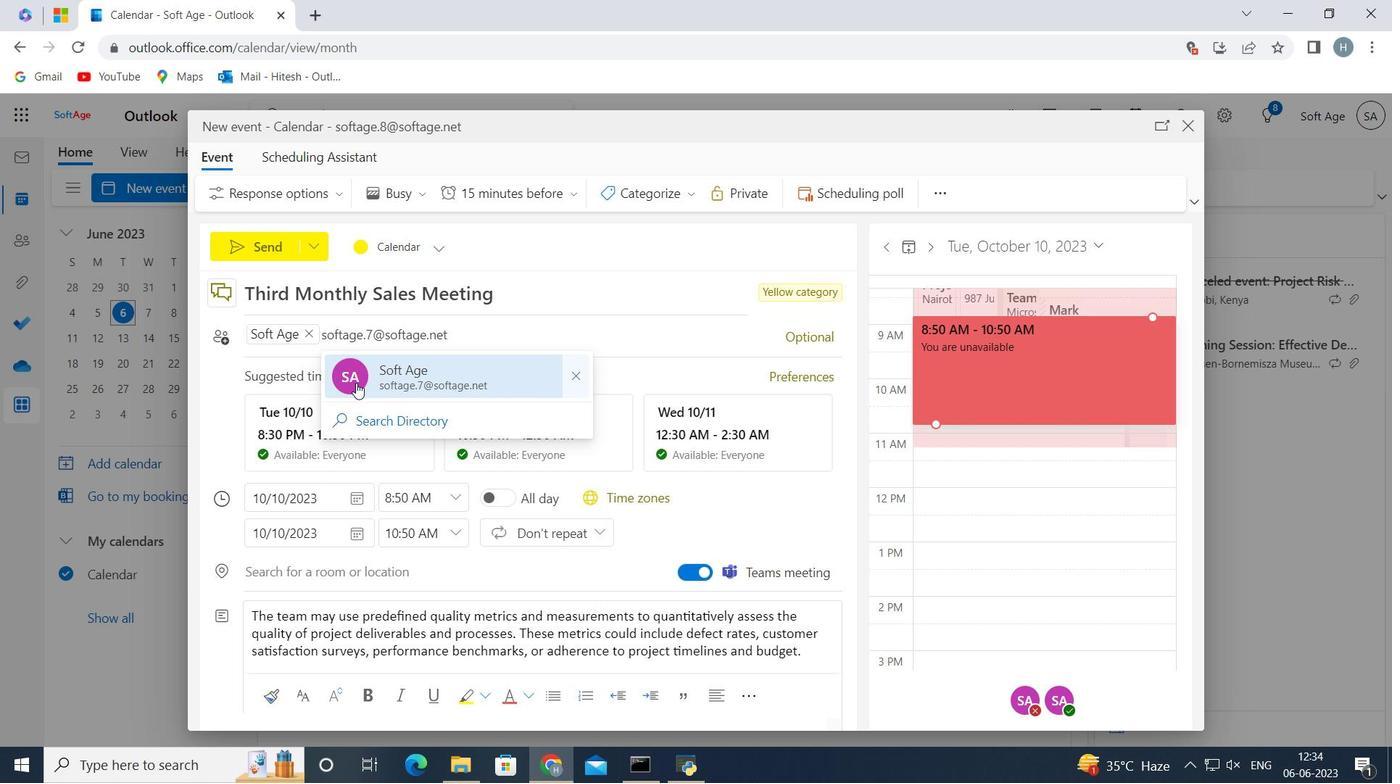 
Action: Mouse moved to (538, 187)
Screenshot: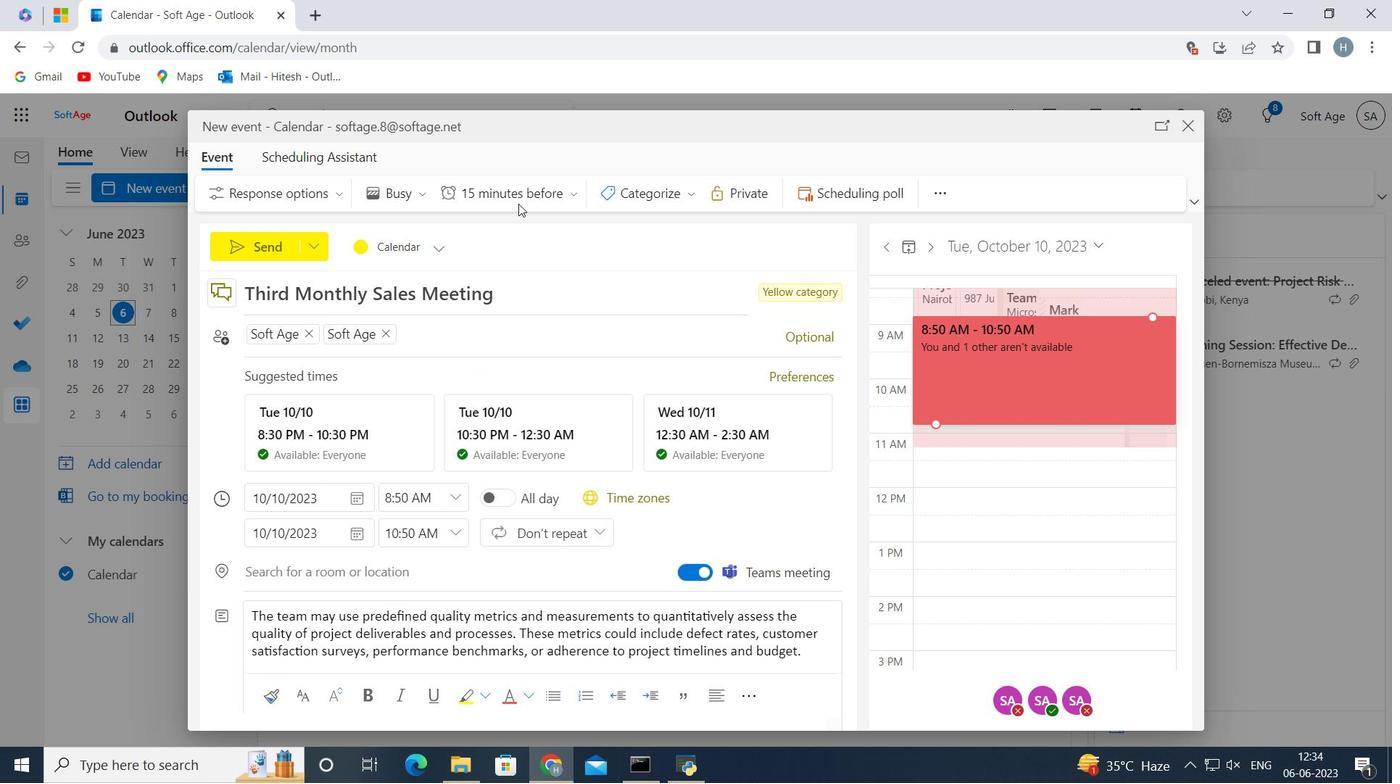 
Action: Mouse pressed left at (538, 187)
Screenshot: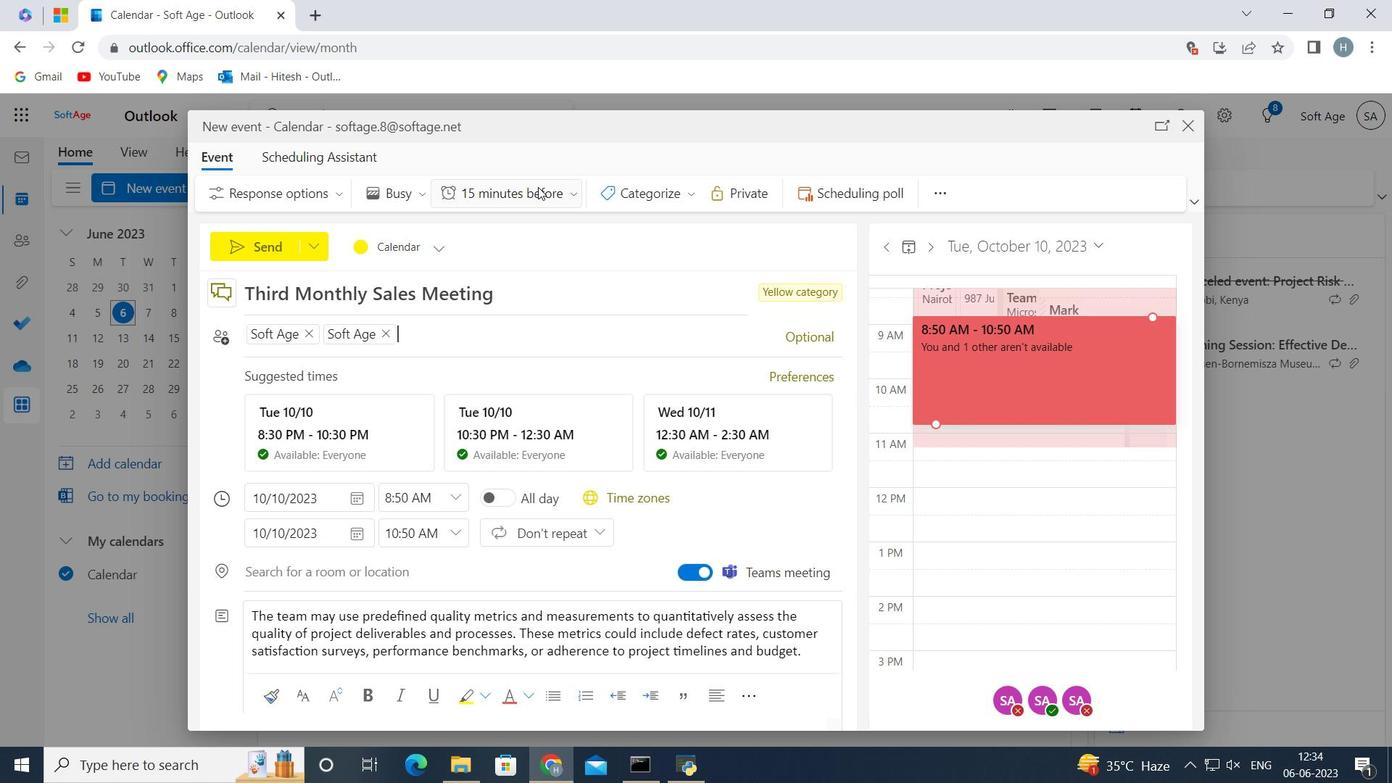 
Action: Mouse moved to (530, 454)
Screenshot: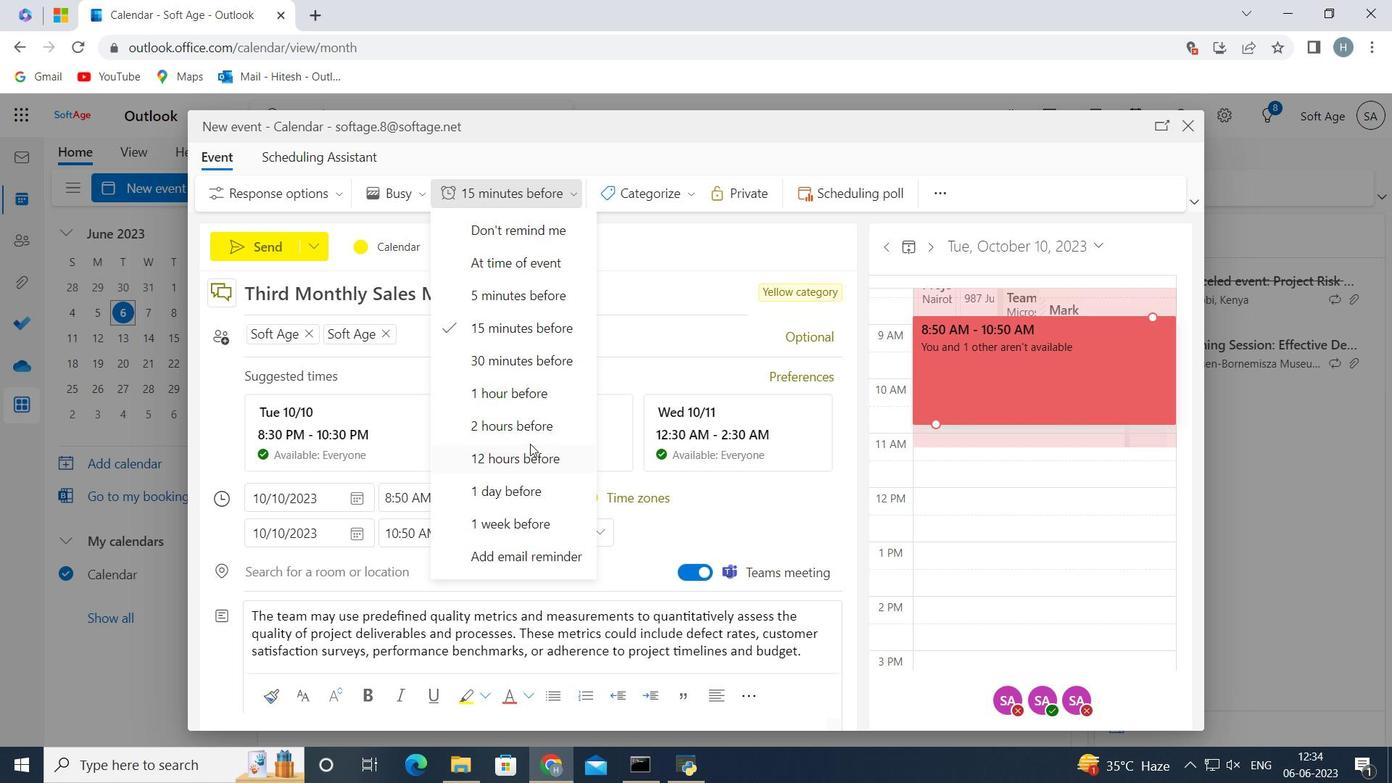 
Action: Mouse pressed left at (530, 454)
Screenshot: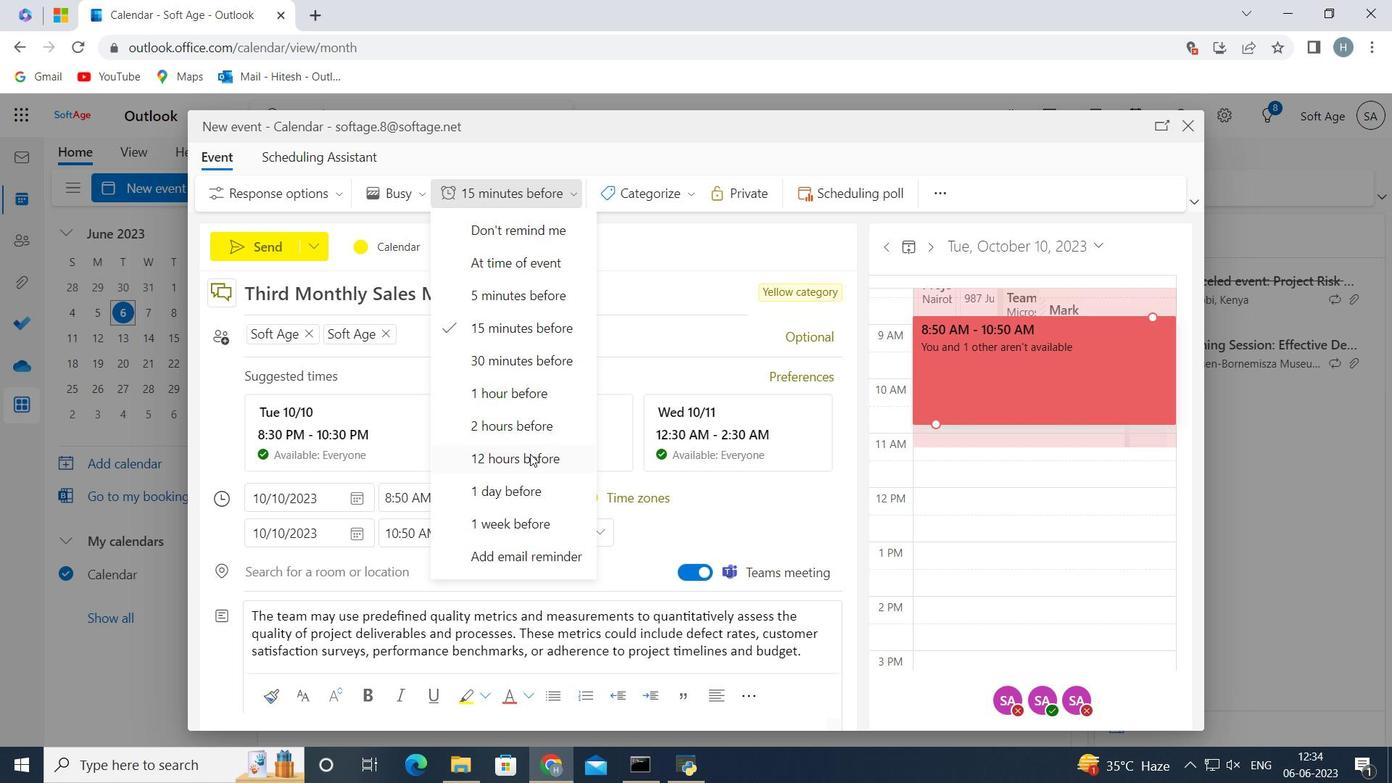 
Action: Mouse moved to (253, 248)
Screenshot: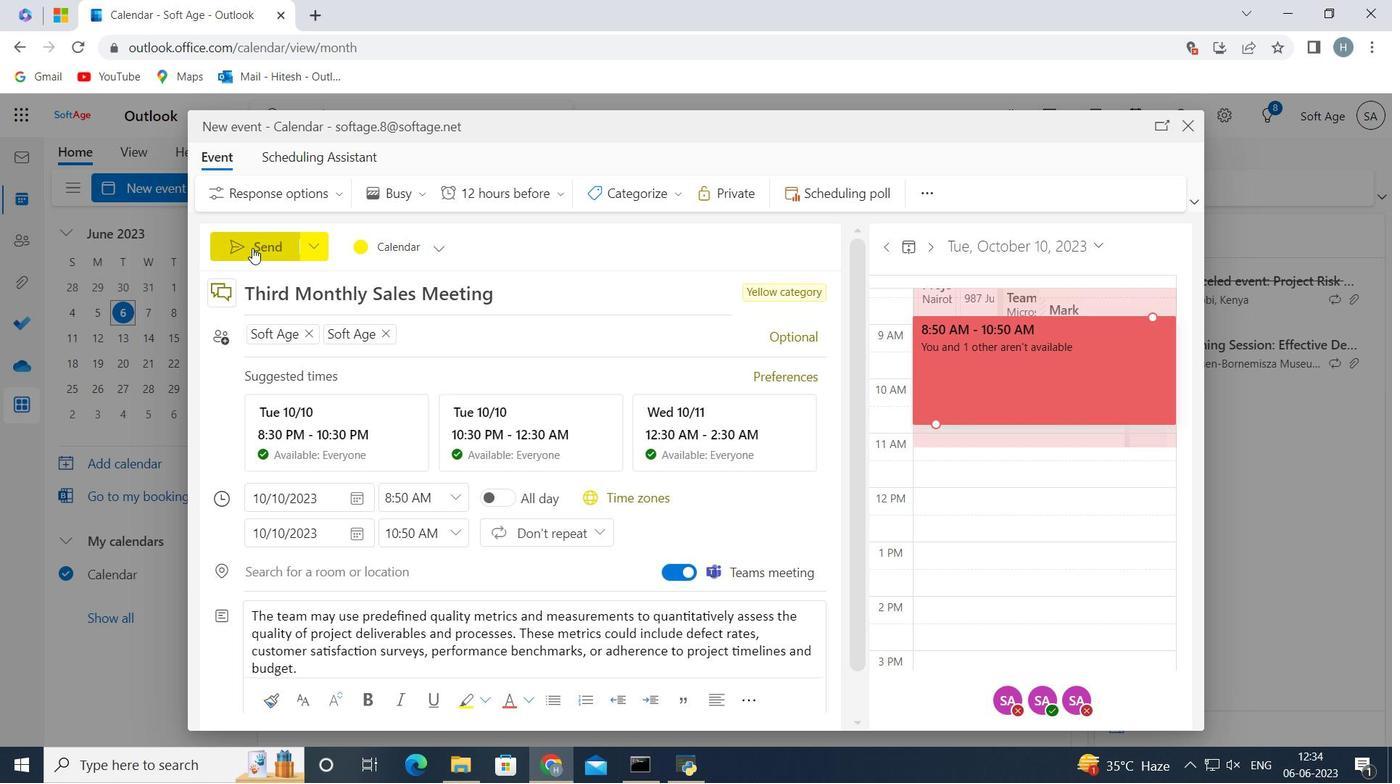 
Action: Mouse pressed left at (253, 248)
Screenshot: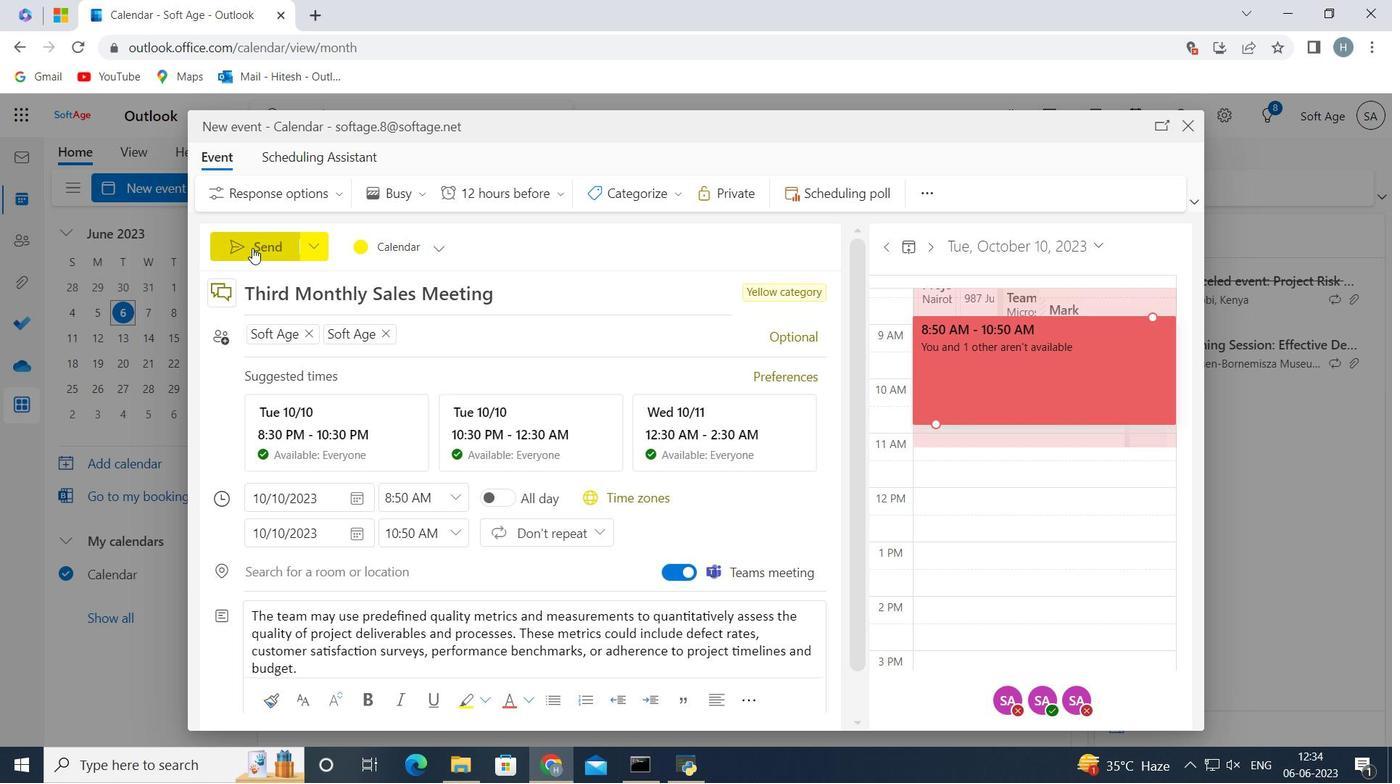 
Action: Mouse moved to (674, 264)
Screenshot: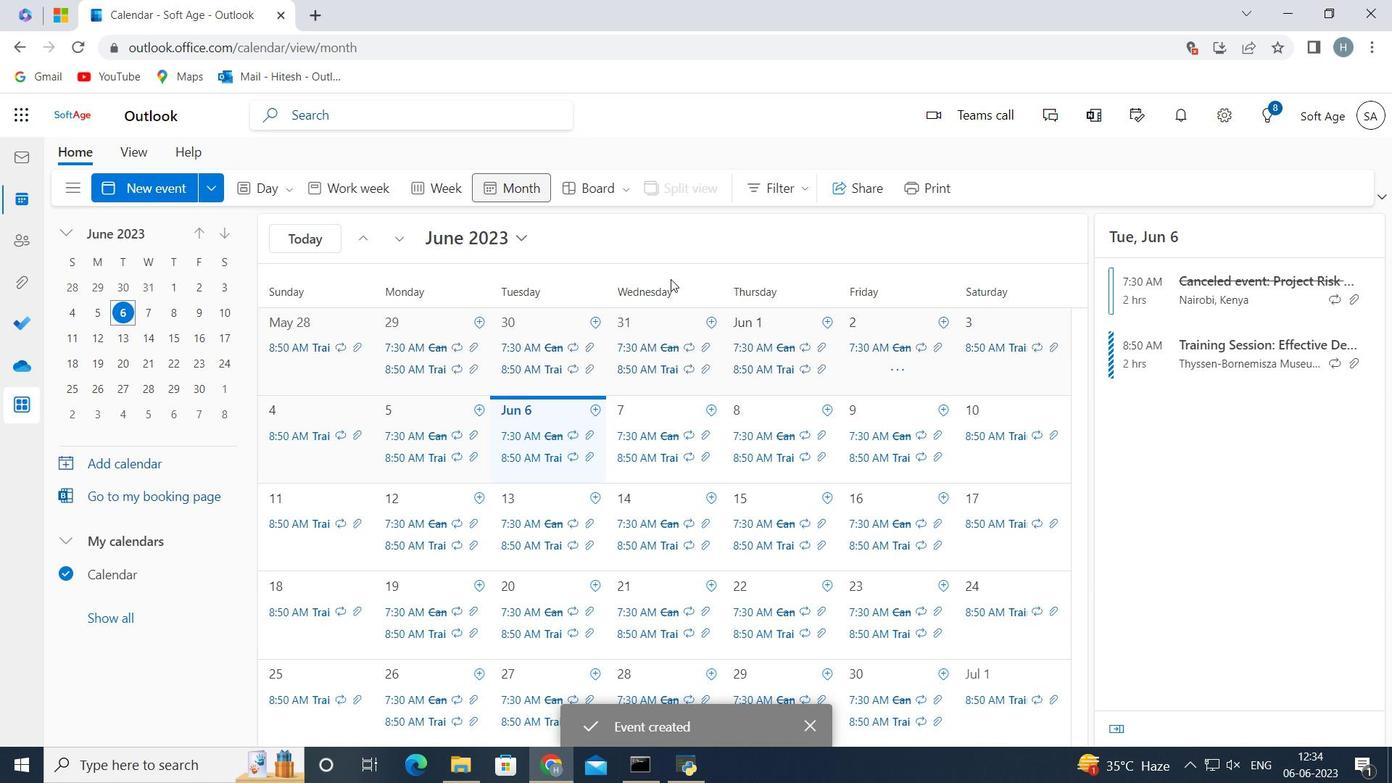 
